 Task: Forward email with the signature Greyson Robinson with the subject Update on a performance improvement plan from softage.8@softage.net to softage.4@softage.net and softage.5@softage.net with BCC to softage.6@softage.net with the message I appreciate your dedication and commitment to this project.
Action: Mouse moved to (1036, 299)
Screenshot: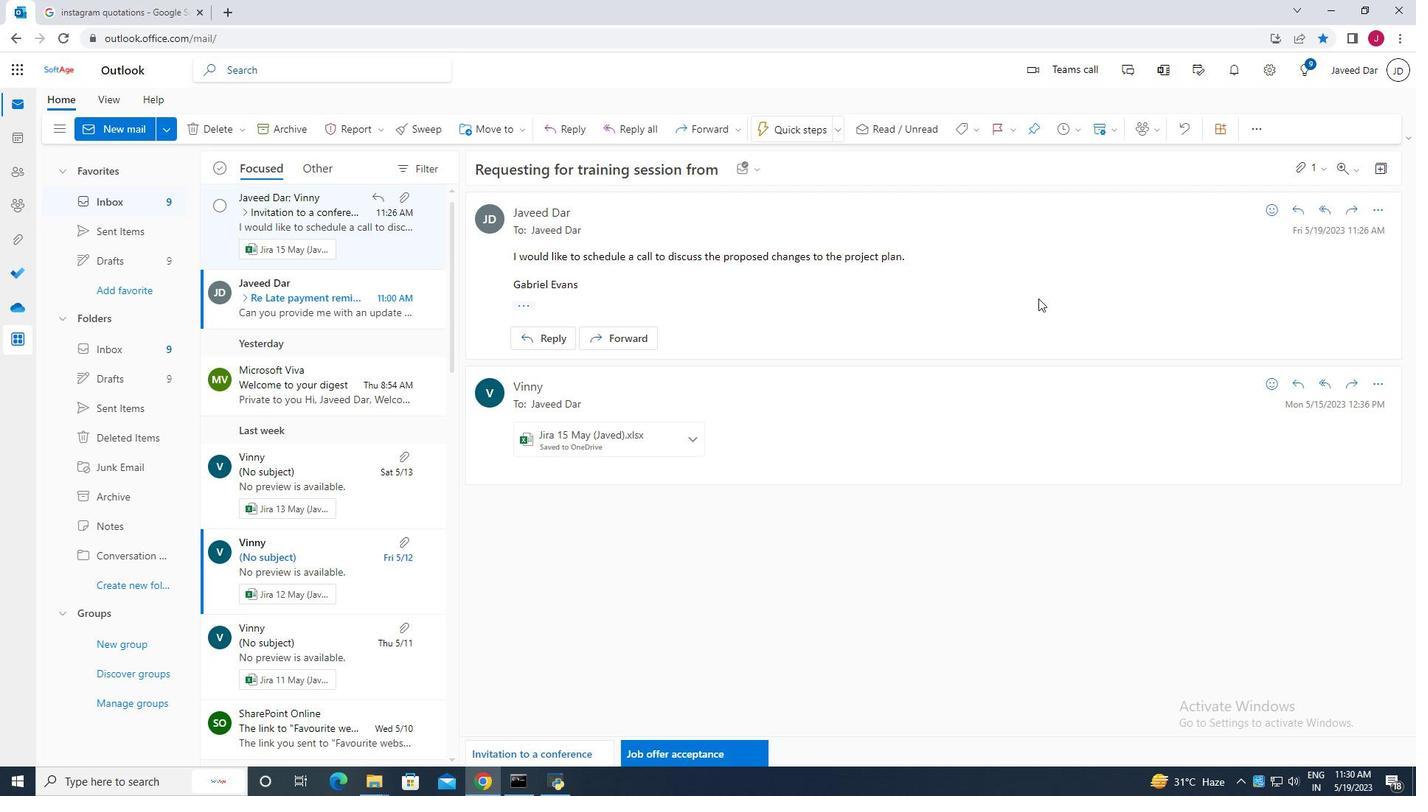 
Action: Mouse scrolled (1036, 300) with delta (0, 0)
Screenshot: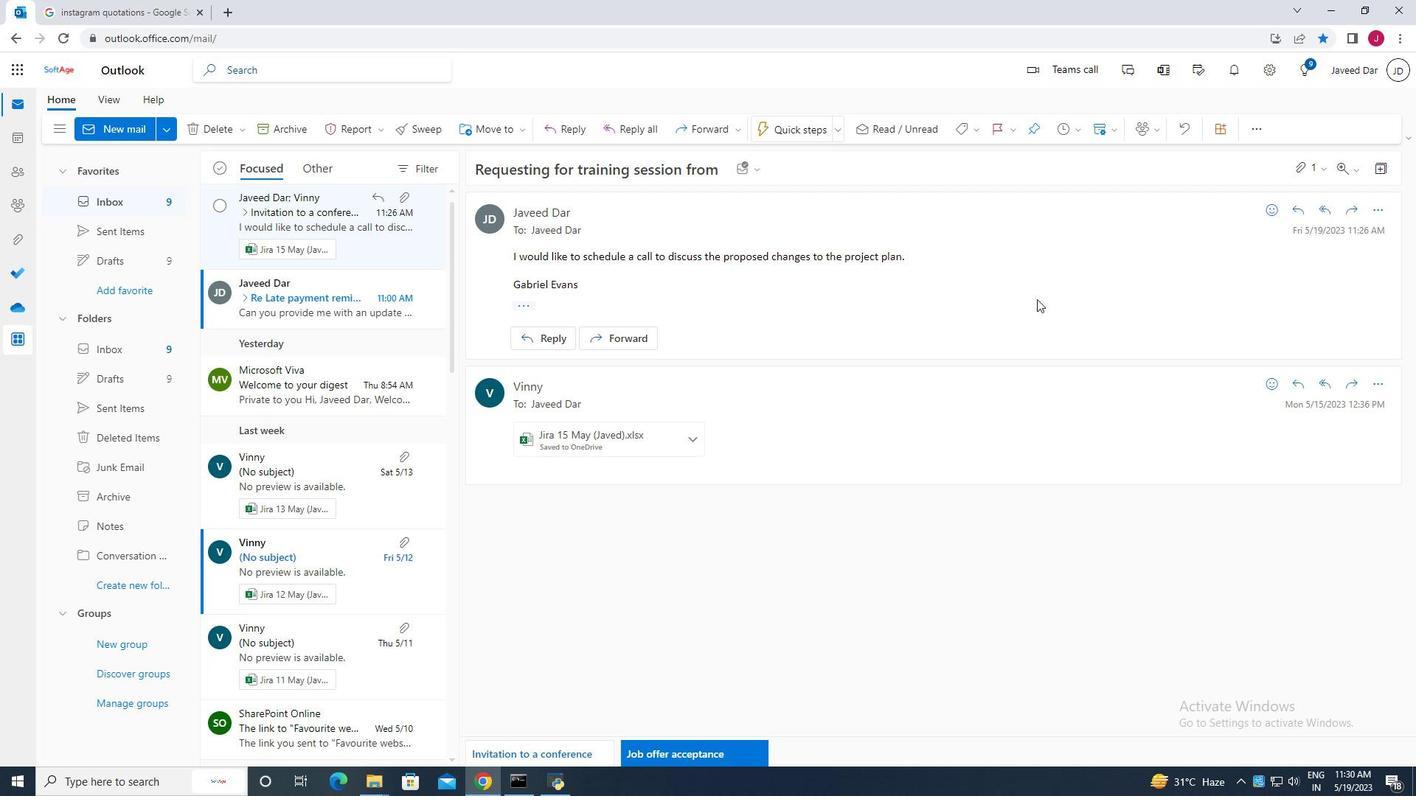 
Action: Mouse scrolled (1036, 300) with delta (0, 0)
Screenshot: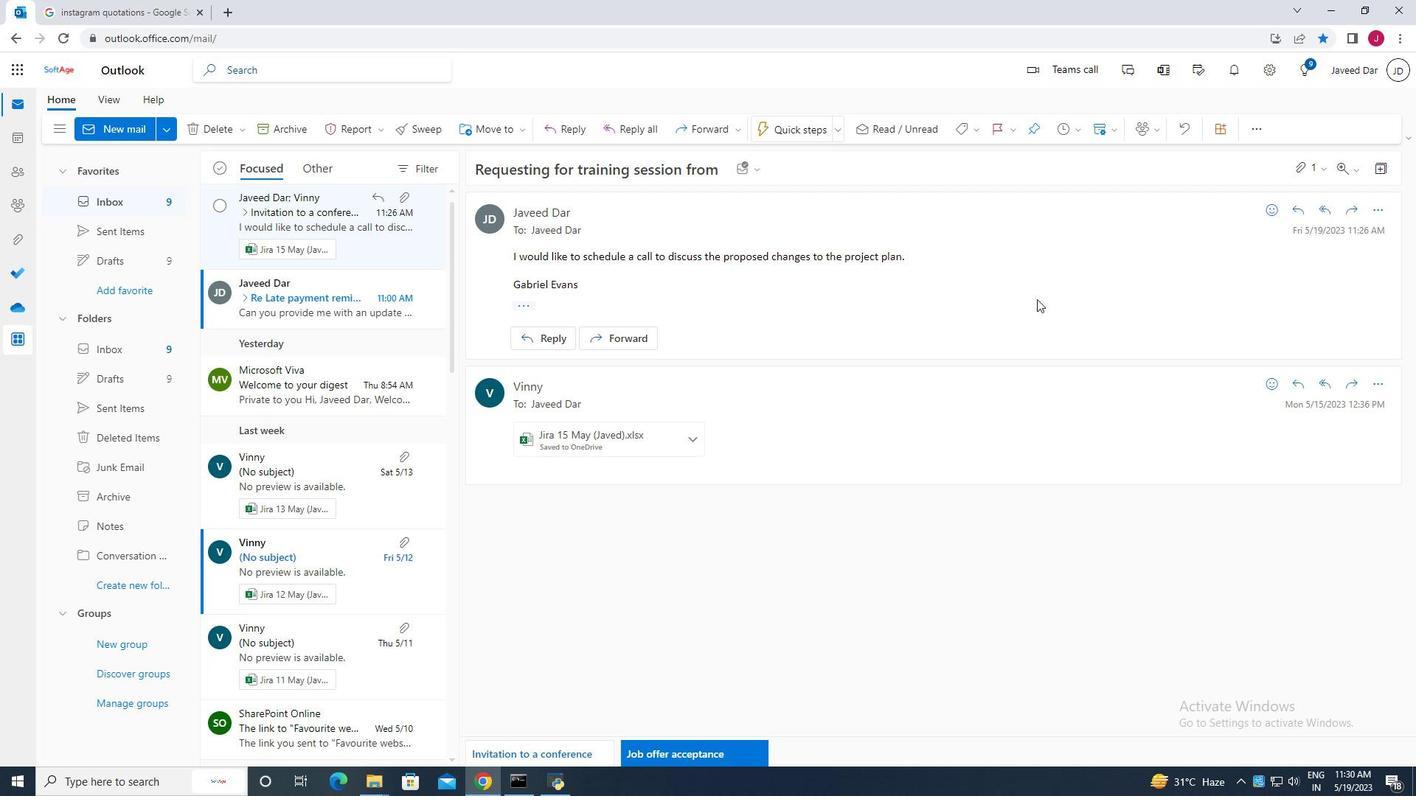 
Action: Mouse moved to (1034, 297)
Screenshot: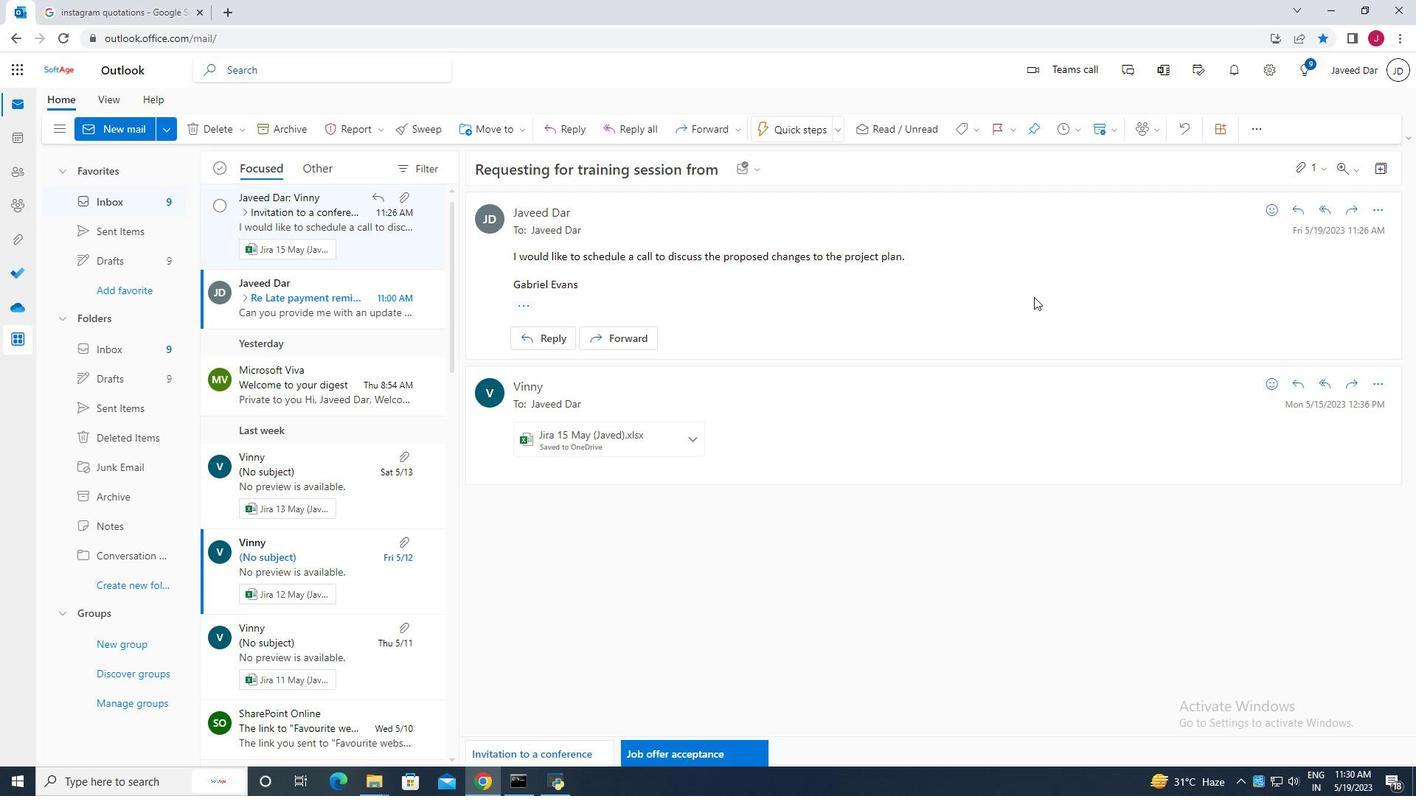 
Action: Mouse scrolled (1034, 297) with delta (0, 0)
Screenshot: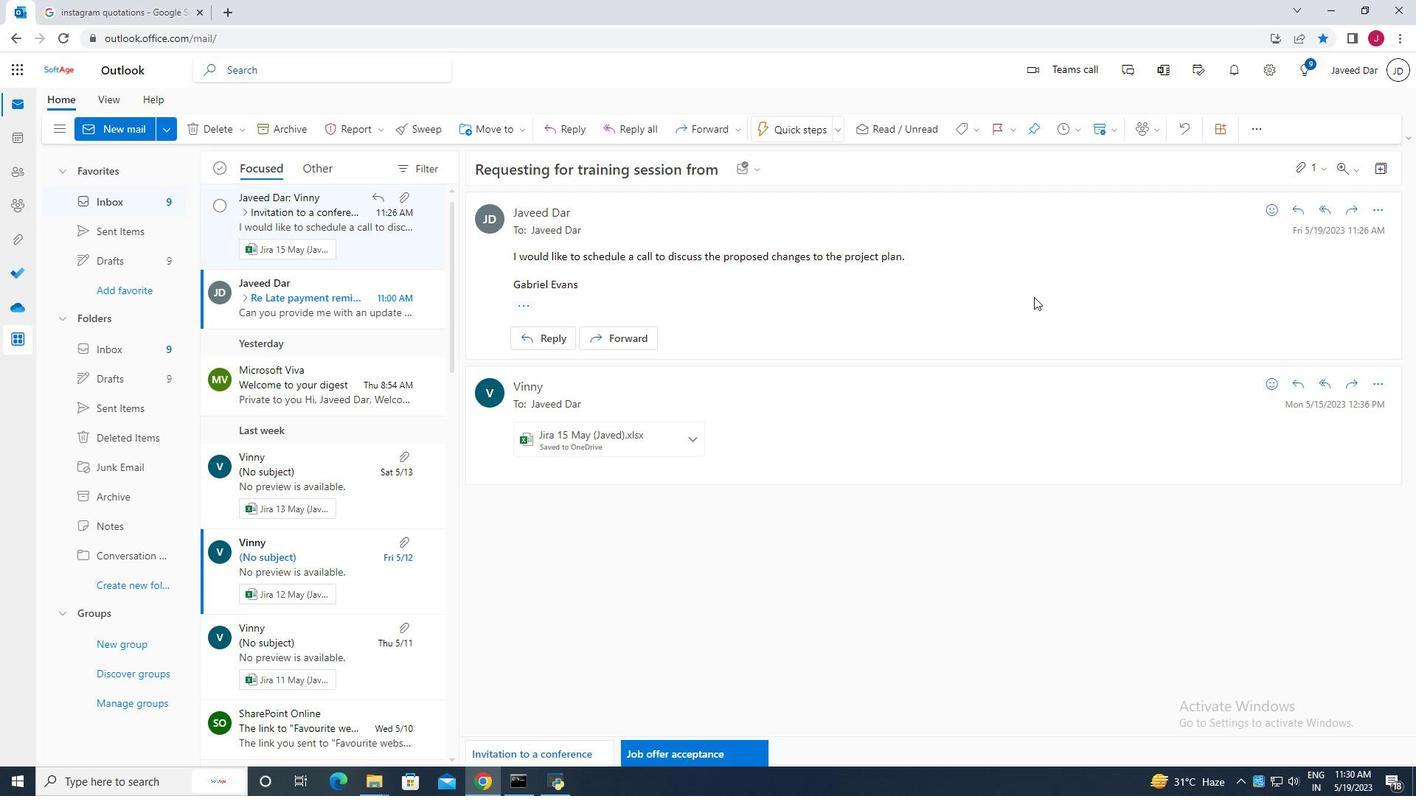 
Action: Mouse scrolled (1034, 297) with delta (0, 0)
Screenshot: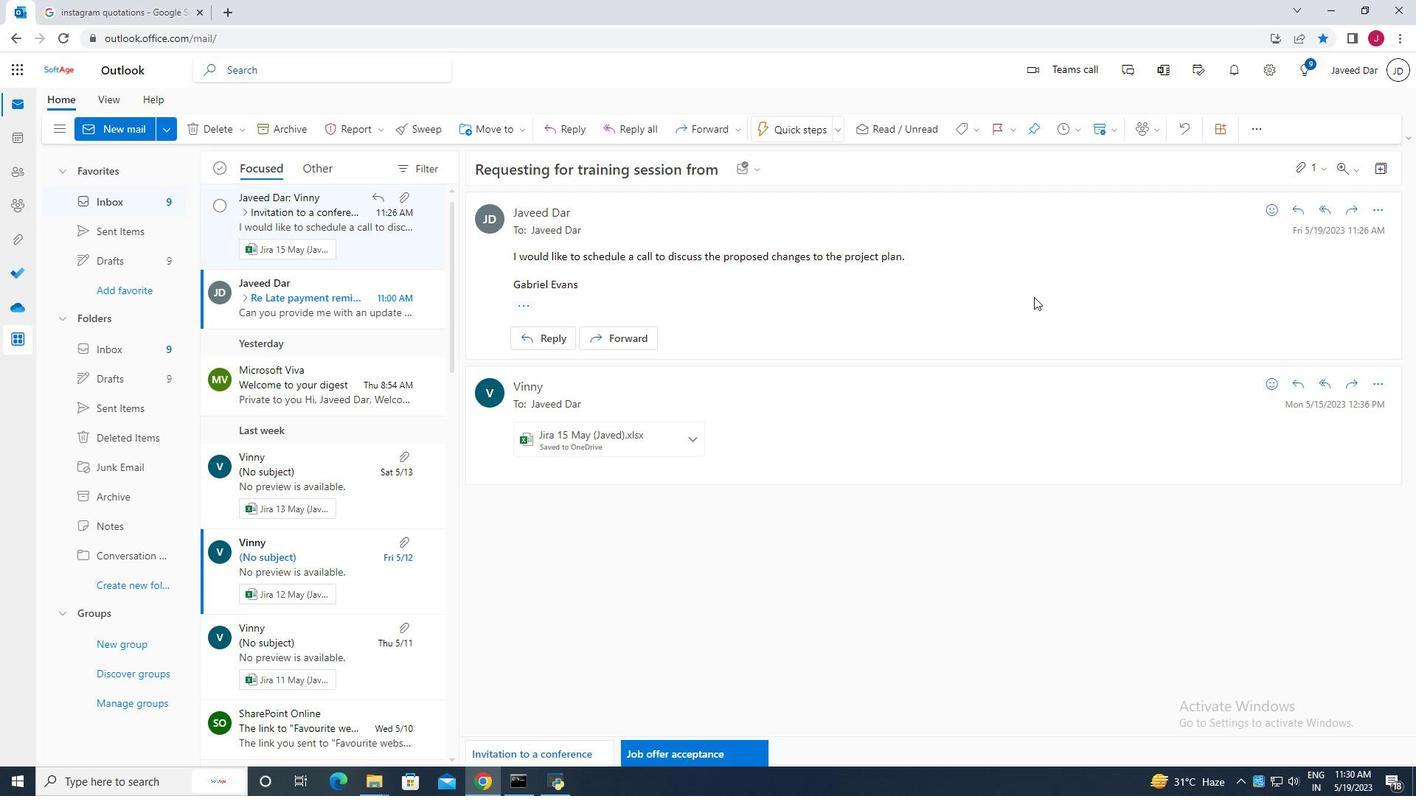 
Action: Mouse scrolled (1034, 297) with delta (0, 0)
Screenshot: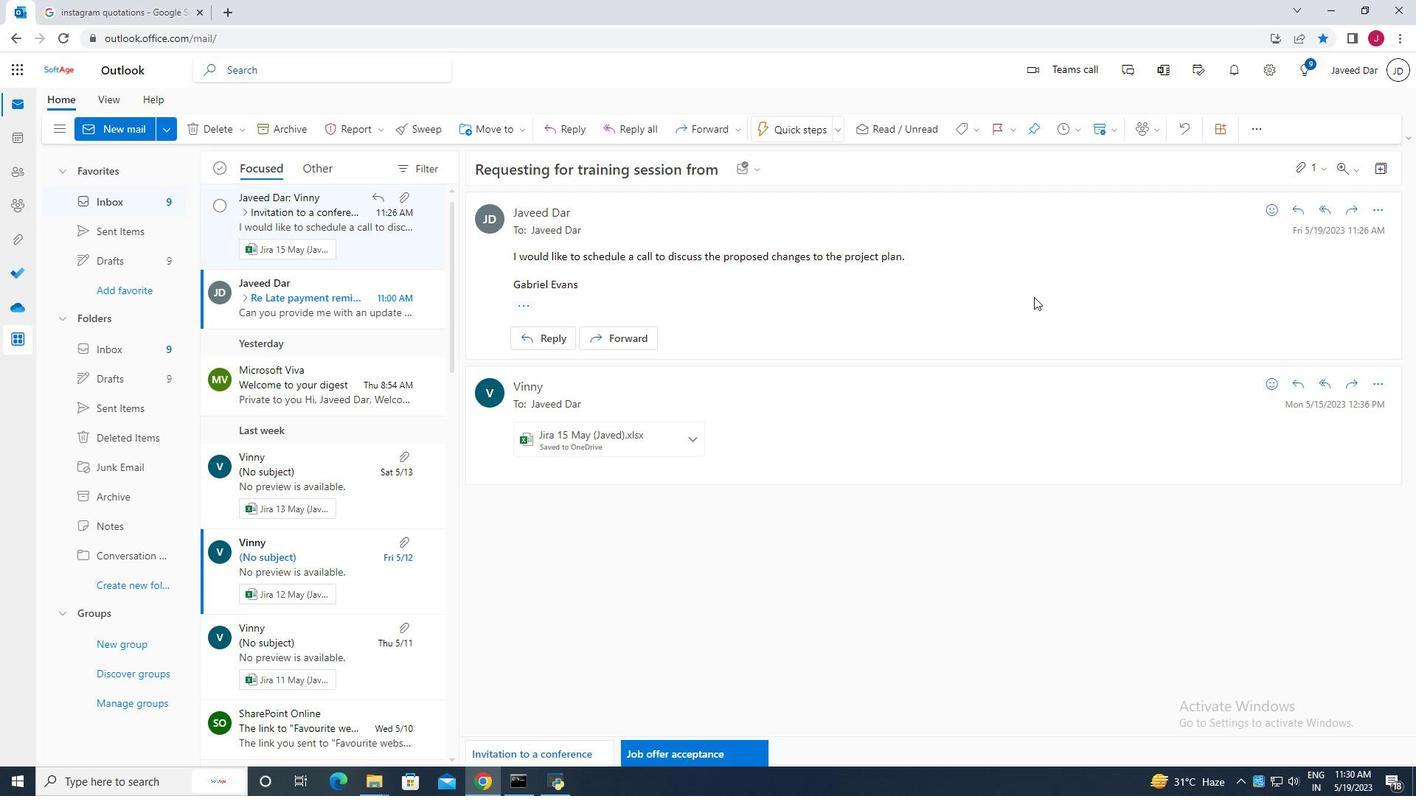 
Action: Mouse moved to (1351, 210)
Screenshot: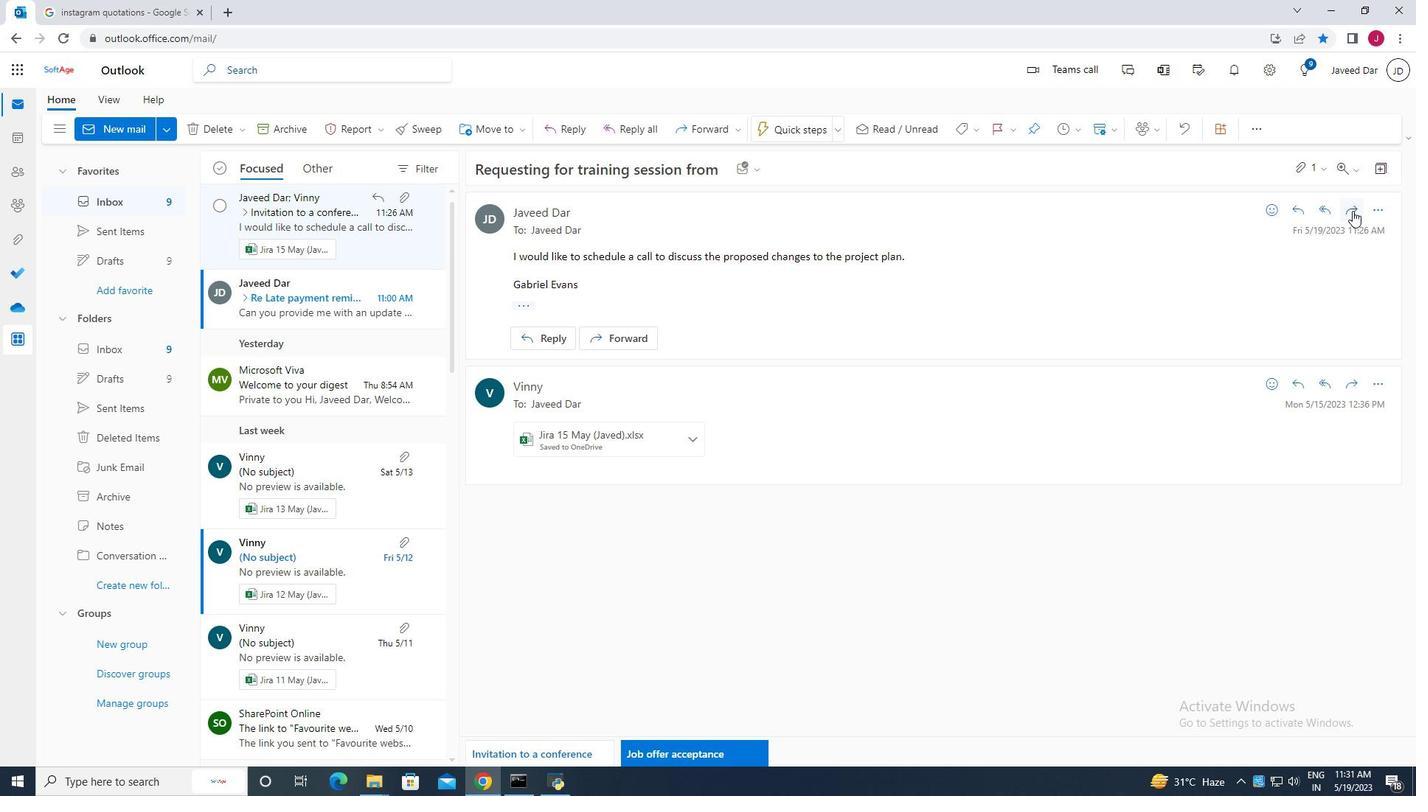 
Action: Mouse pressed left at (1351, 210)
Screenshot: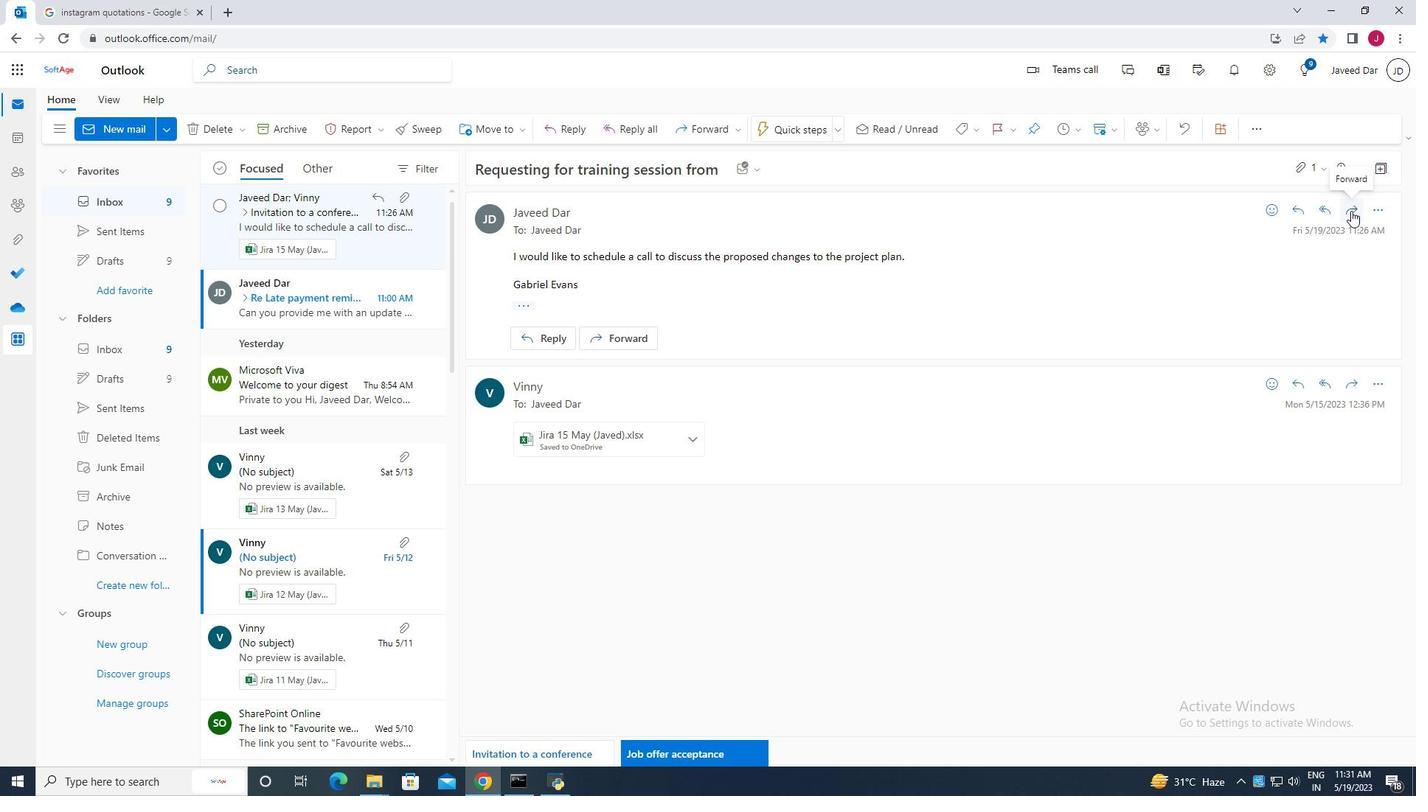 
Action: Mouse moved to (1236, 210)
Screenshot: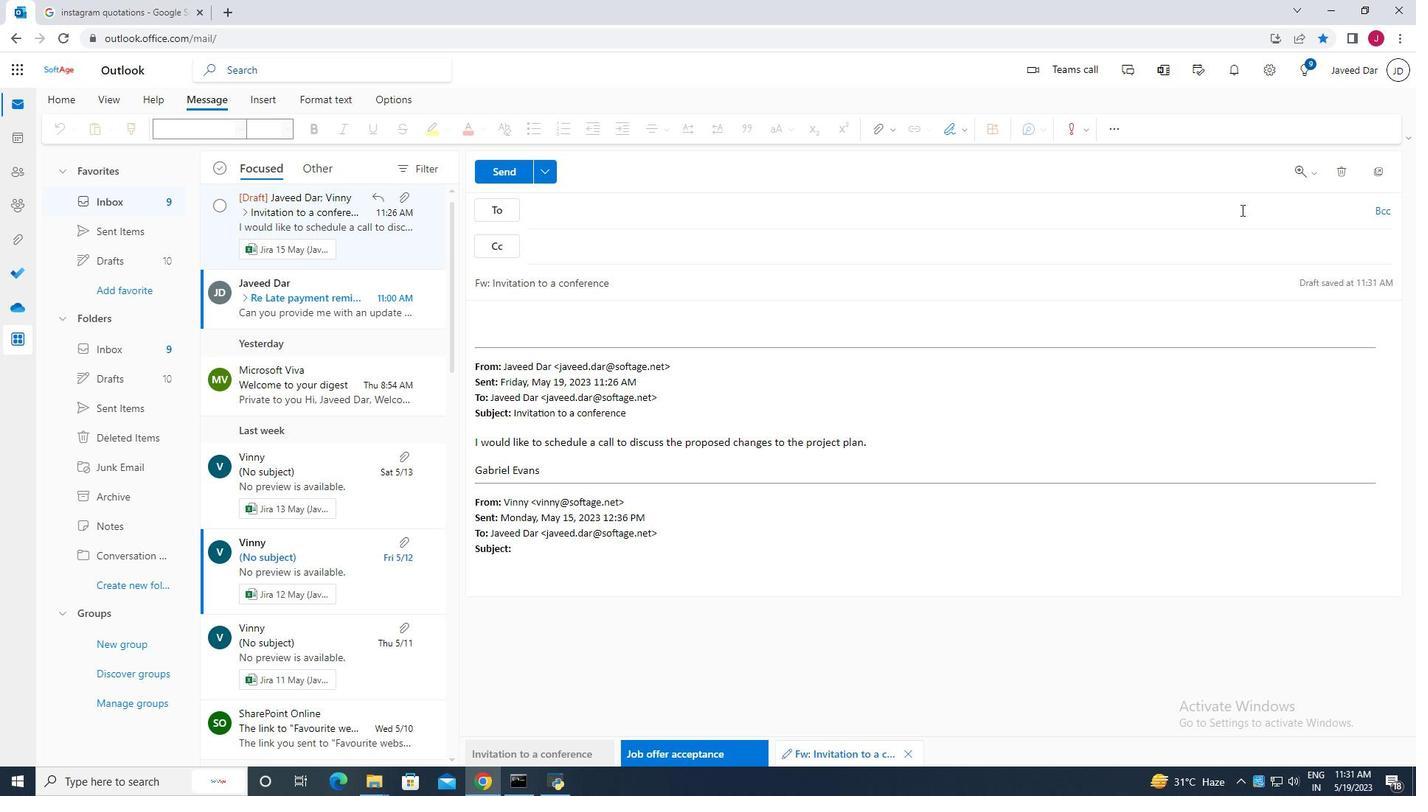 
Action: Mouse pressed left at (1236, 210)
Screenshot: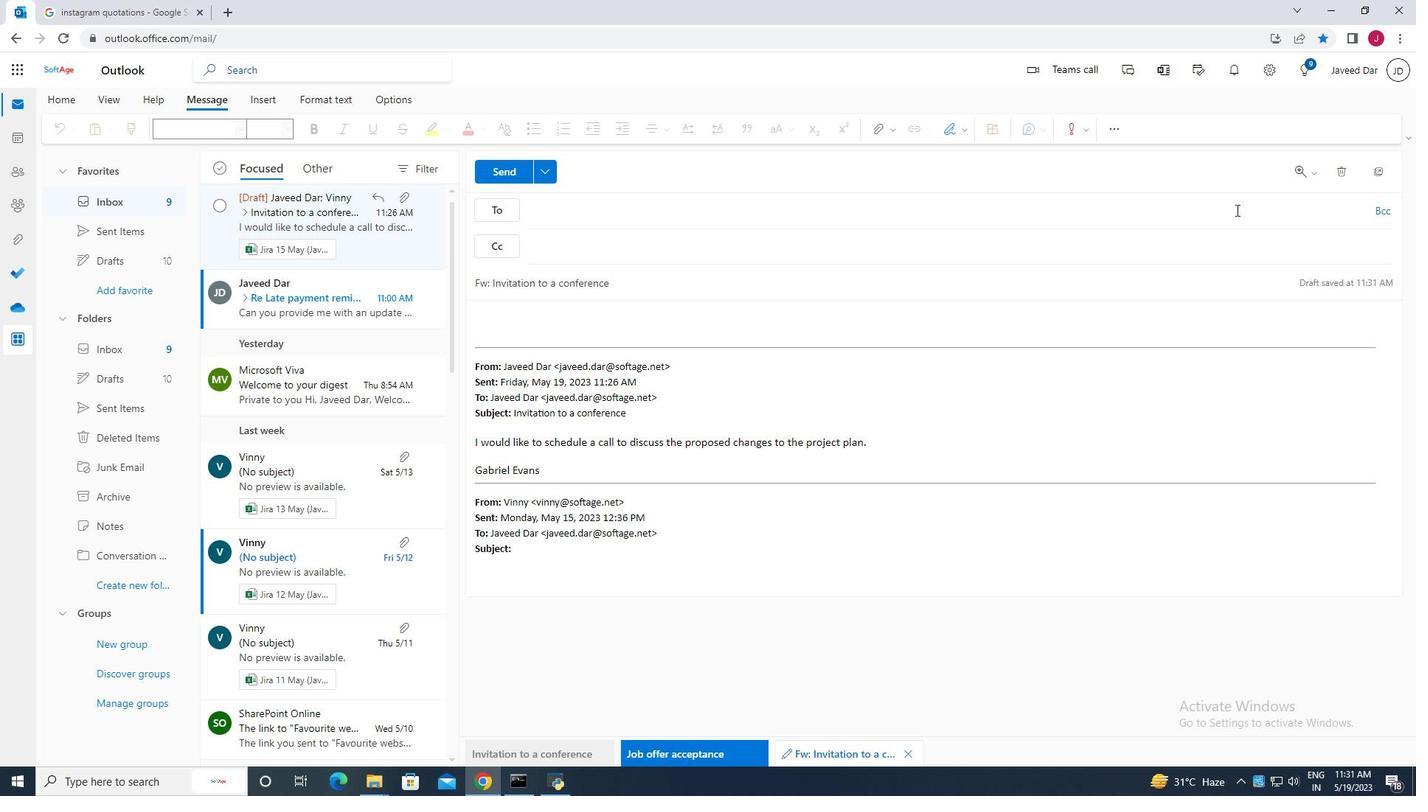 
Action: Mouse pressed left at (1236, 210)
Screenshot: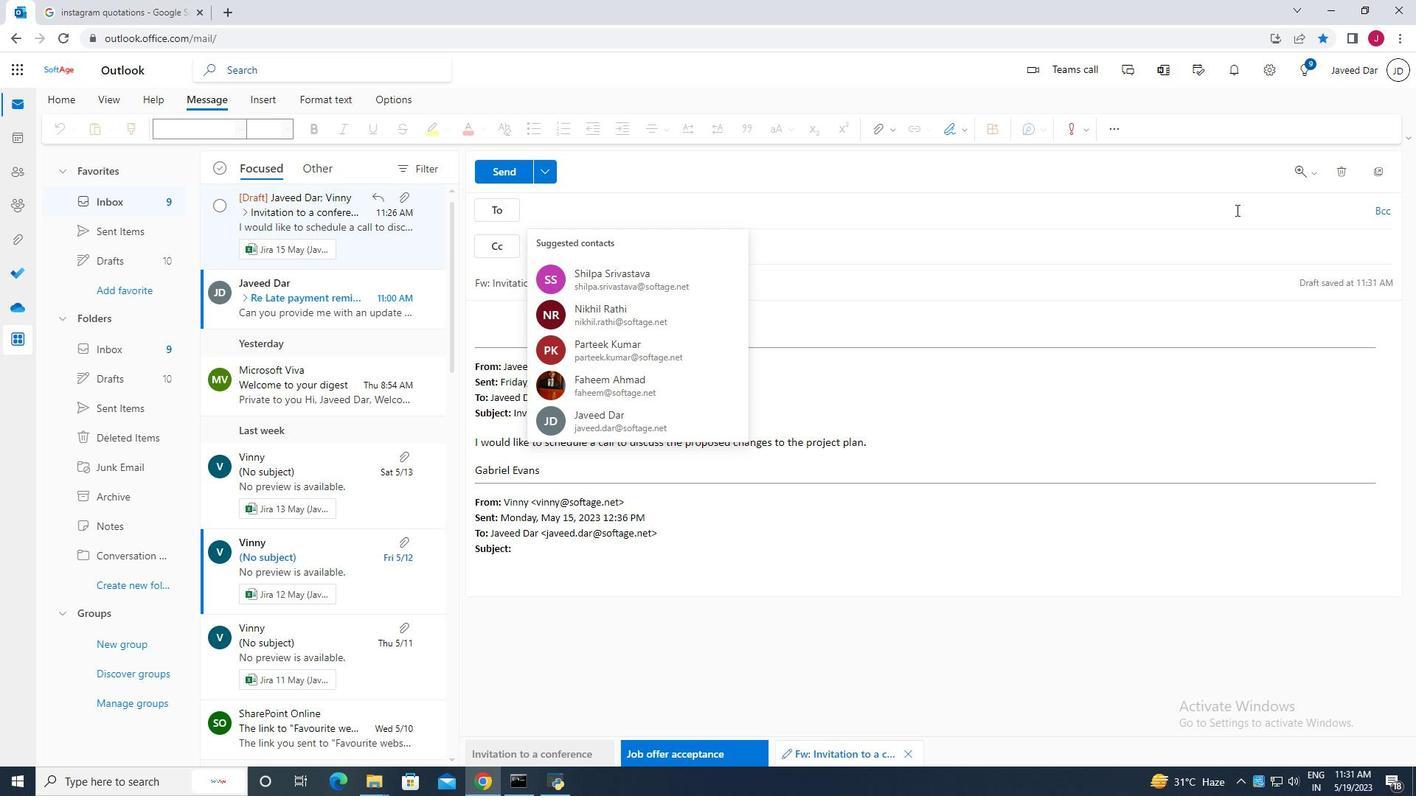 
Action: Mouse moved to (1130, 209)
Screenshot: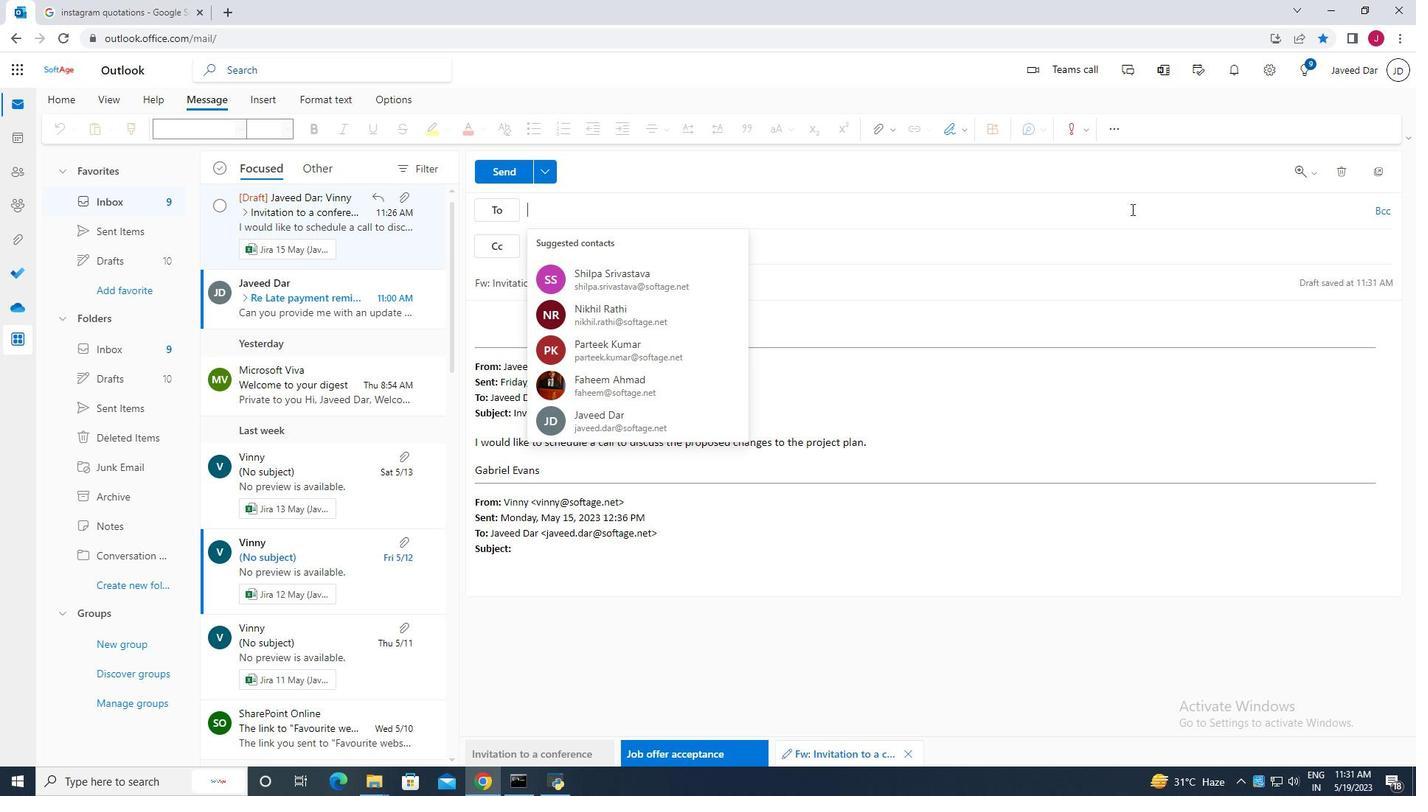 
Action: Mouse pressed left at (1130, 209)
Screenshot: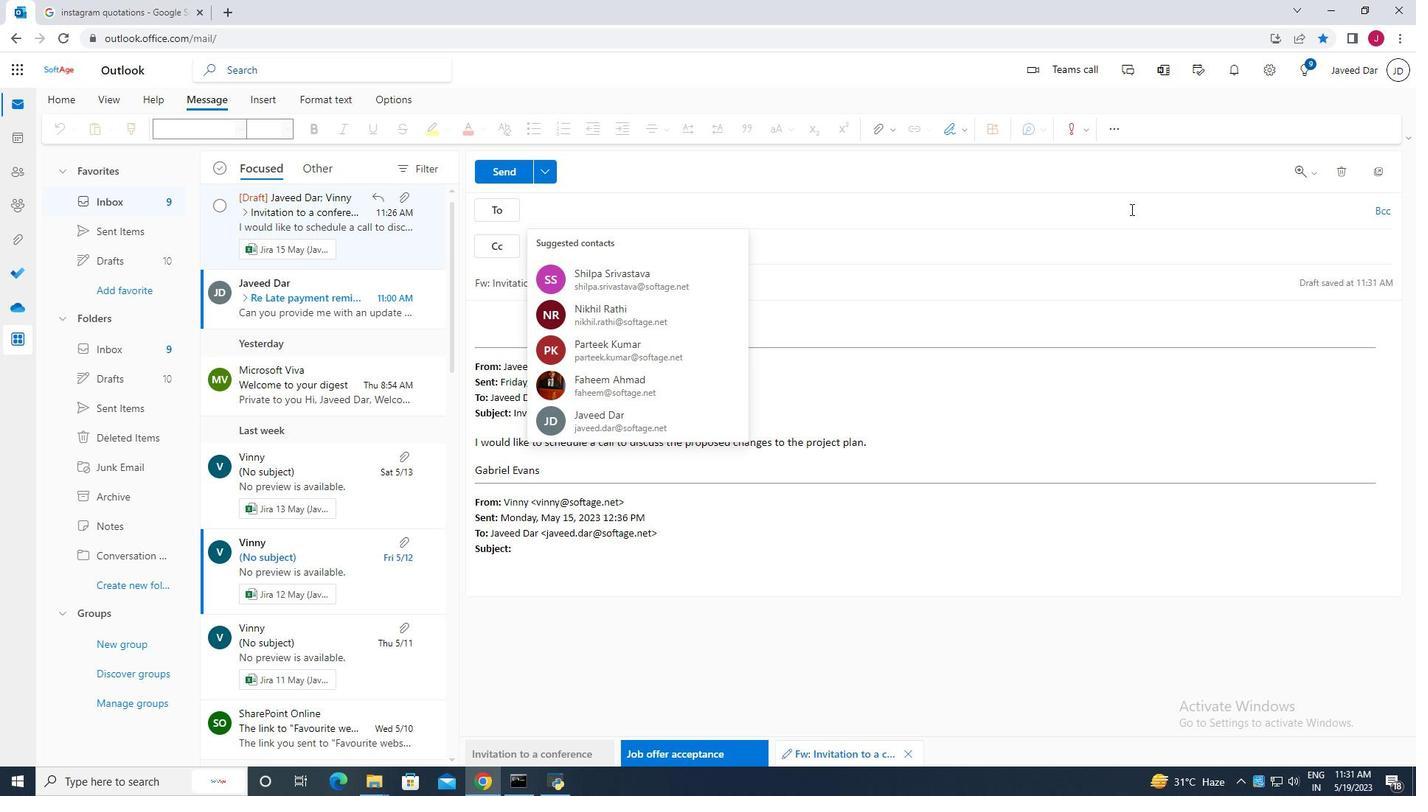 
Action: Mouse moved to (1083, 323)
Screenshot: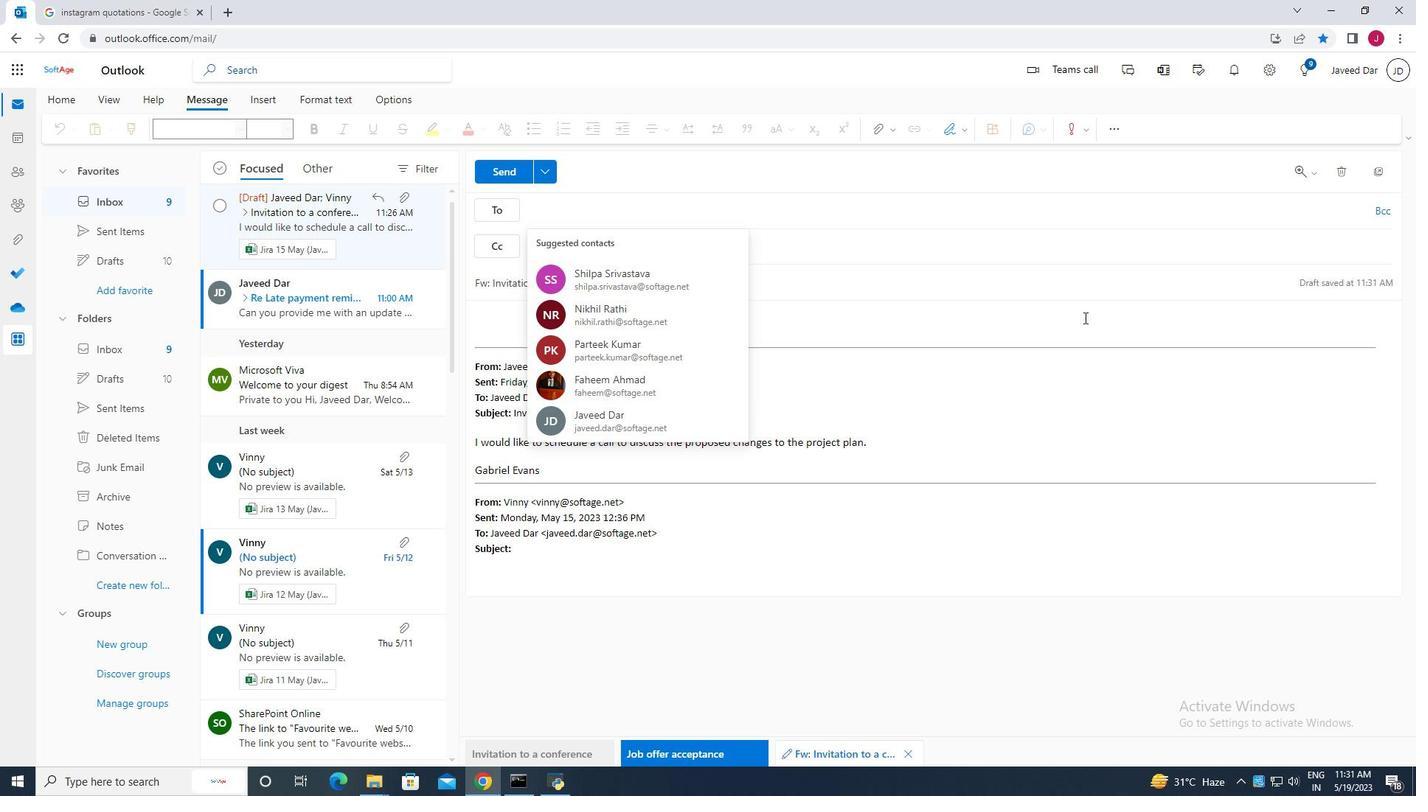 
Action: Mouse pressed left at (1083, 323)
Screenshot: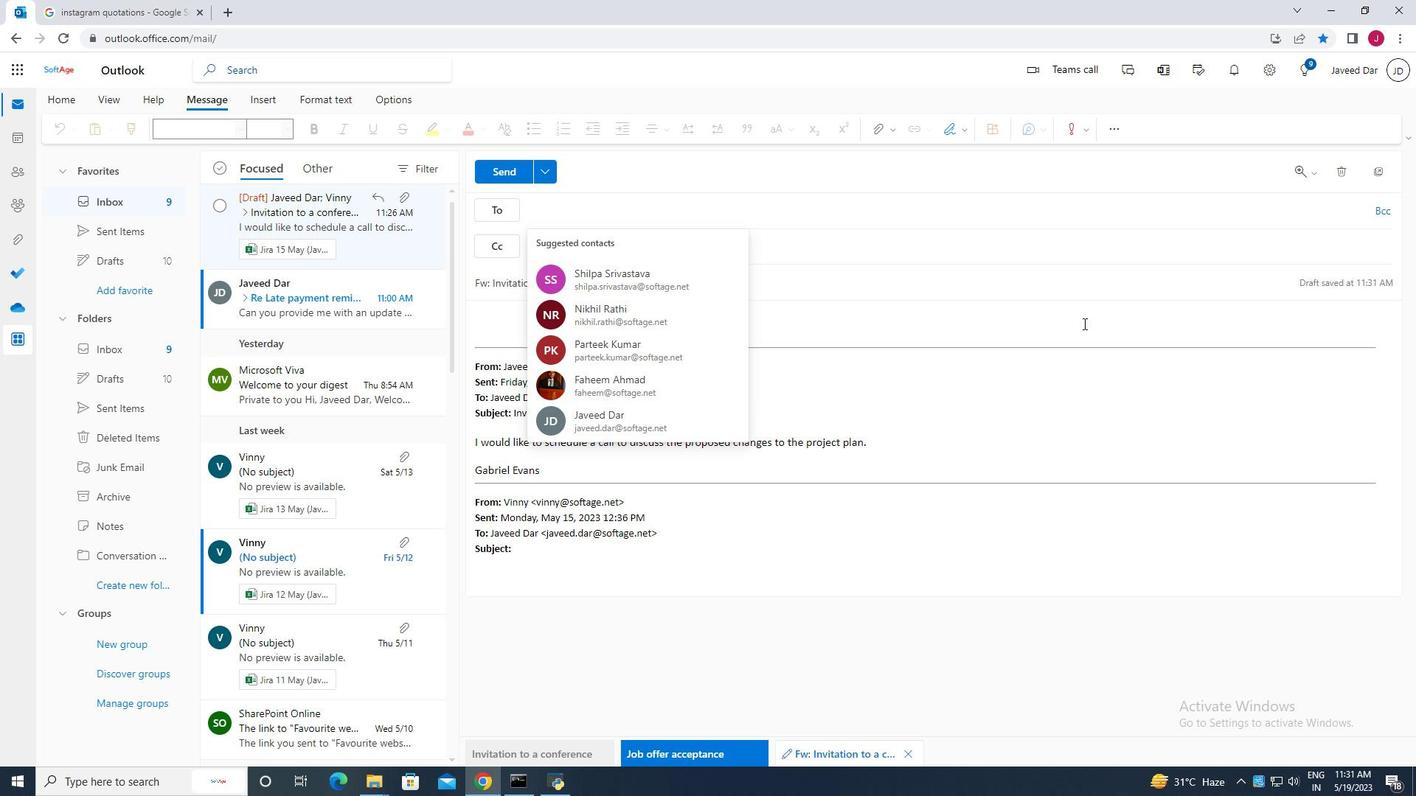 
Action: Mouse moved to (1379, 170)
Screenshot: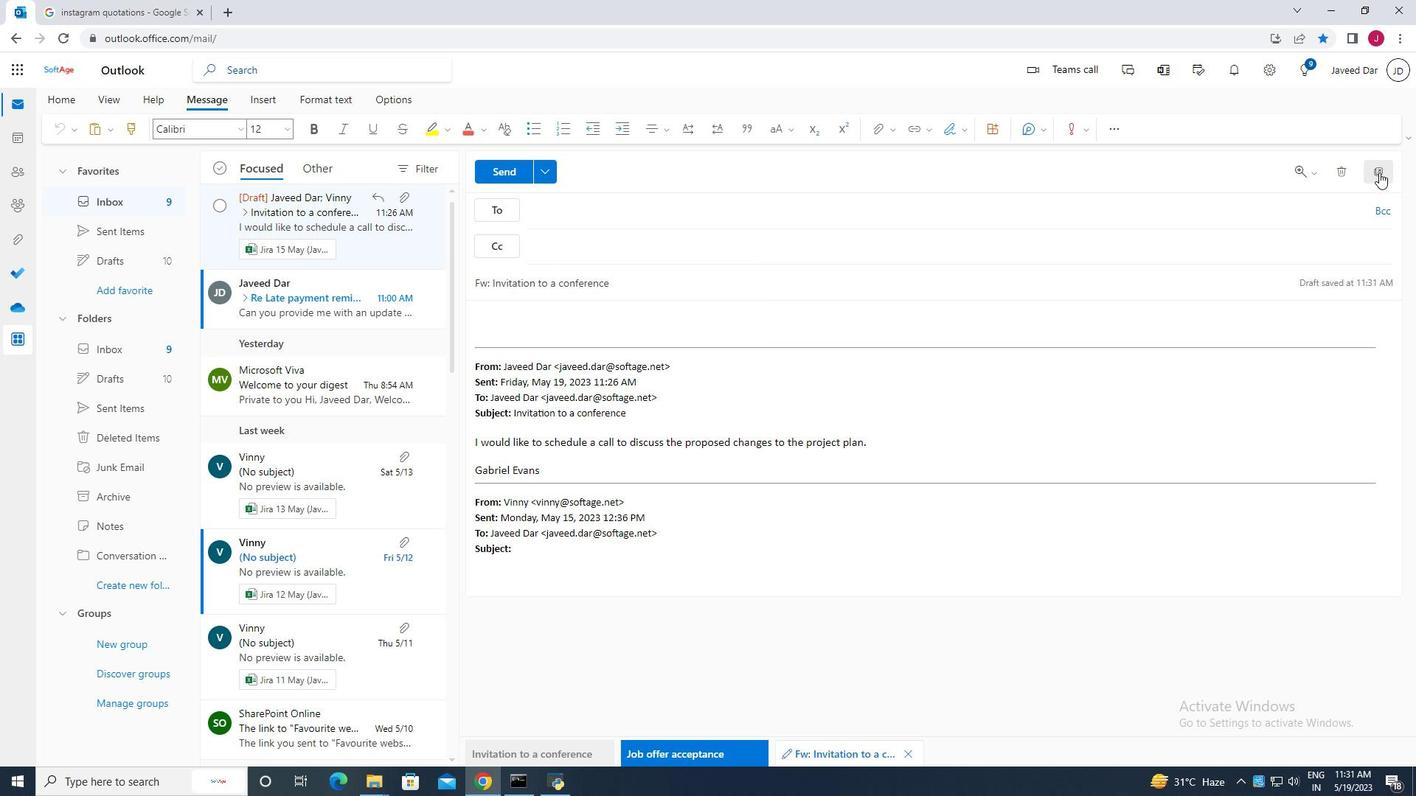 
Action: Mouse pressed left at (1379, 170)
Screenshot: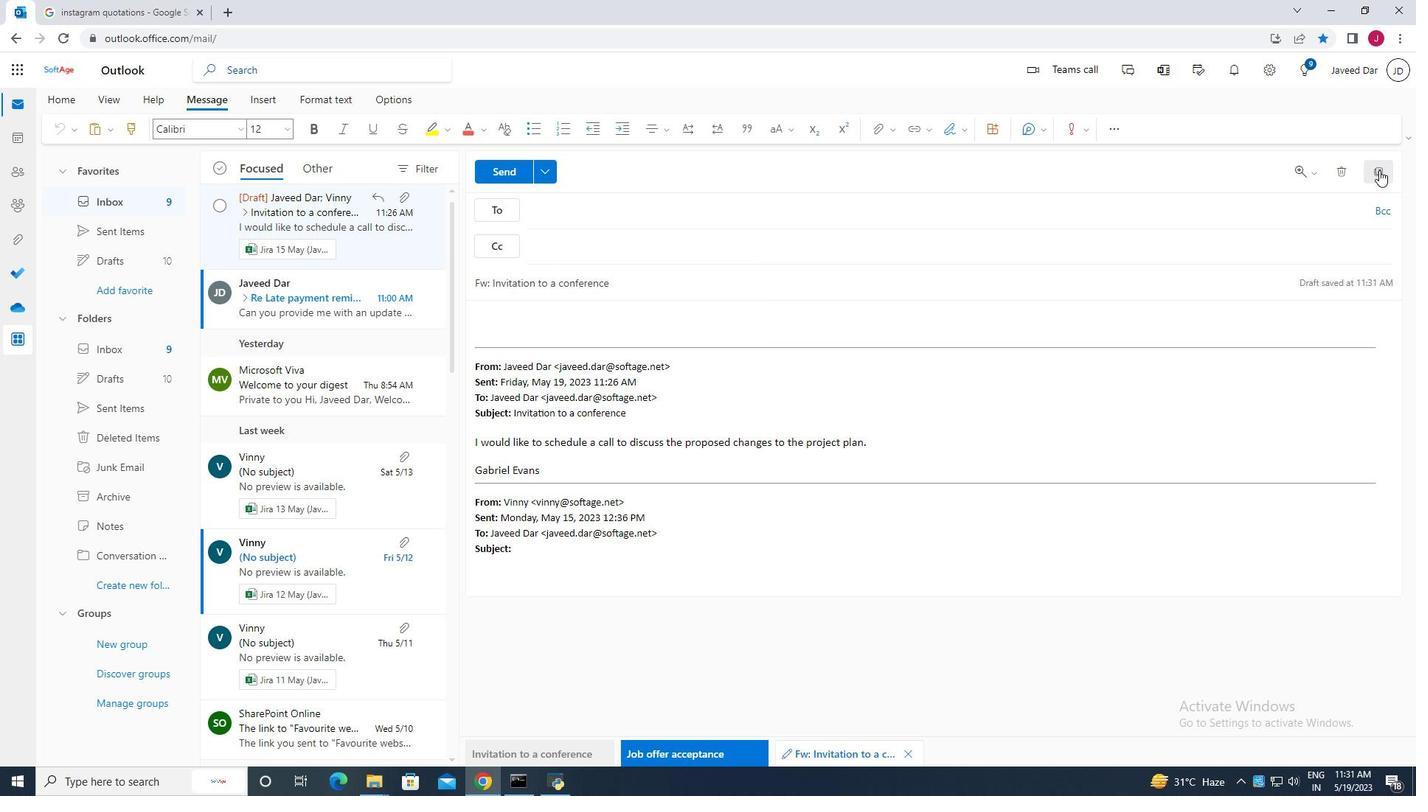 
Action: Mouse moved to (983, 141)
Screenshot: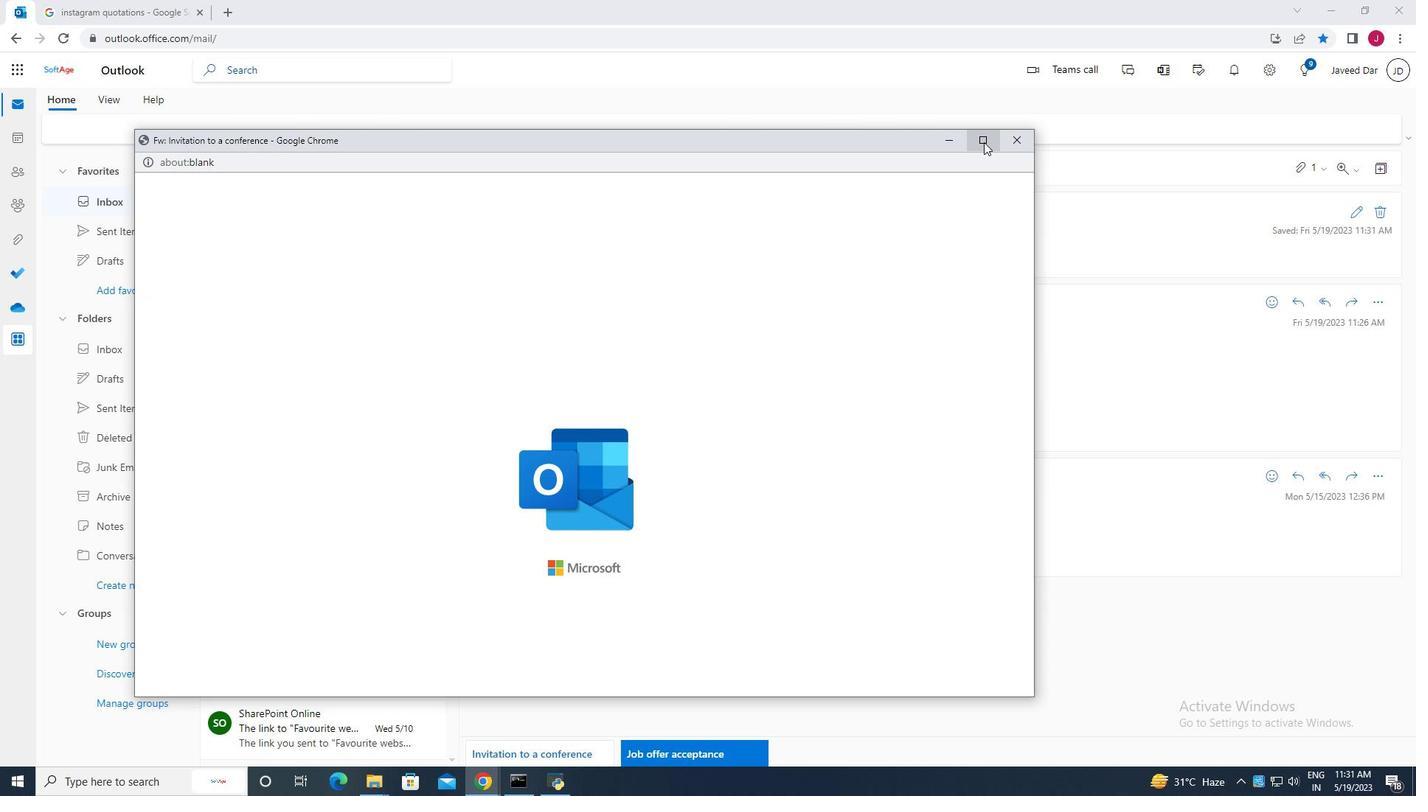 
Action: Mouse pressed left at (983, 141)
Screenshot: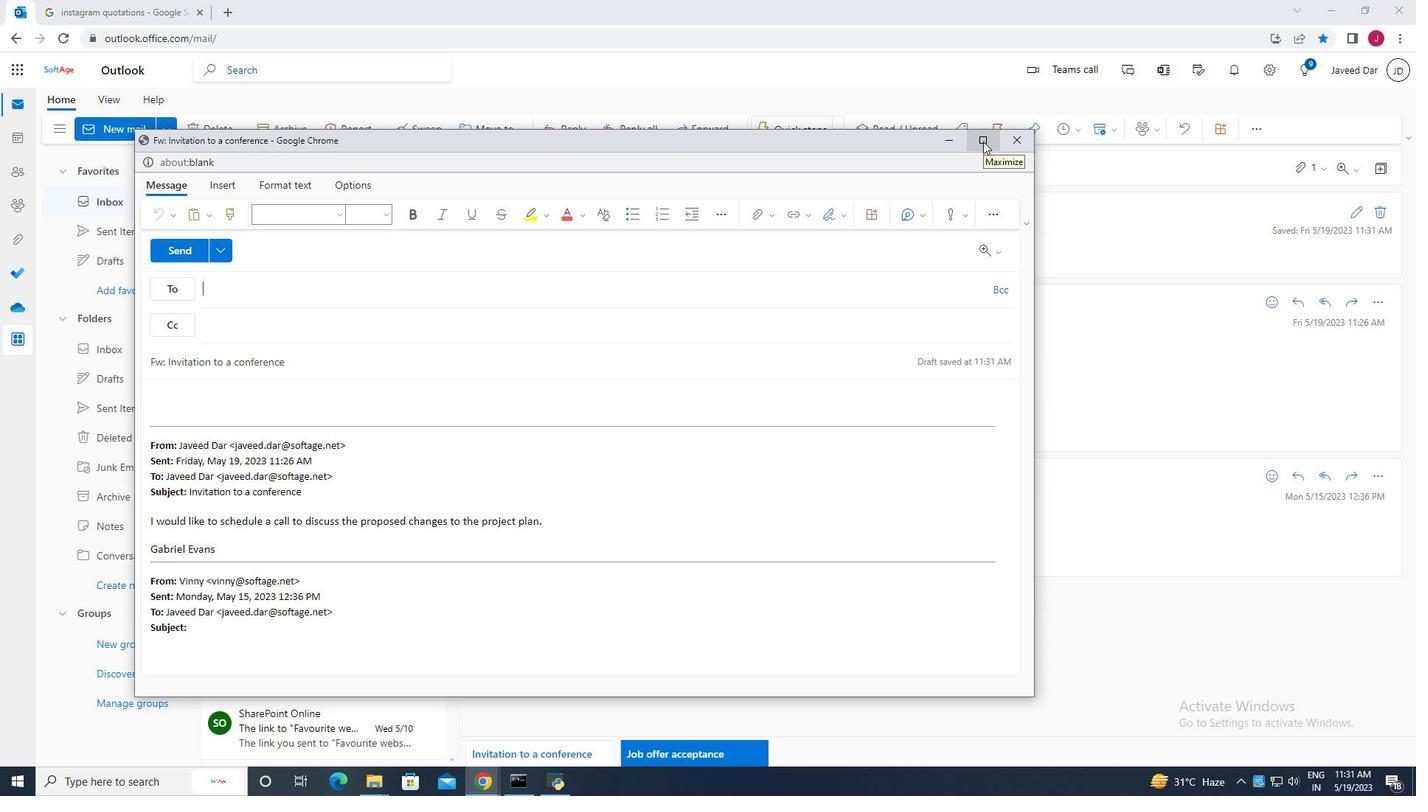 
Action: Mouse moved to (123, 155)
Screenshot: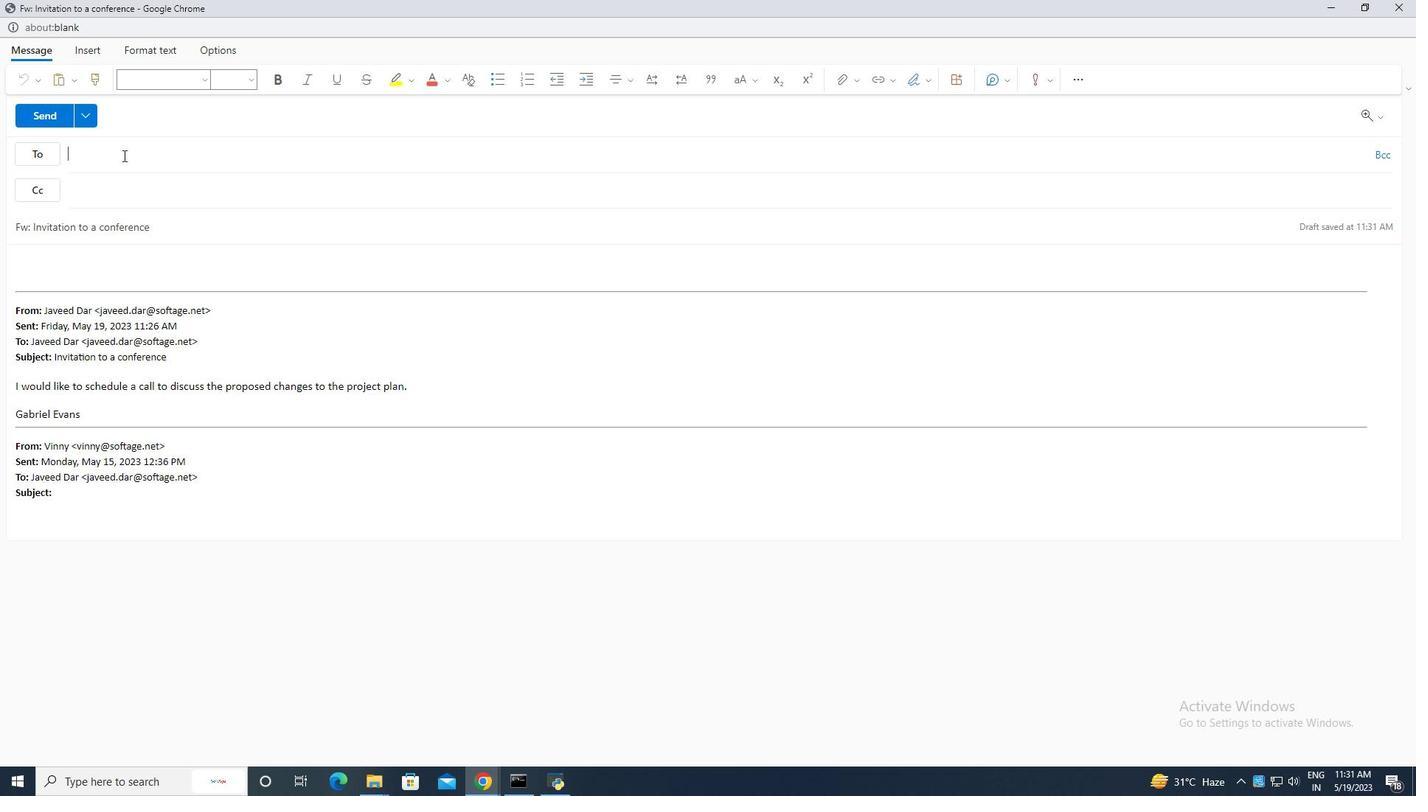 
Action: Mouse pressed left at (123, 155)
Screenshot: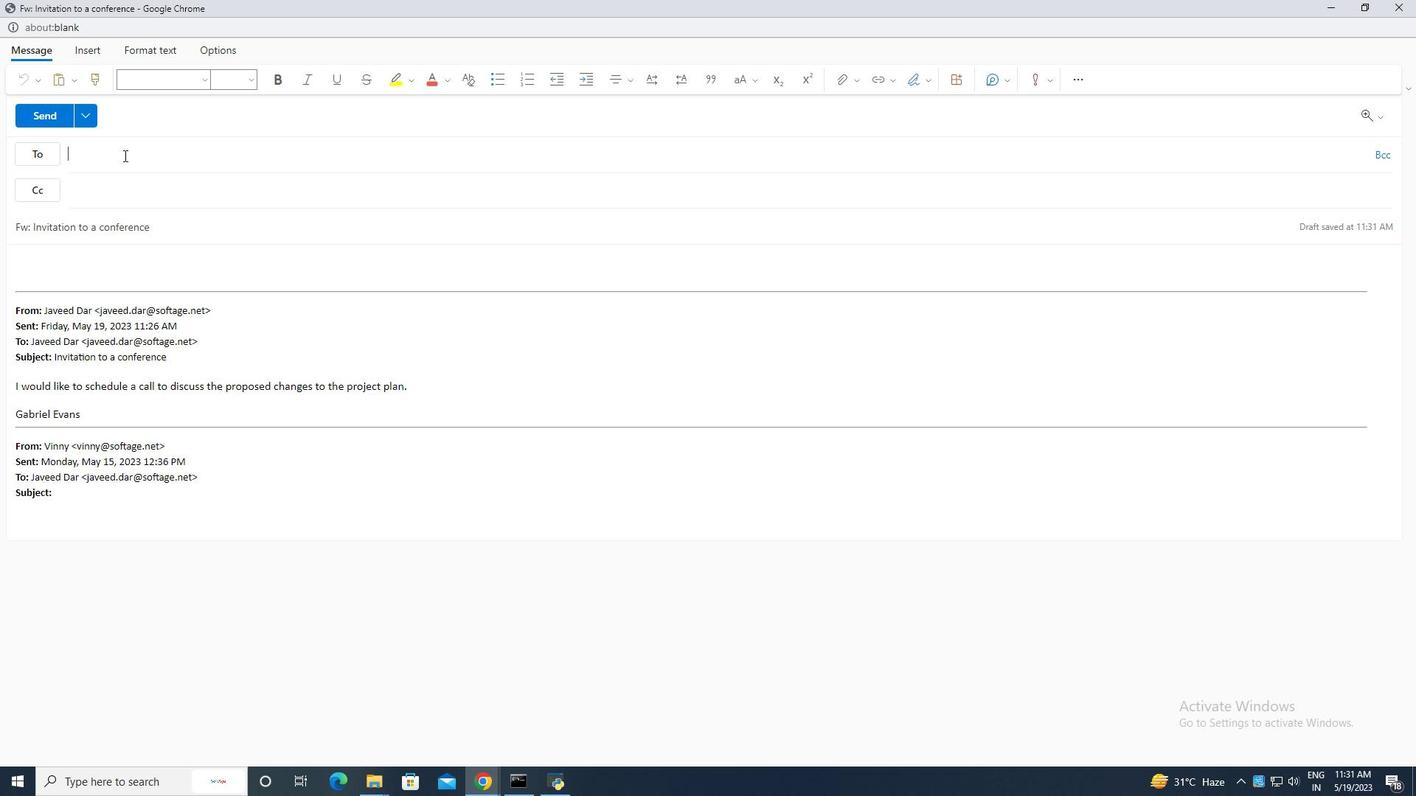 
Action: Key pressed <Key.caps_lock>S<Key.caps_lock>oftage.4
Screenshot: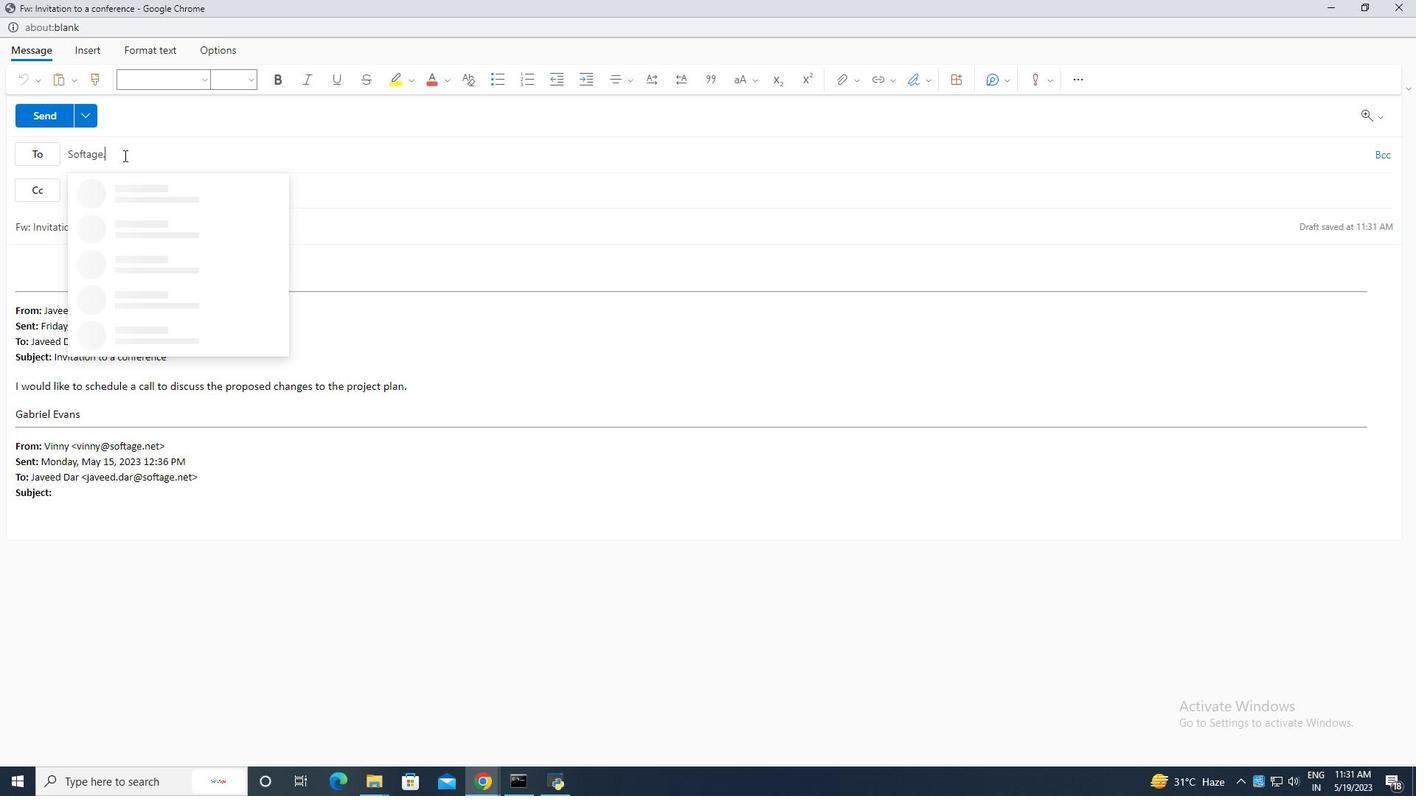 
Action: Mouse moved to (169, 224)
Screenshot: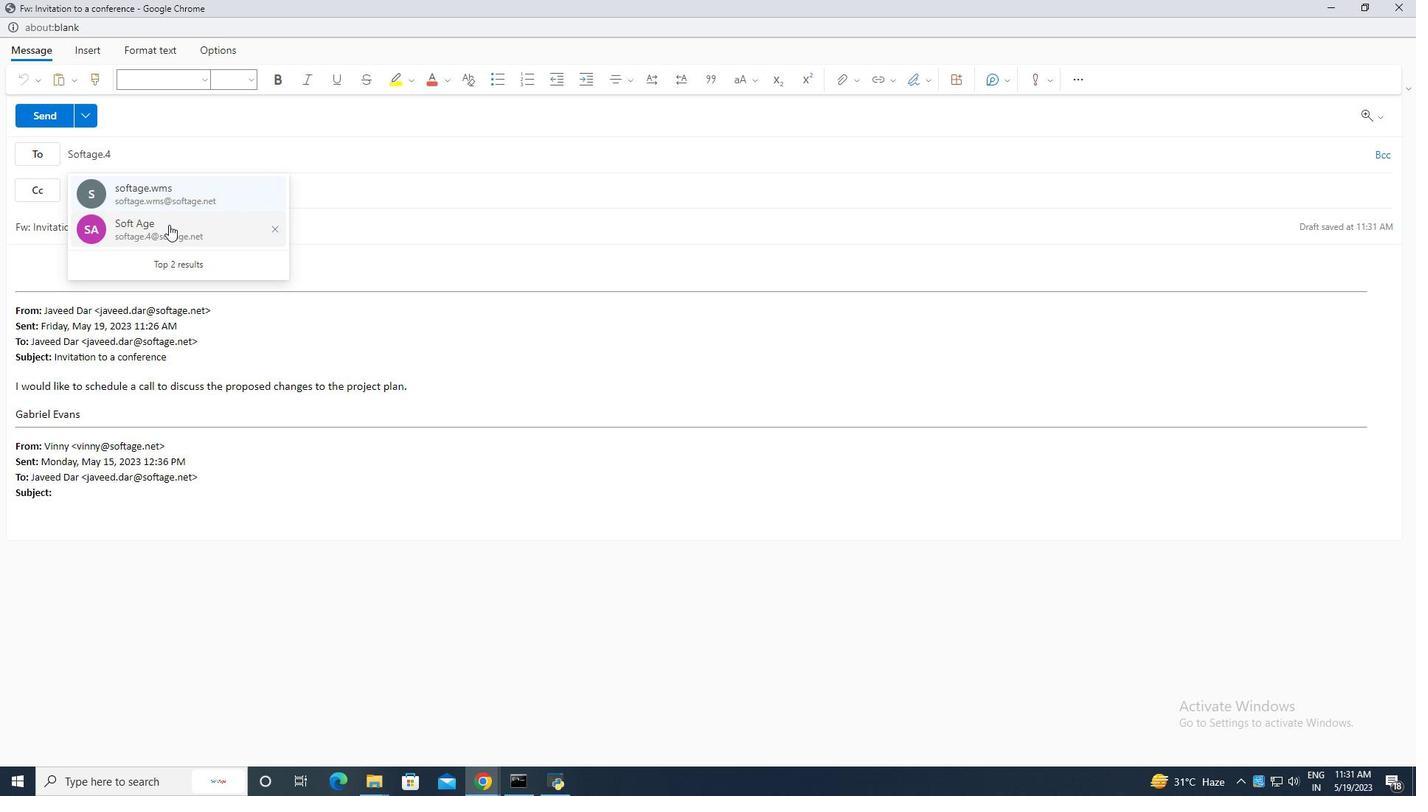 
Action: Mouse pressed left at (169, 224)
Screenshot: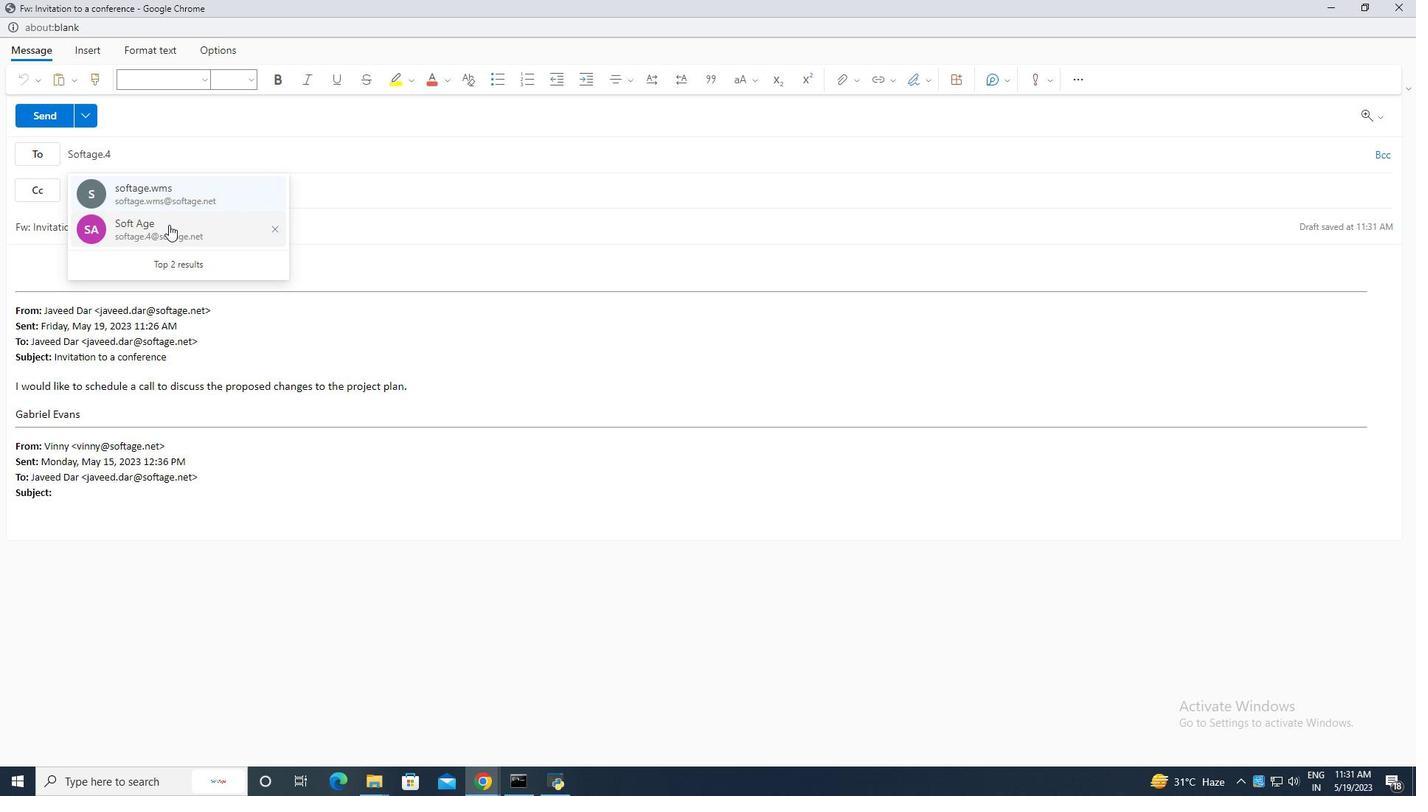 
Action: Mouse moved to (187, 158)
Screenshot: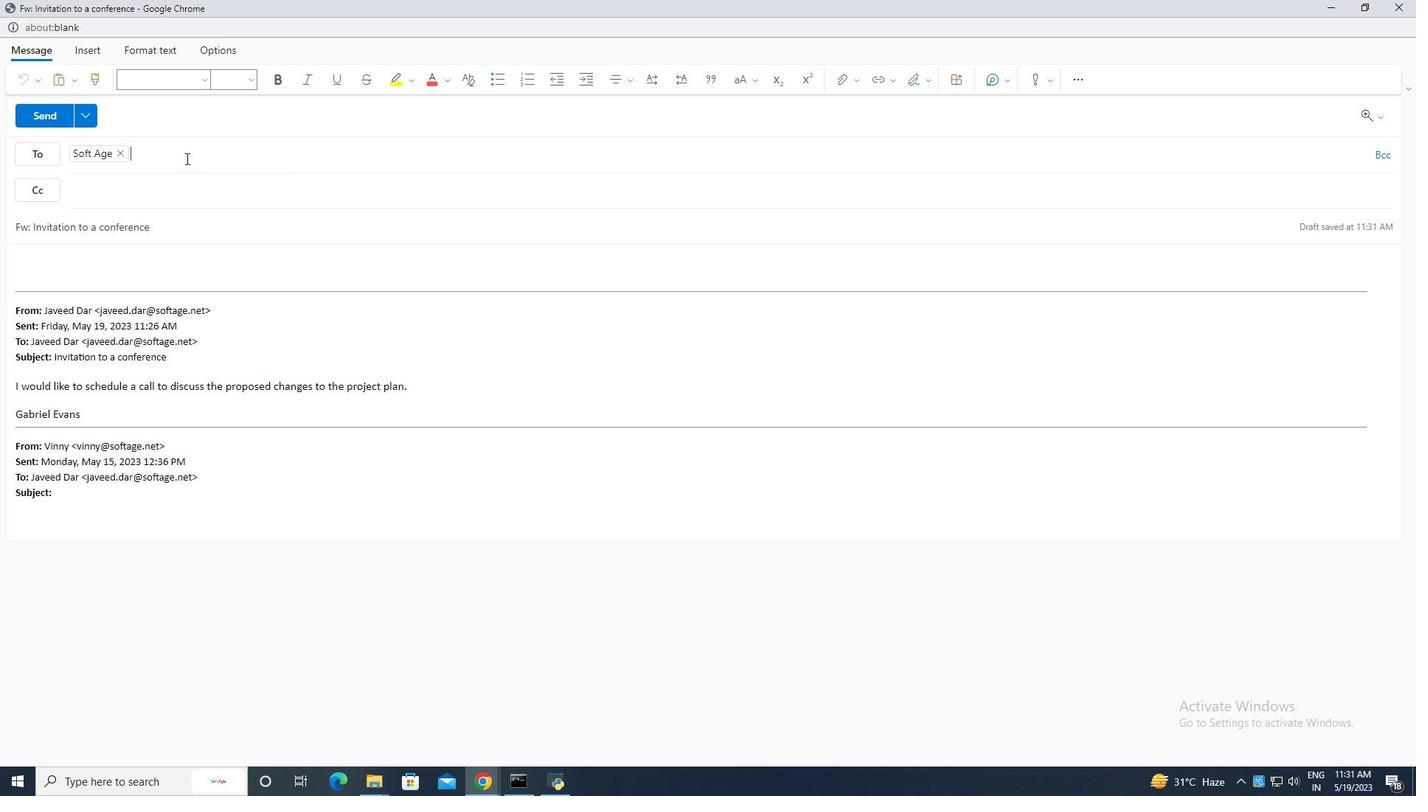 
Action: Key pressed sofatge.5
Screenshot: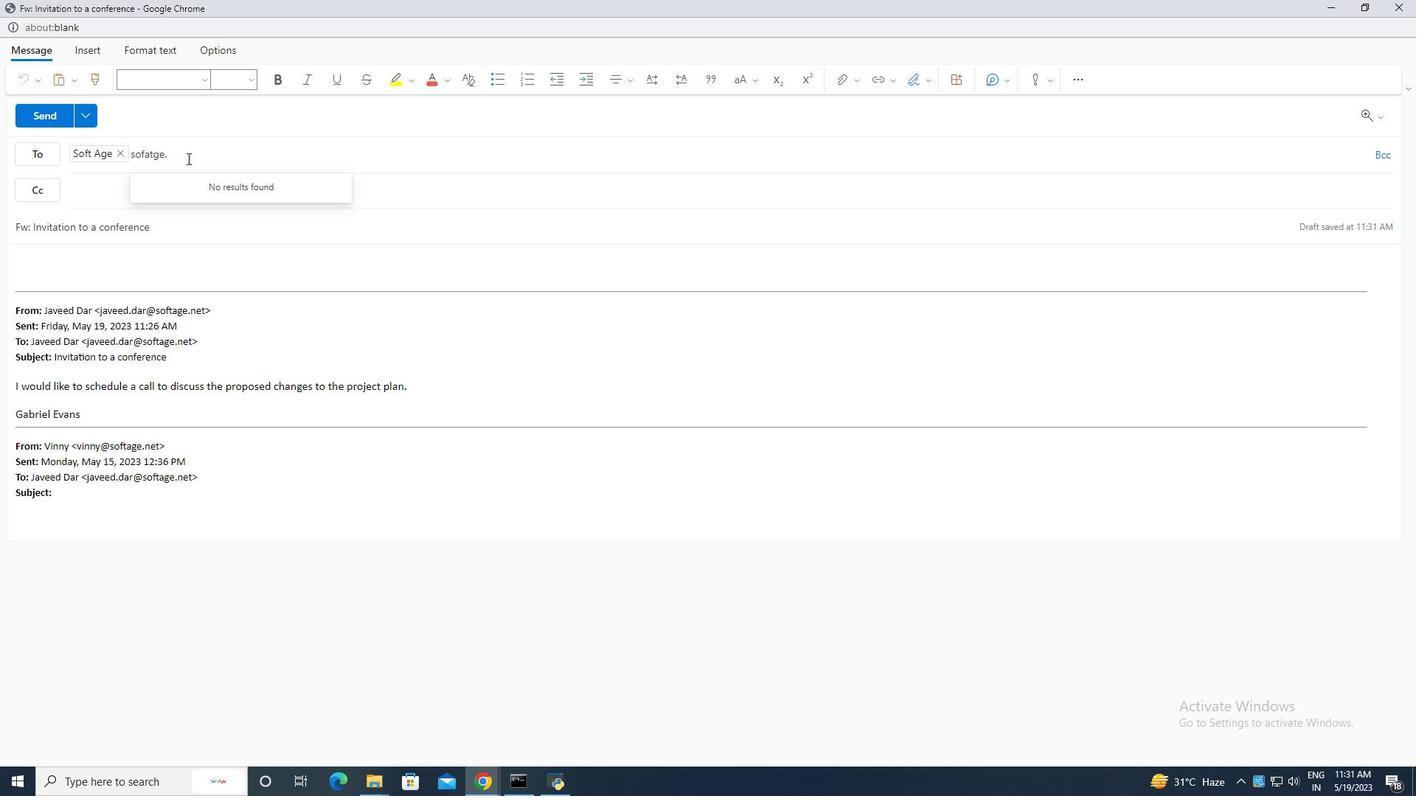 
Action: Mouse moved to (209, 150)
Screenshot: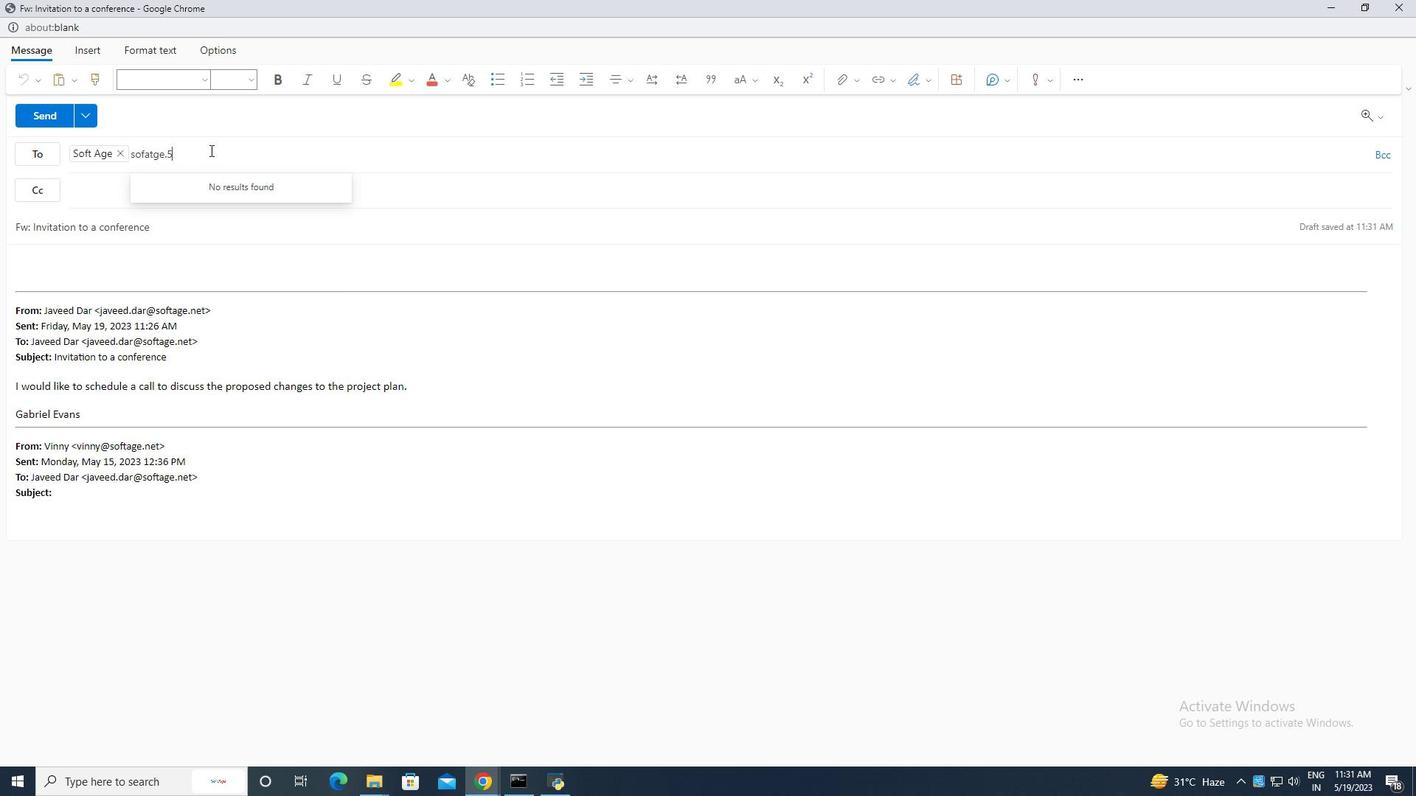 
Action: Mouse pressed left at (209, 150)
Screenshot: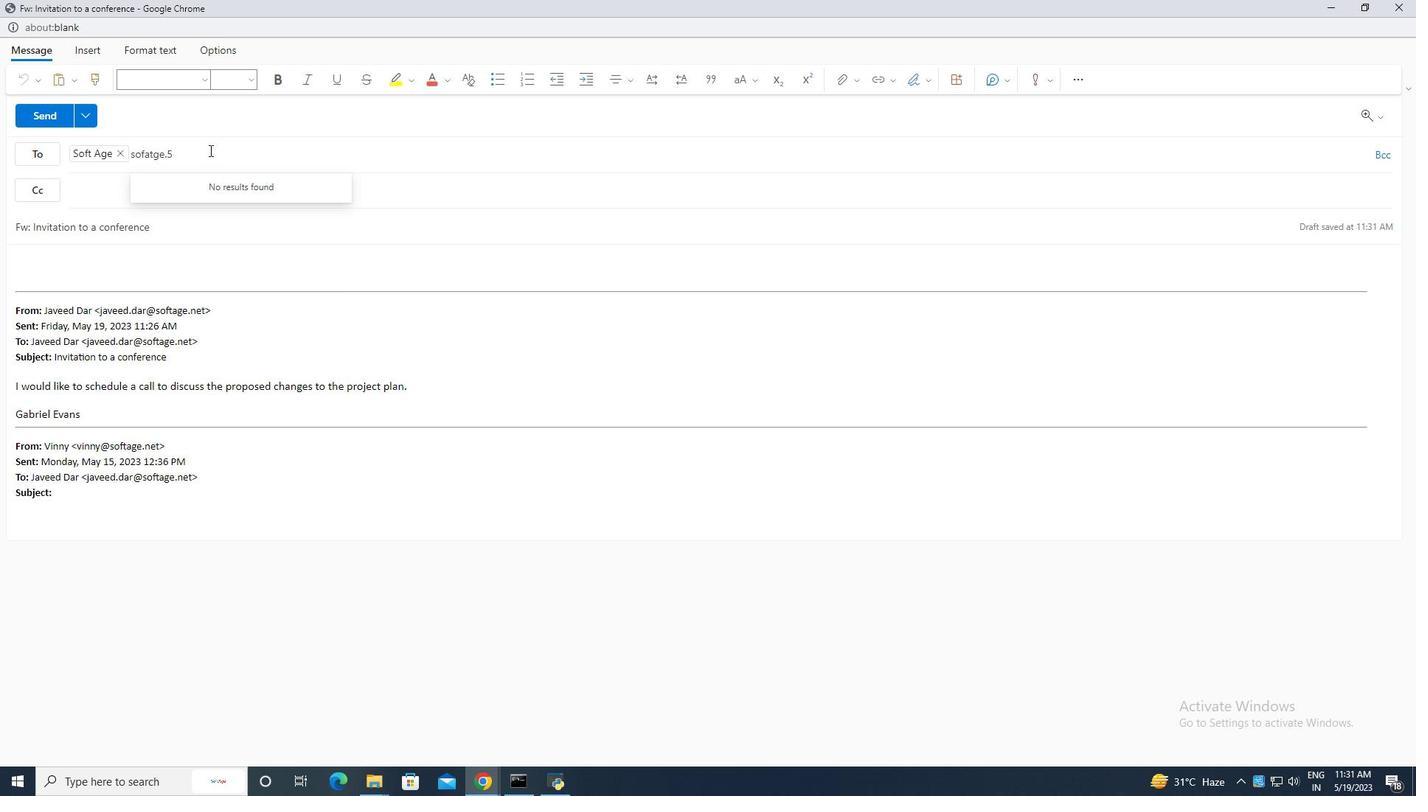 
Action: Mouse moved to (148, 150)
Screenshot: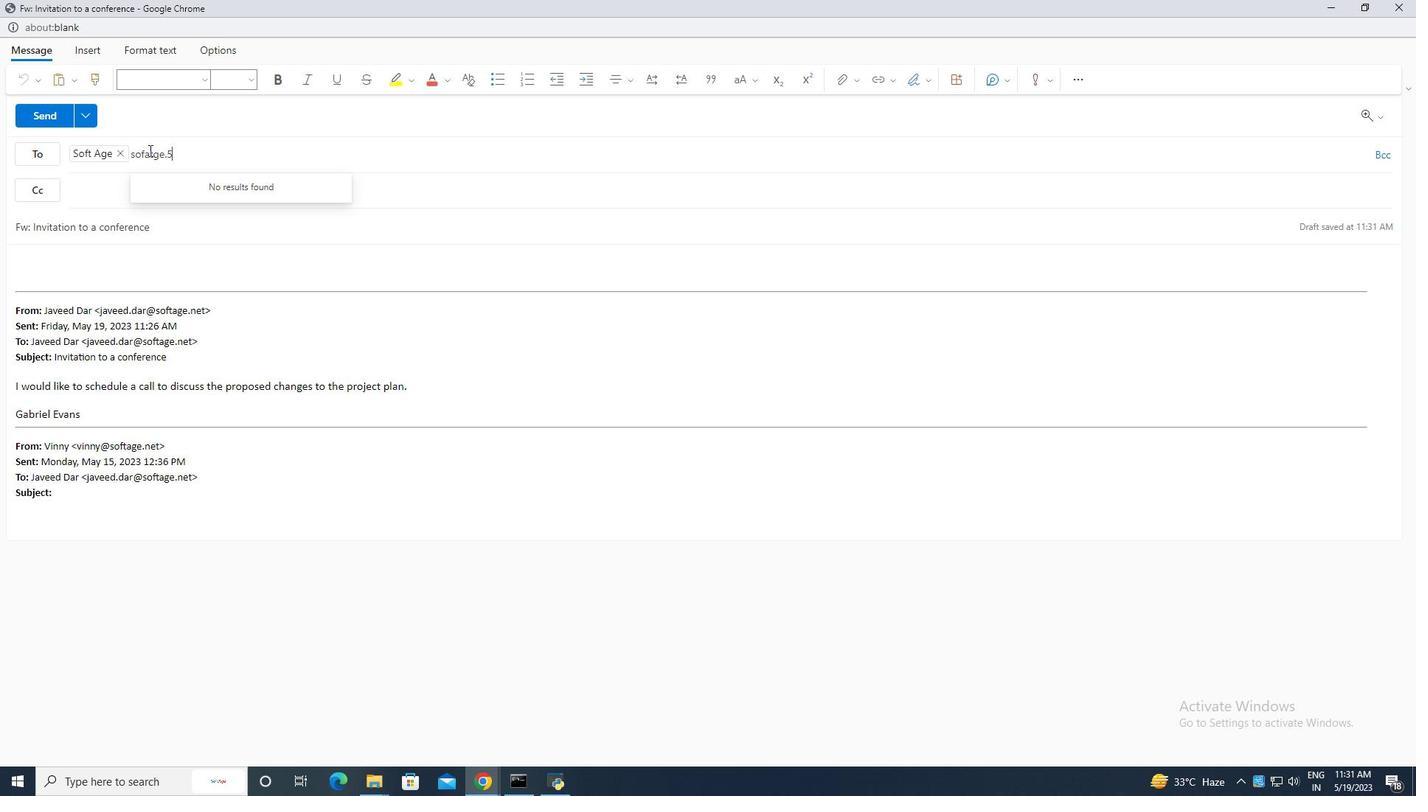 
Action: Mouse pressed left at (148, 150)
Screenshot: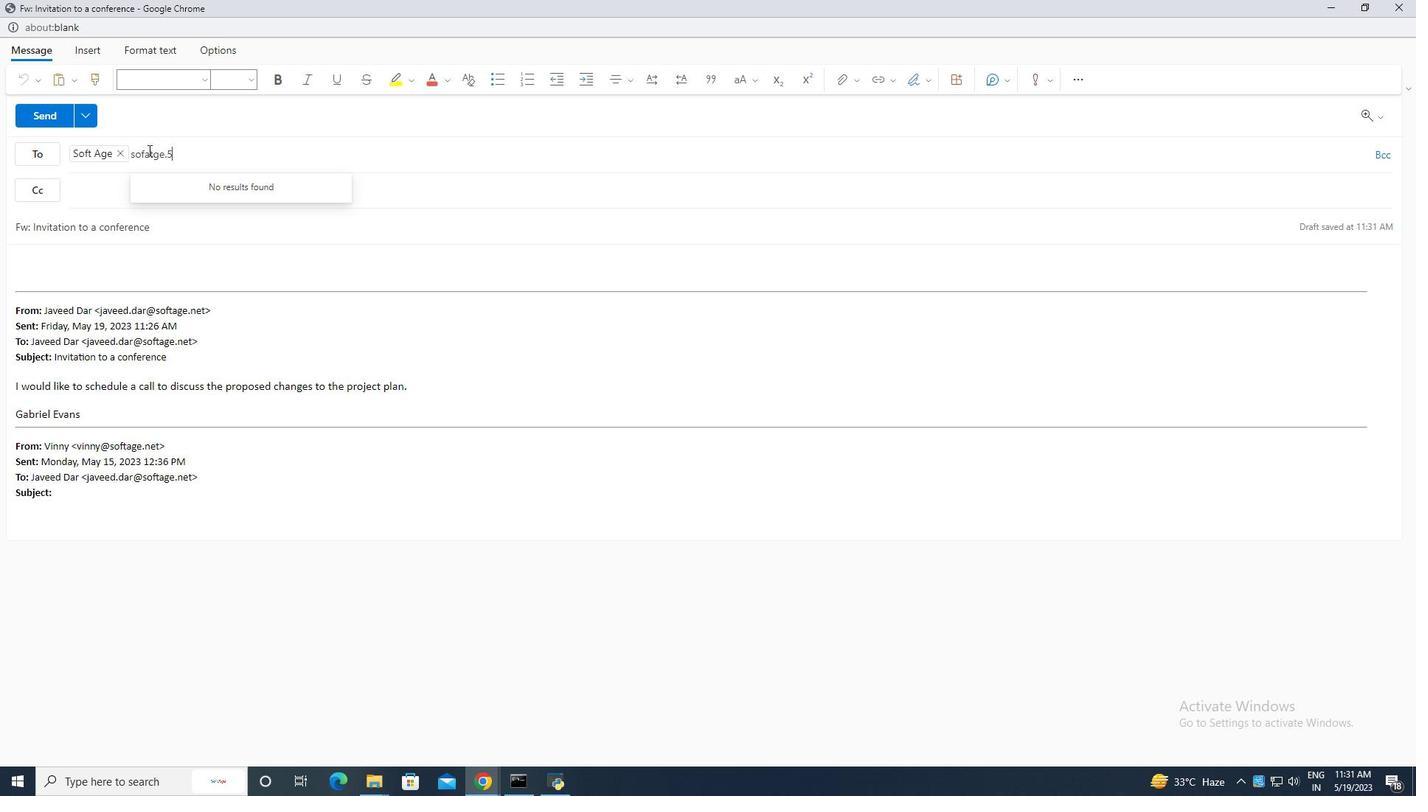 
Action: Mouse moved to (161, 162)
Screenshot: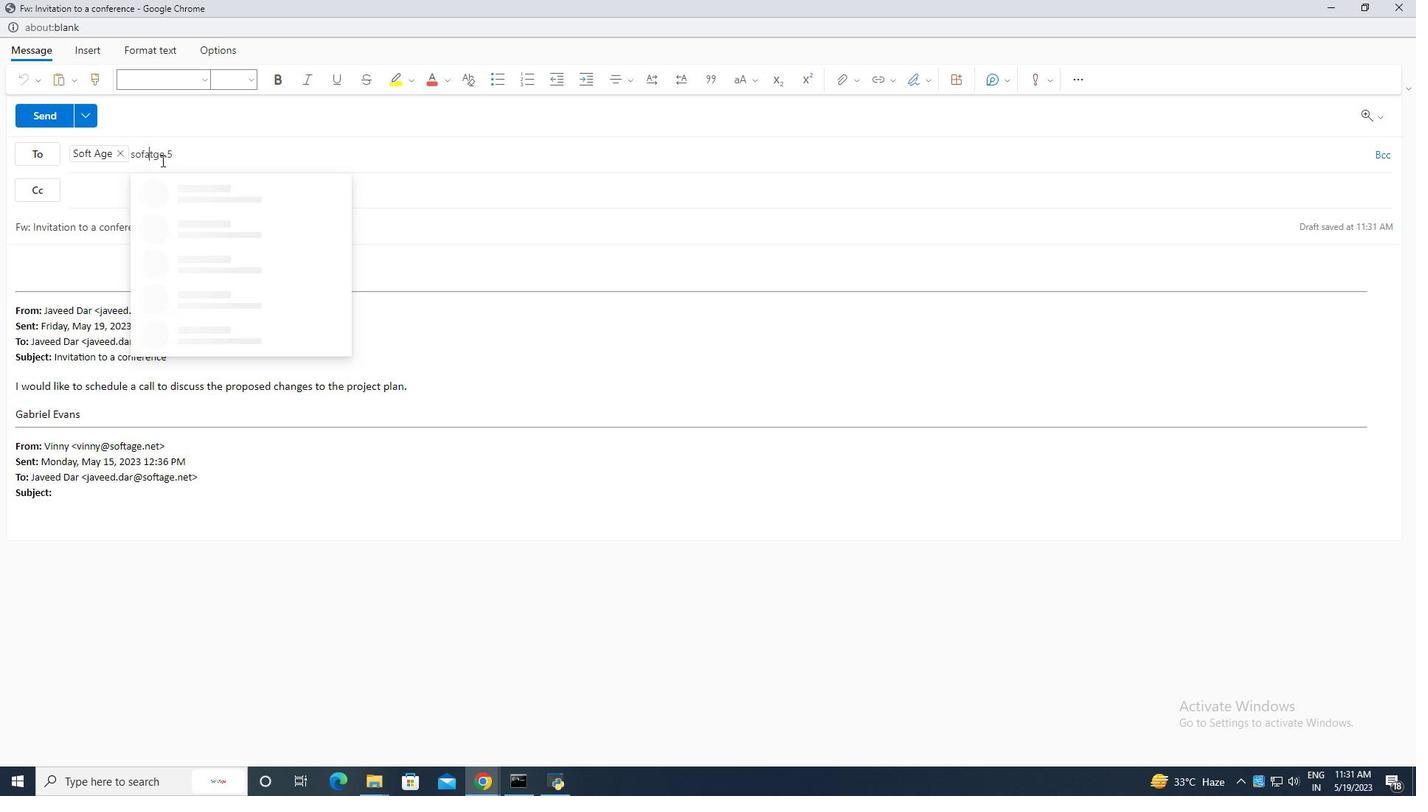 
Action: Key pressed <Key.backspace>
Screenshot: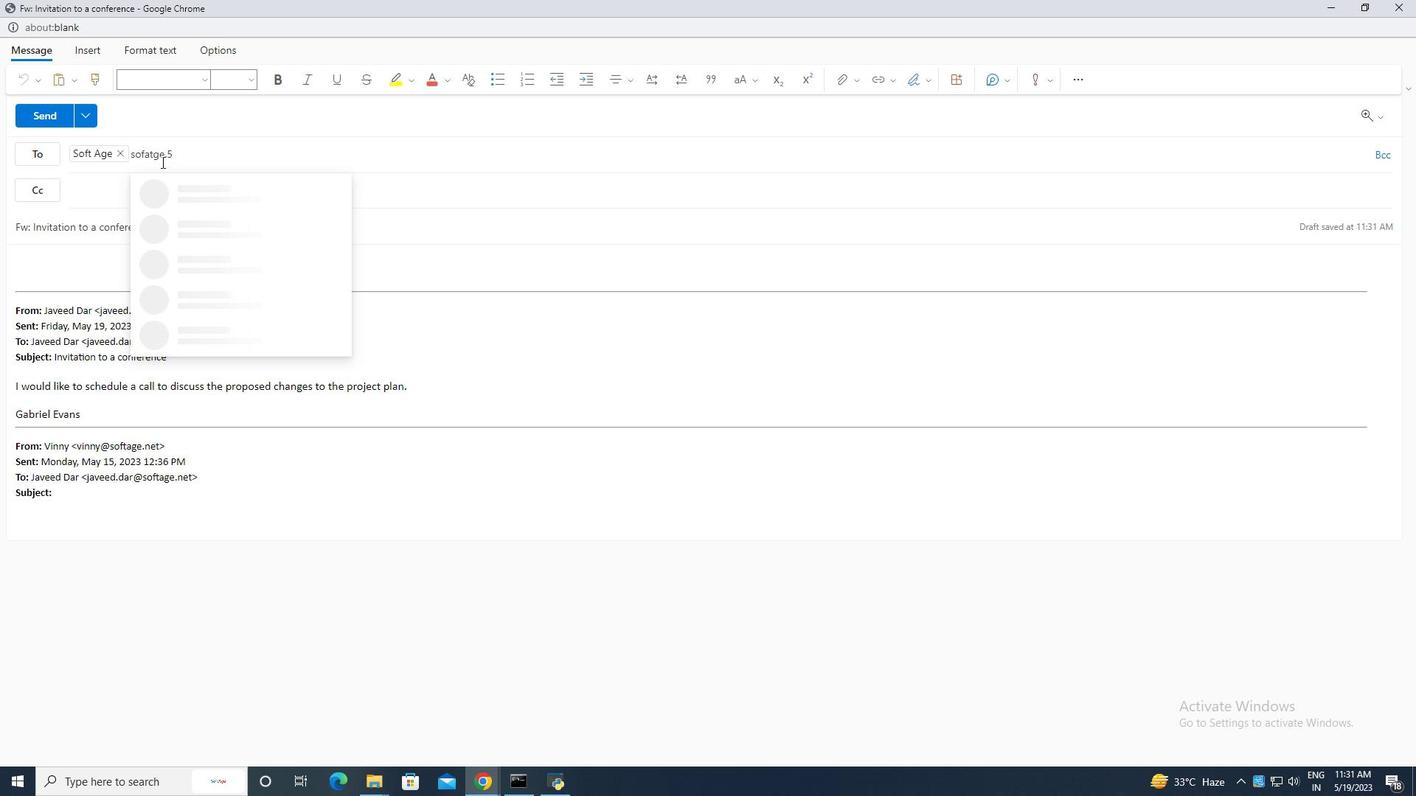 
Action: Mouse moved to (203, 157)
Screenshot: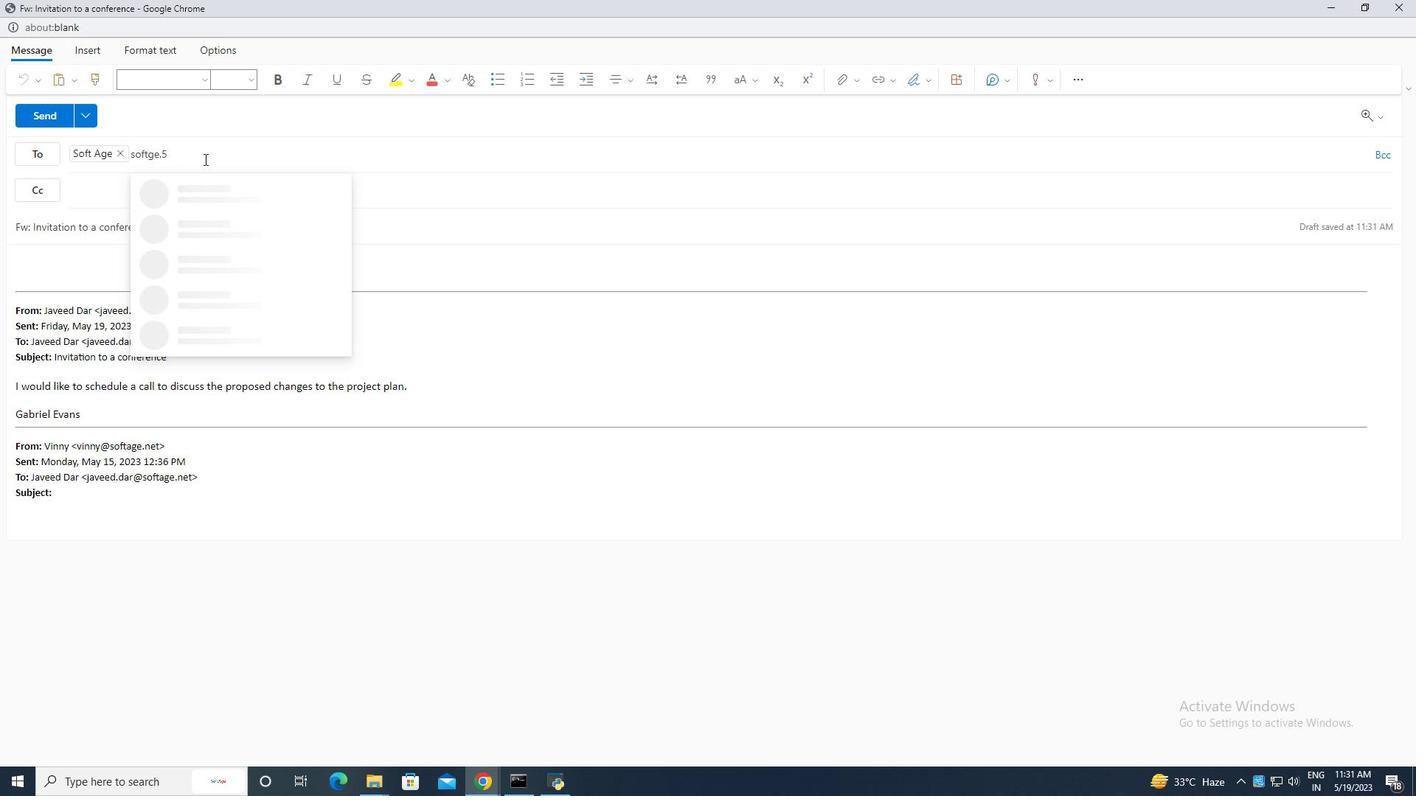 
Action: Mouse pressed left at (203, 157)
Screenshot: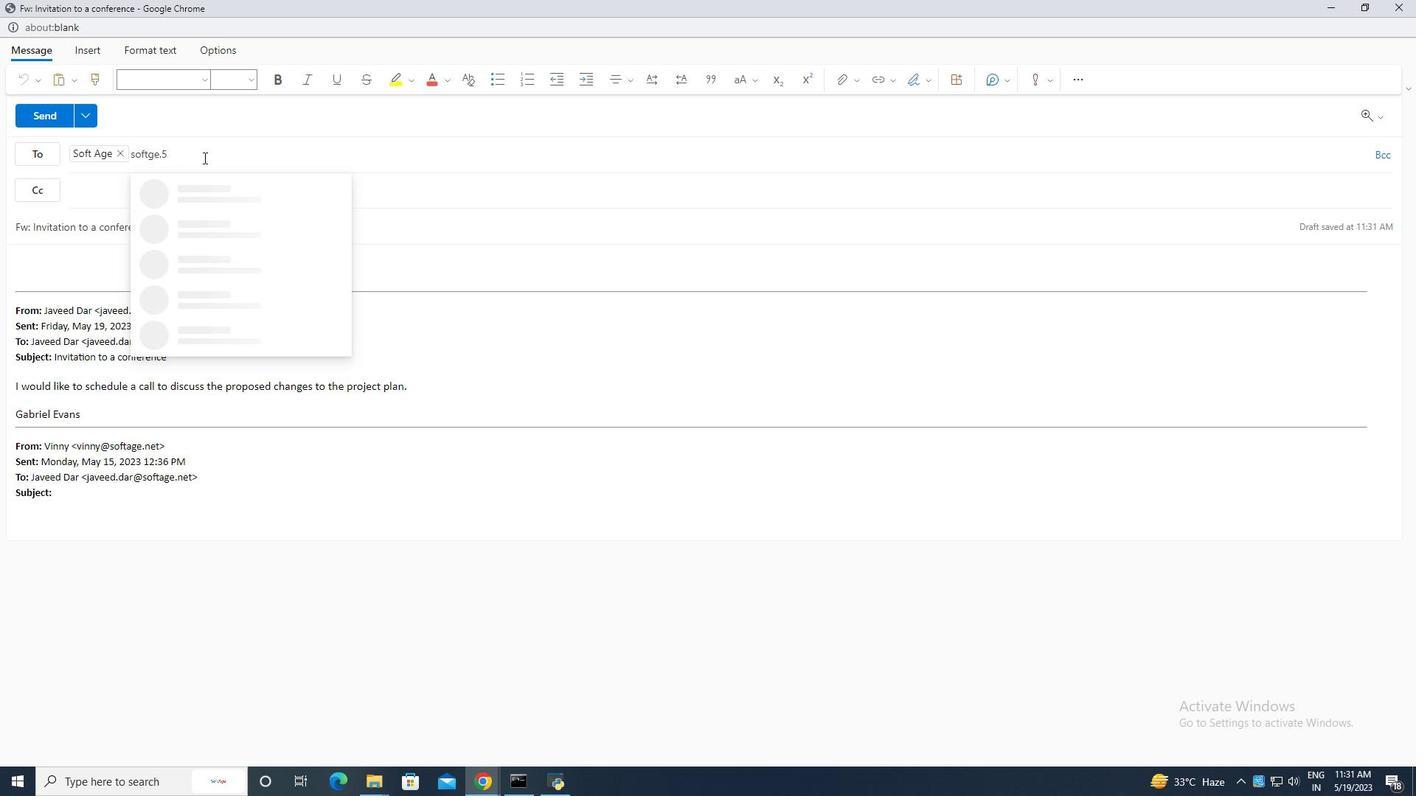 
Action: Mouse moved to (146, 153)
Screenshot: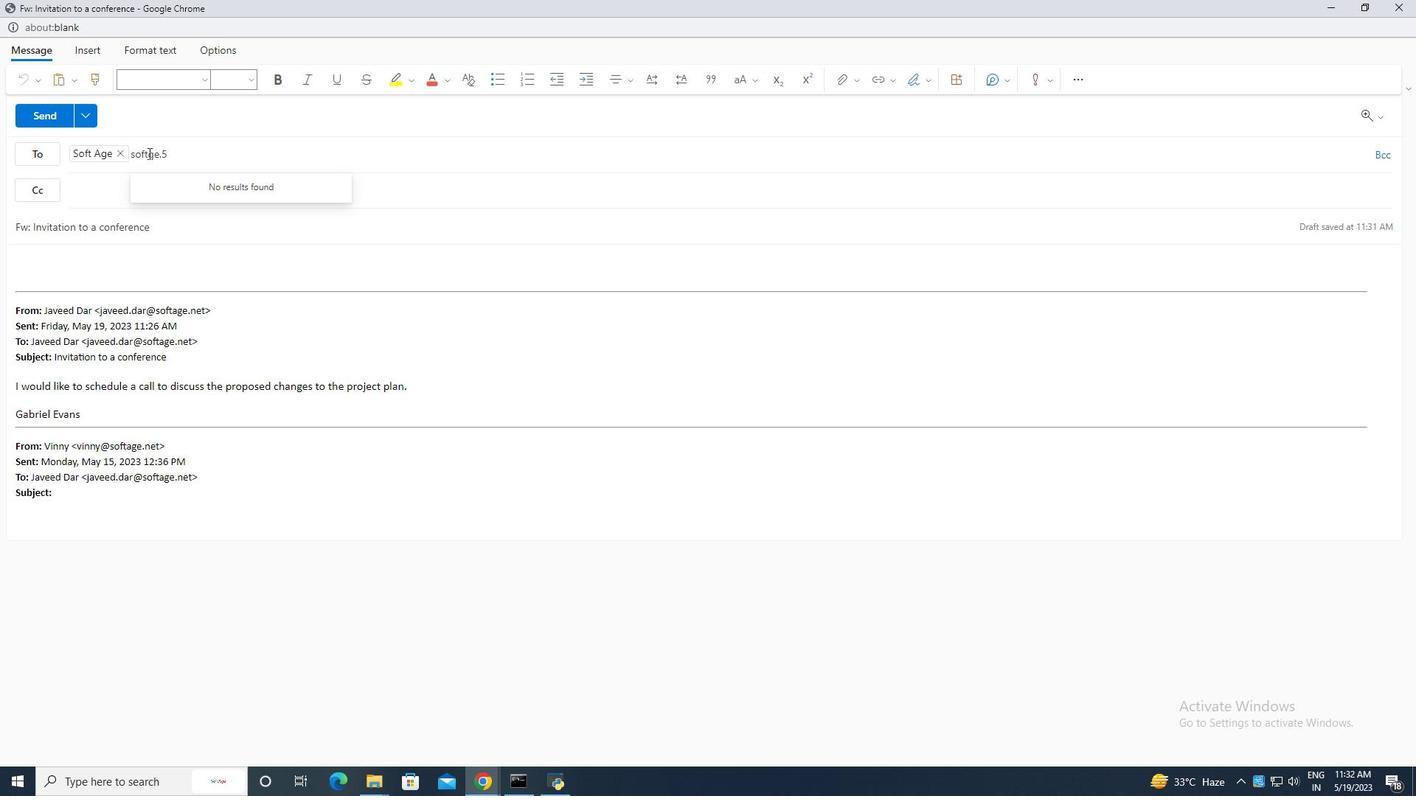 
Action: Mouse pressed left at (146, 153)
Screenshot: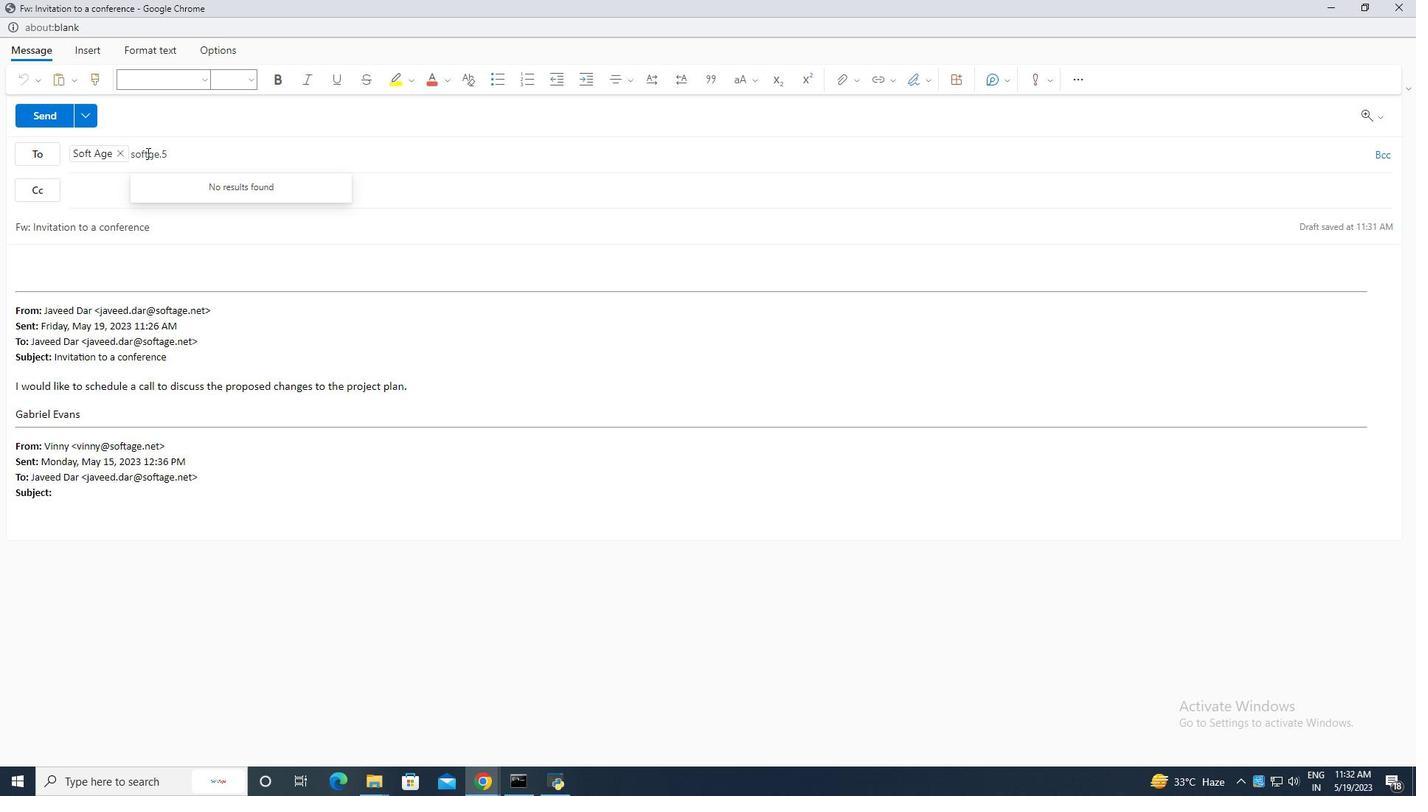 
Action: Key pressed a
Screenshot: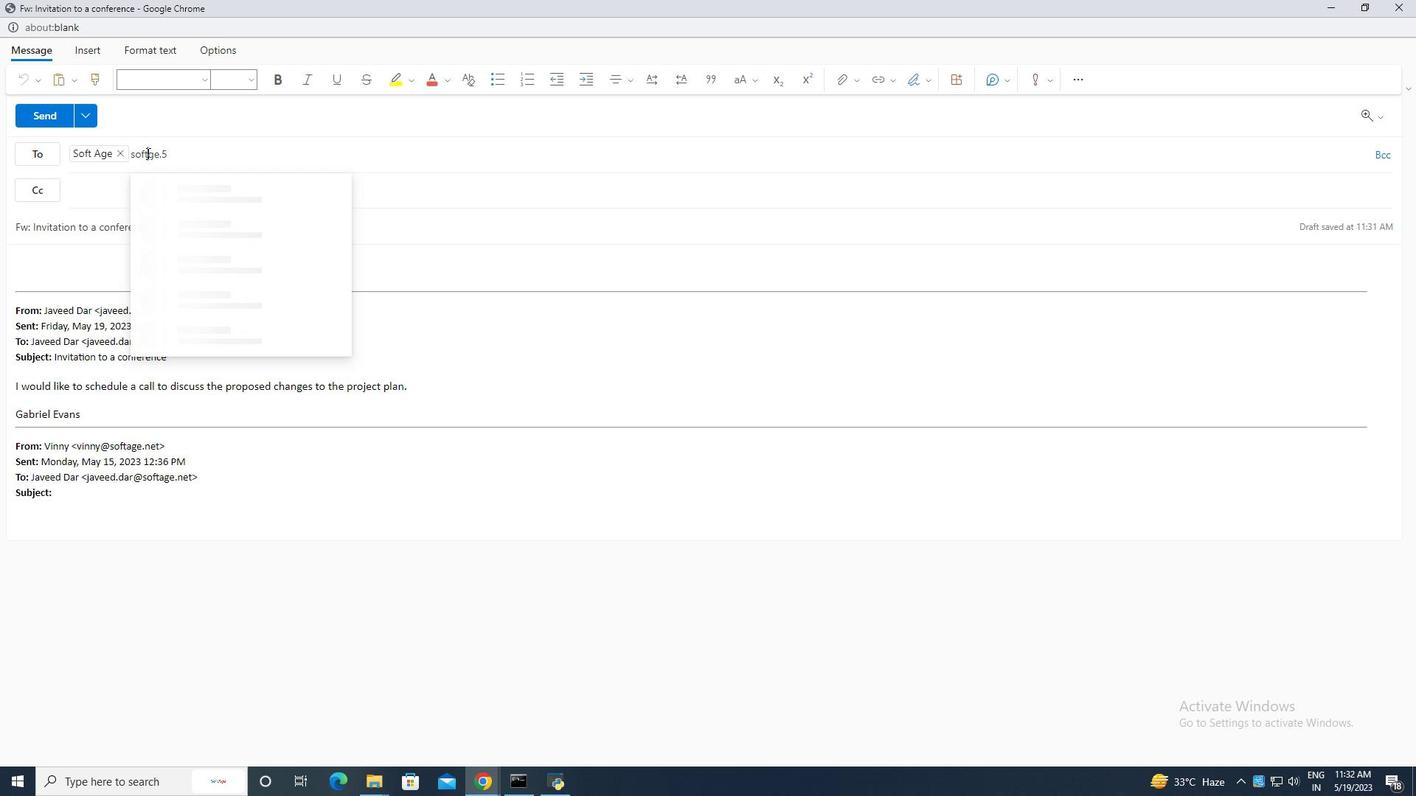 
Action: Mouse moved to (219, 221)
Screenshot: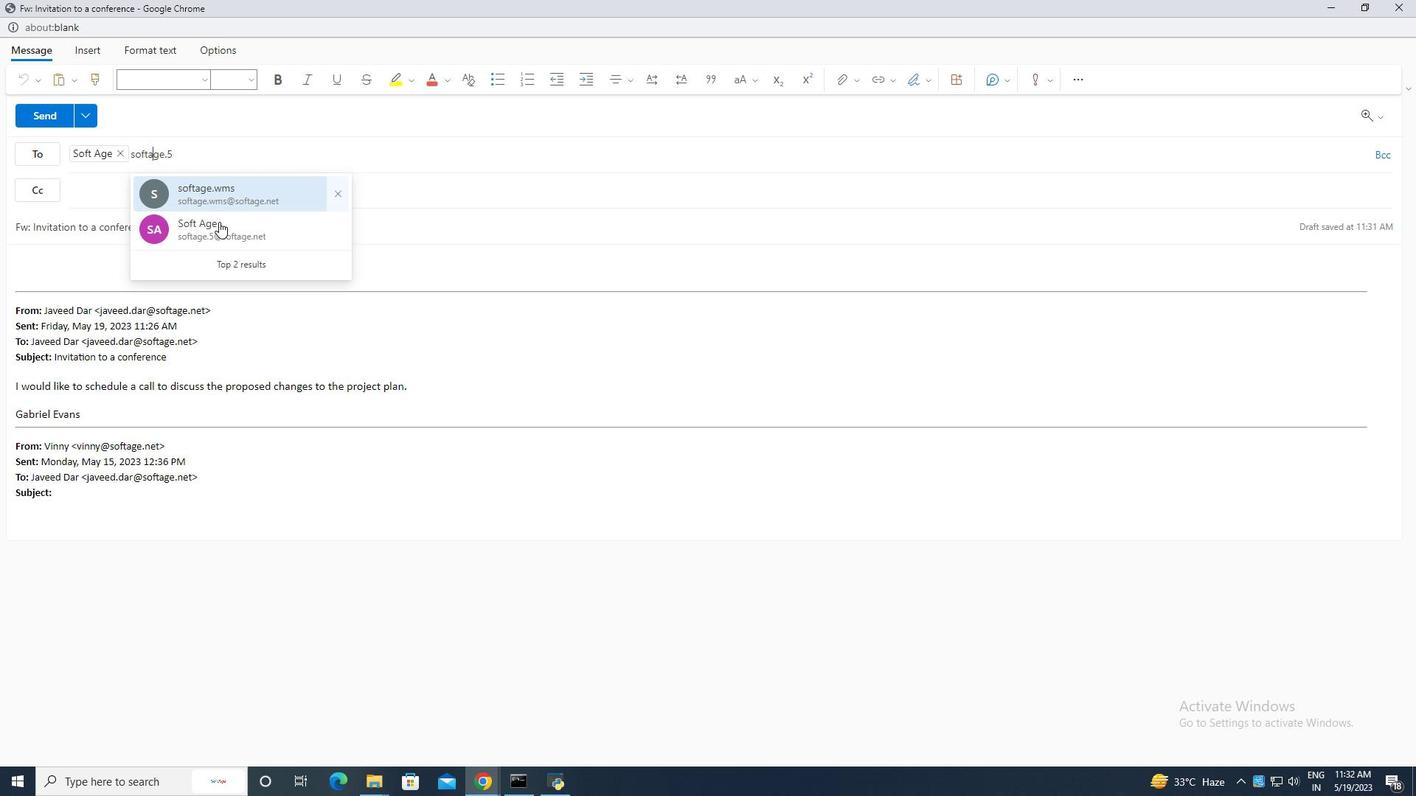 
Action: Mouse pressed left at (219, 221)
Screenshot: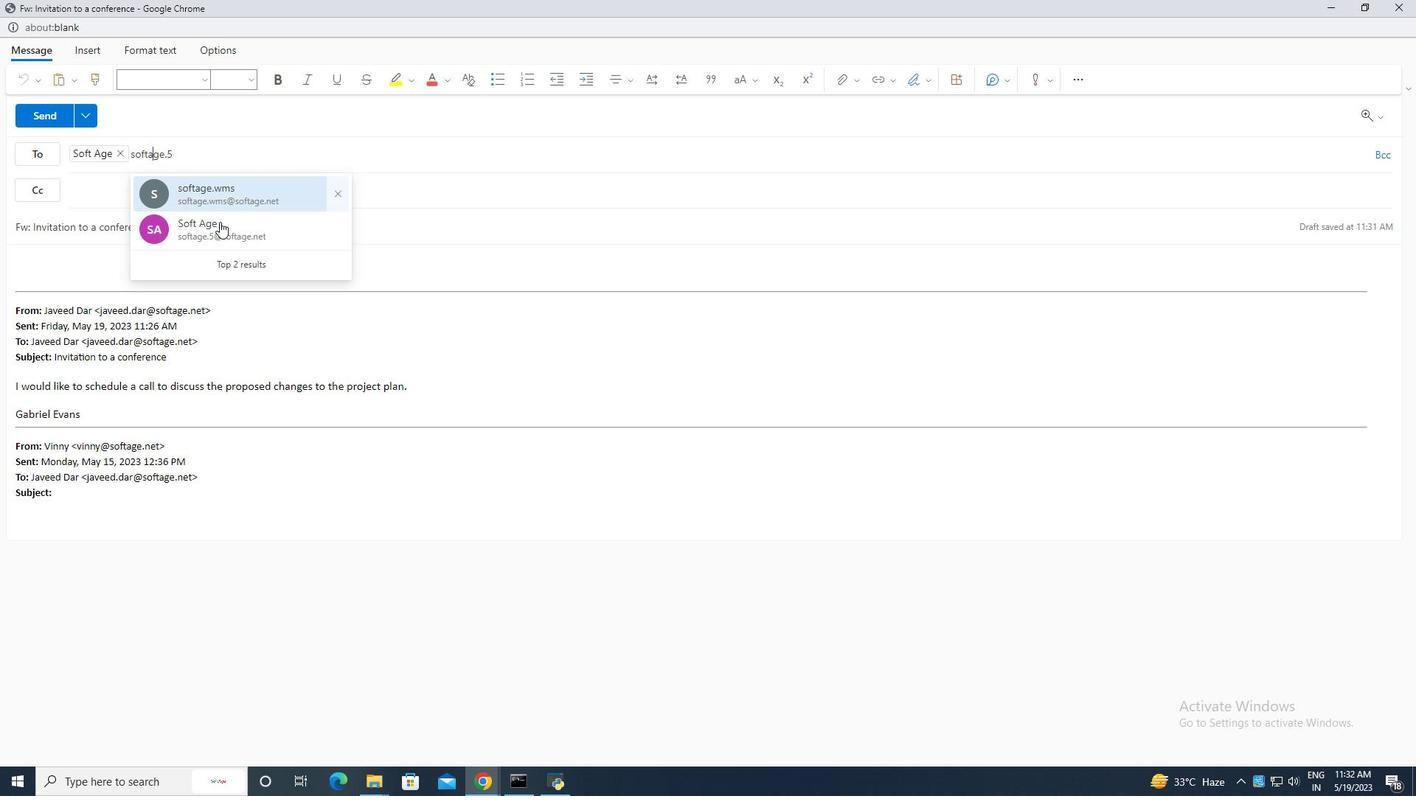 
Action: Mouse moved to (1386, 157)
Screenshot: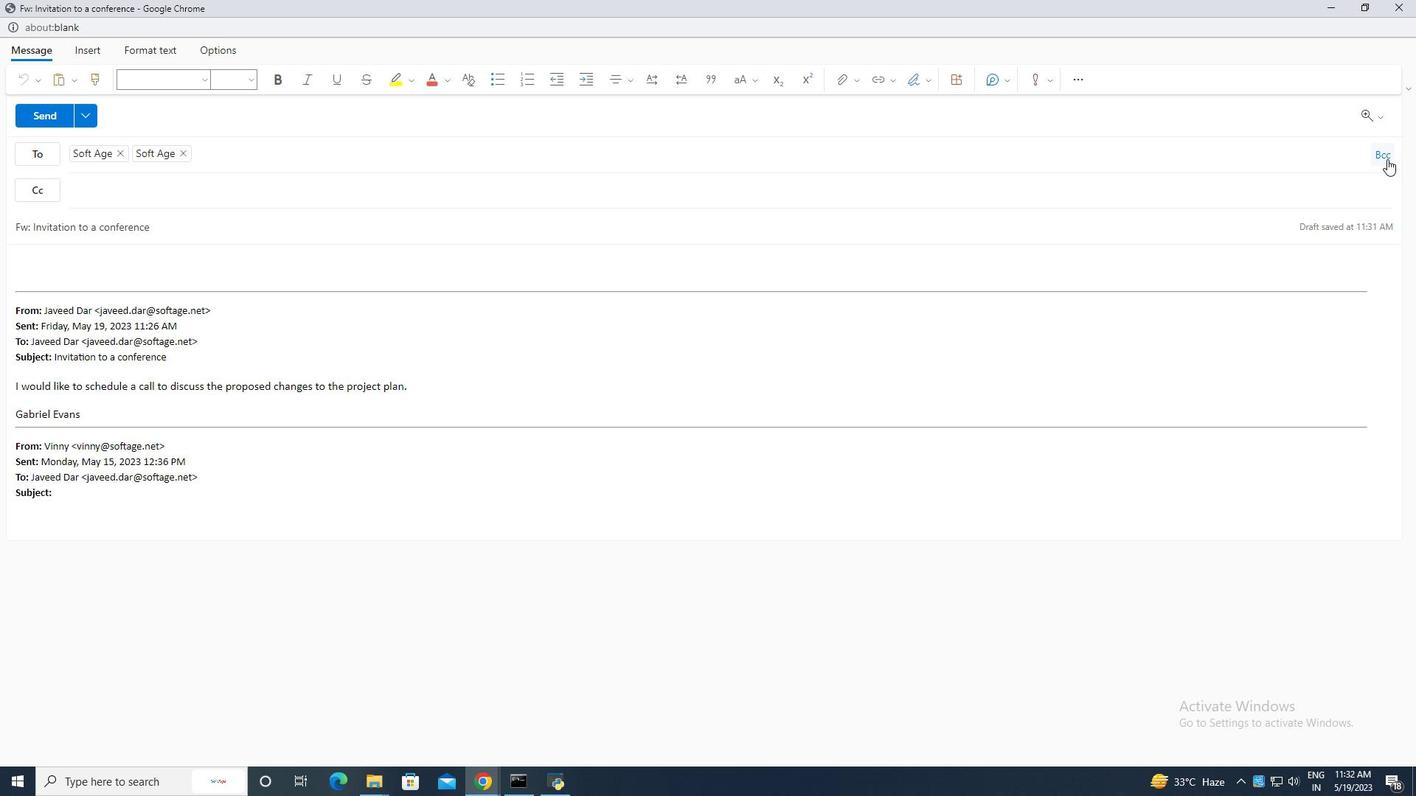
Action: Mouse pressed left at (1386, 157)
Screenshot: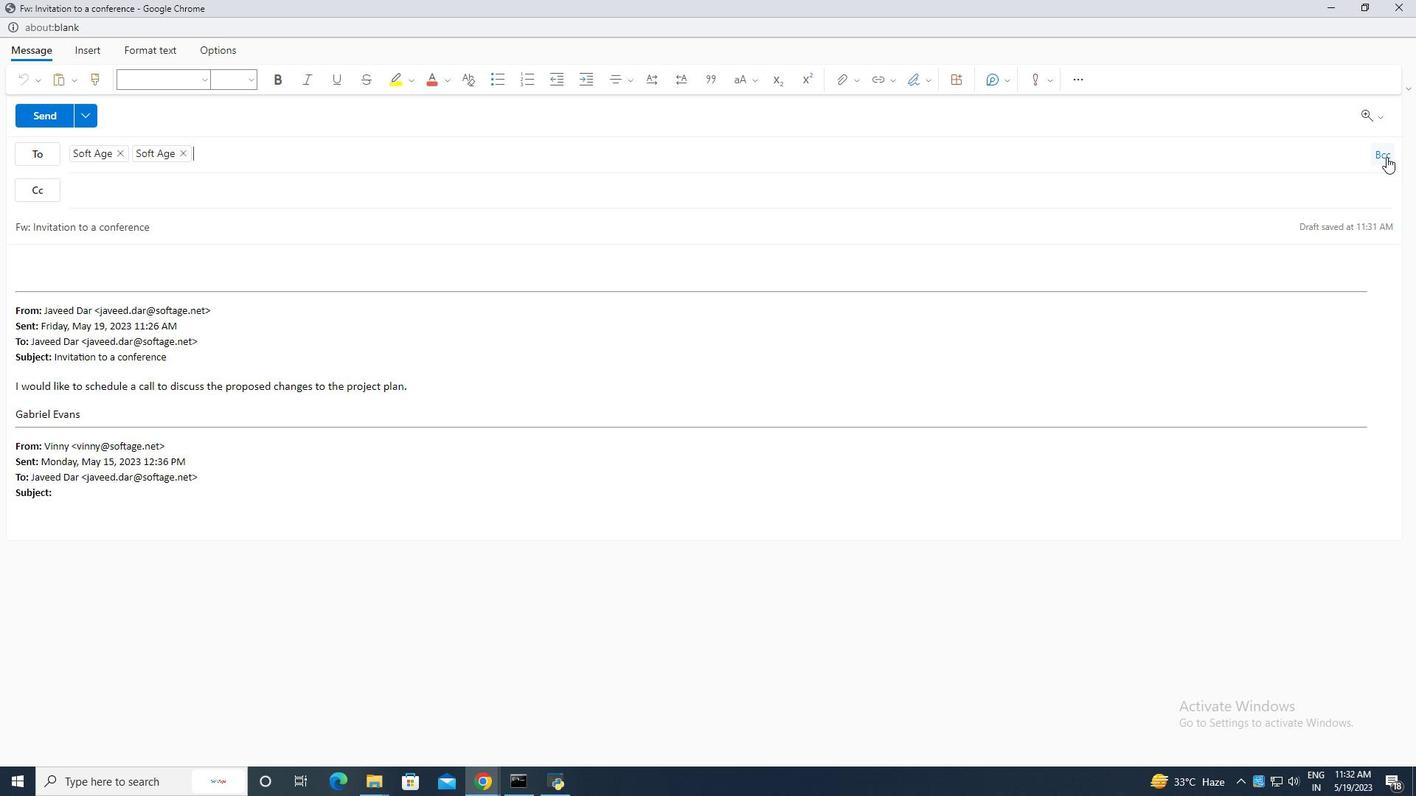 
Action: Mouse moved to (176, 230)
Screenshot: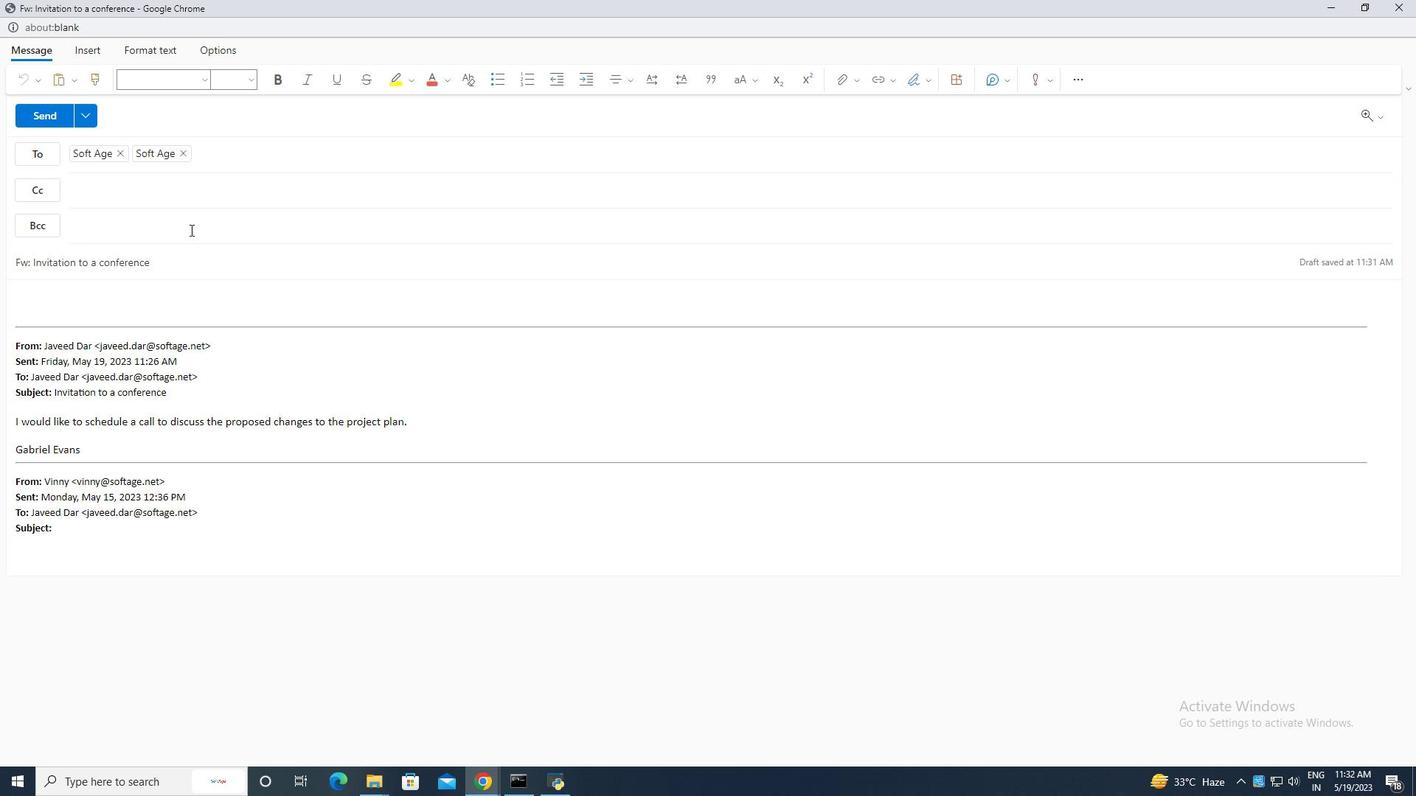 
Action: Key pressed sofatge.6
Screenshot: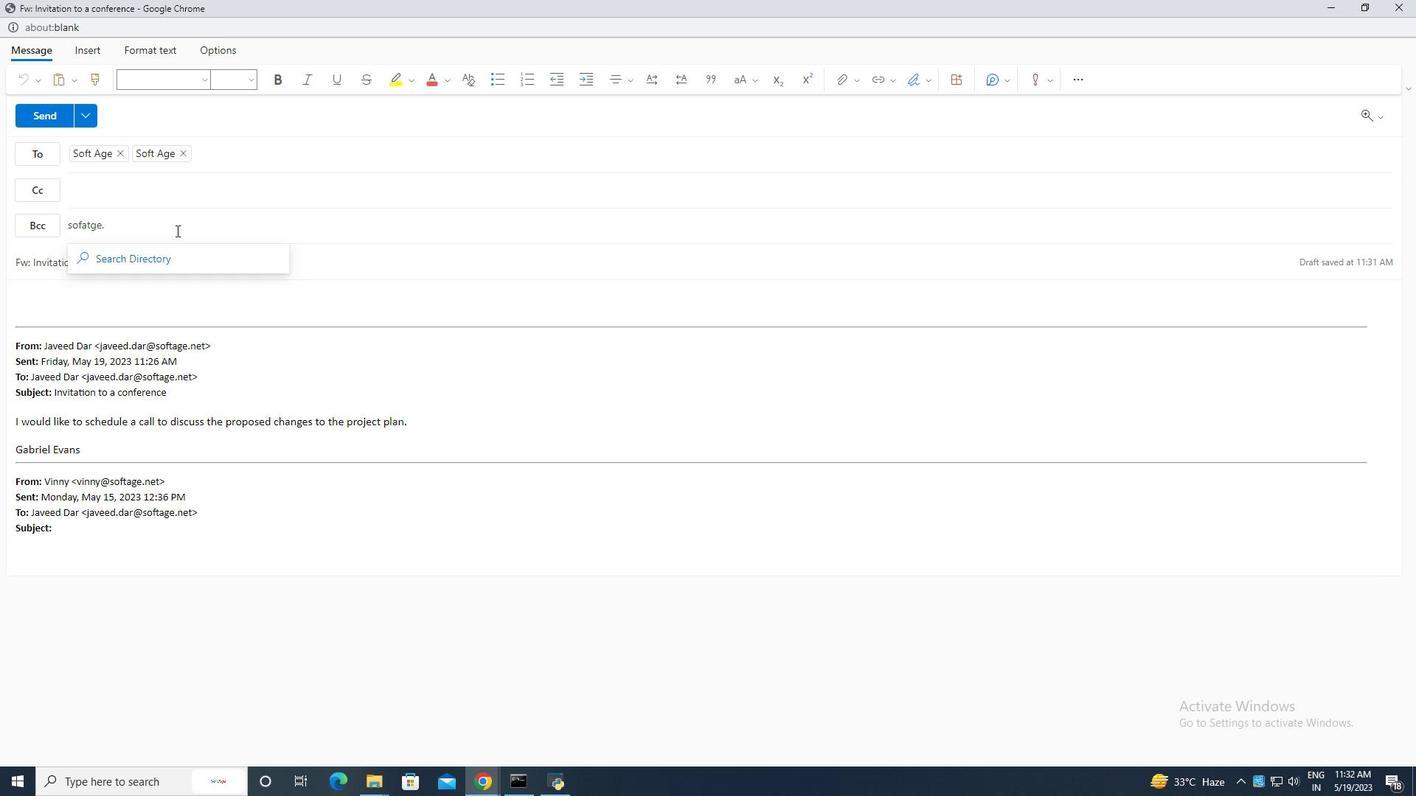 
Action: Mouse moved to (85, 225)
Screenshot: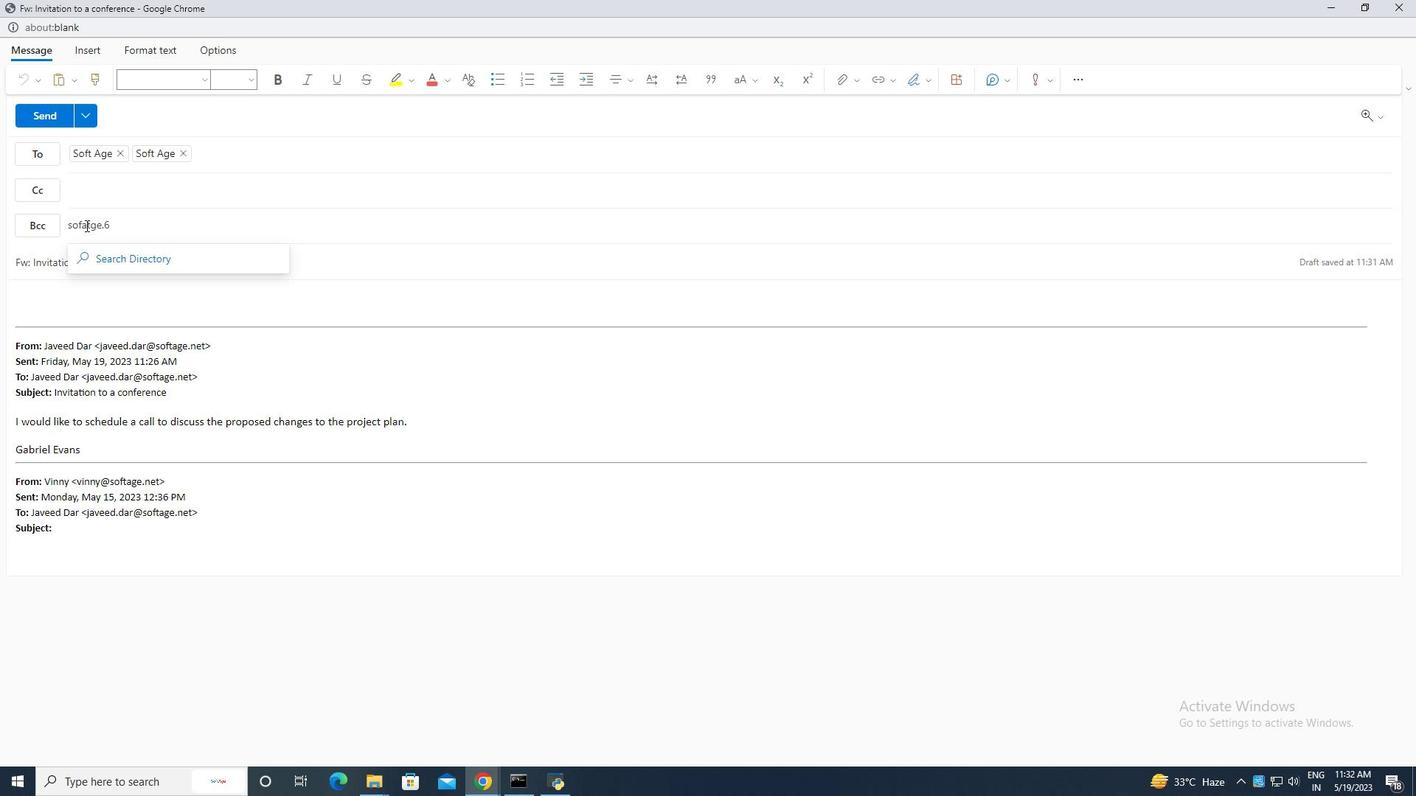 
Action: Mouse pressed left at (85, 225)
Screenshot: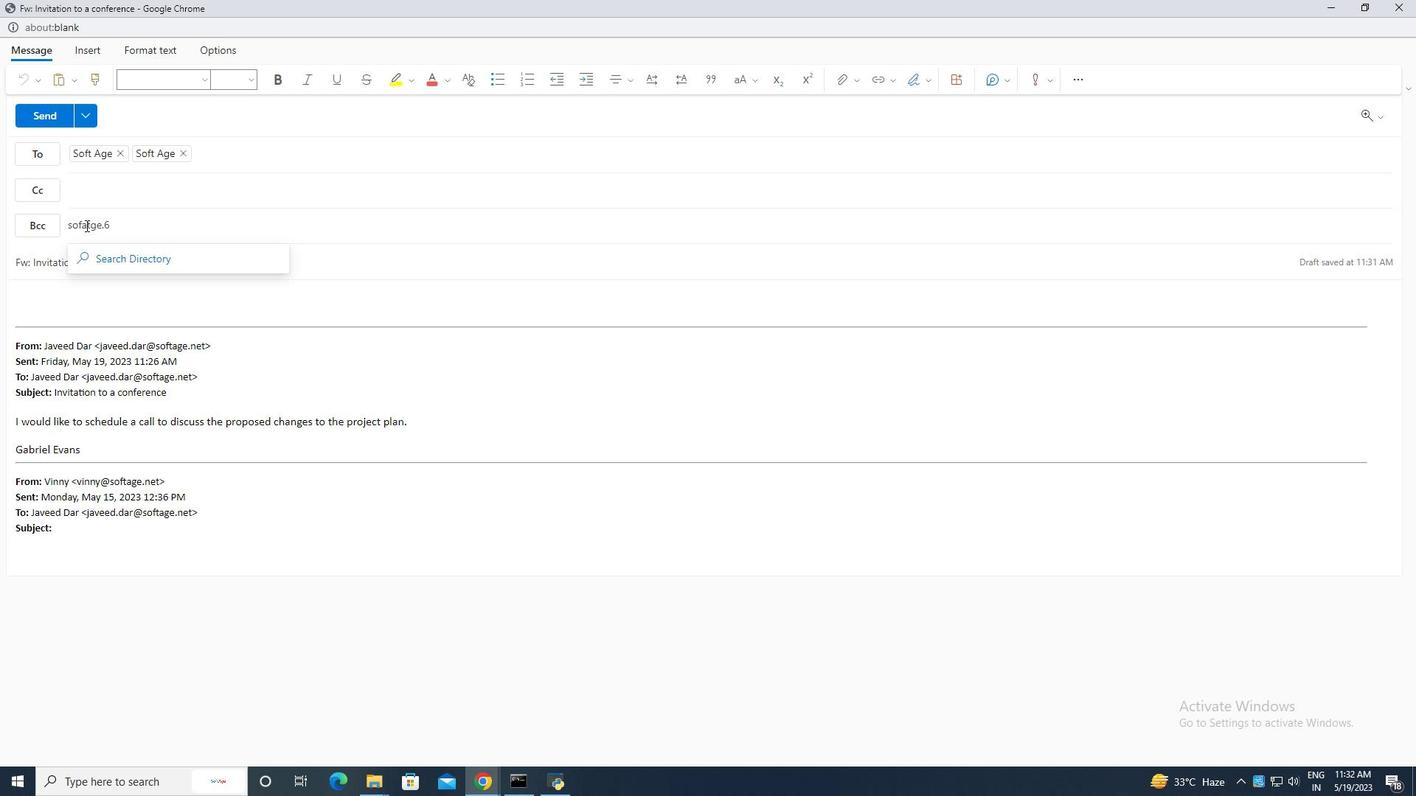 
Action: Mouse moved to (86, 225)
Screenshot: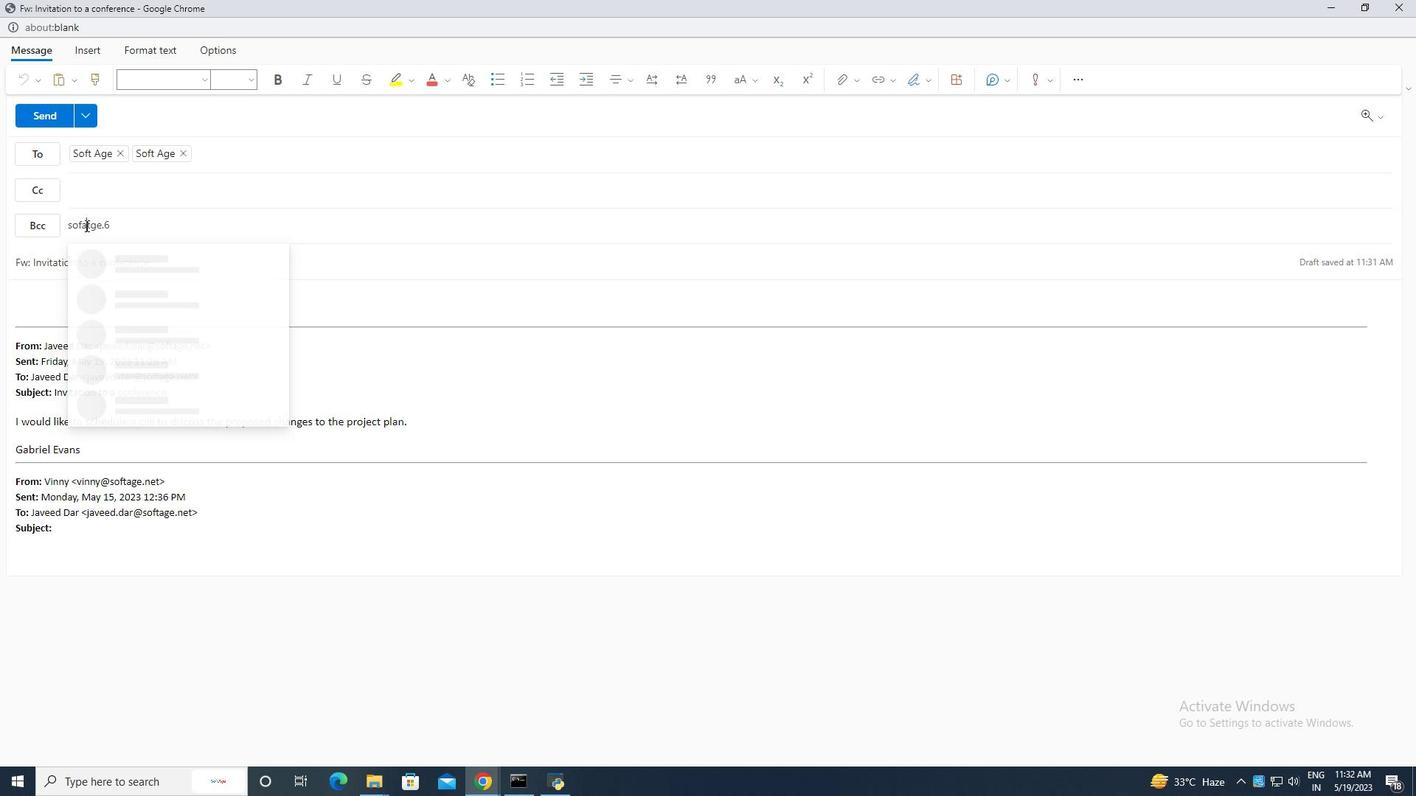 
Action: Key pressed <Key.backspace>
Screenshot: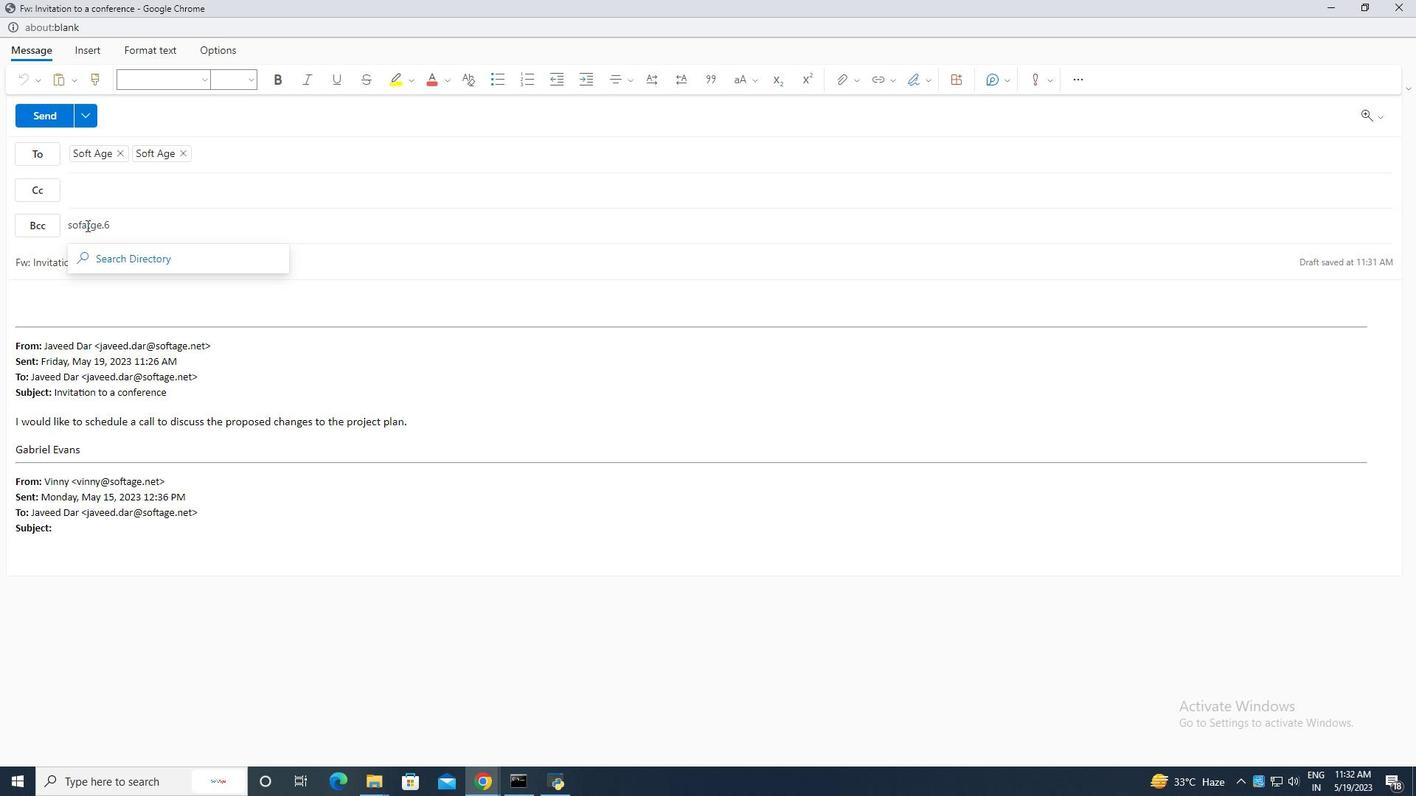 
Action: Mouse moved to (86, 222)
Screenshot: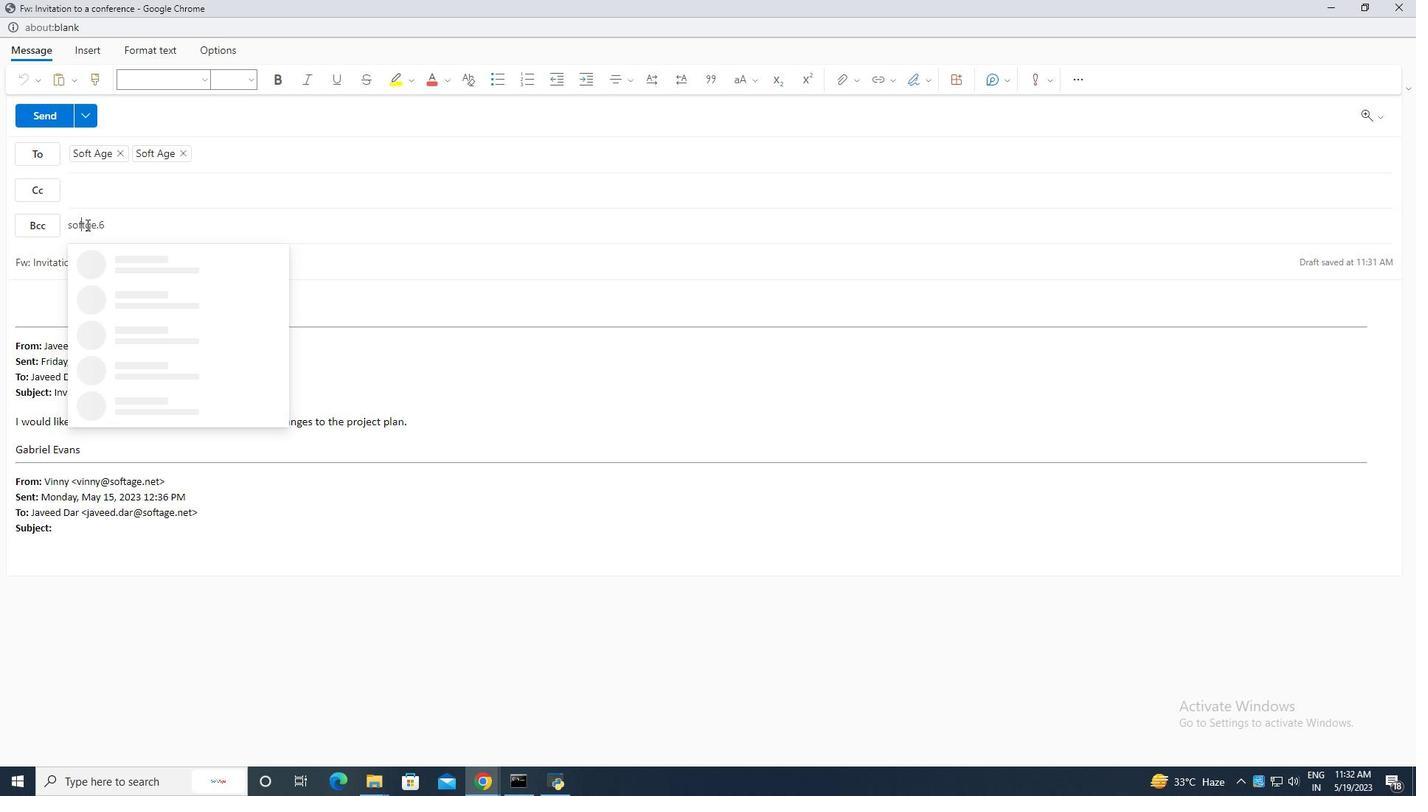 
Action: Key pressed <Key.right>
Screenshot: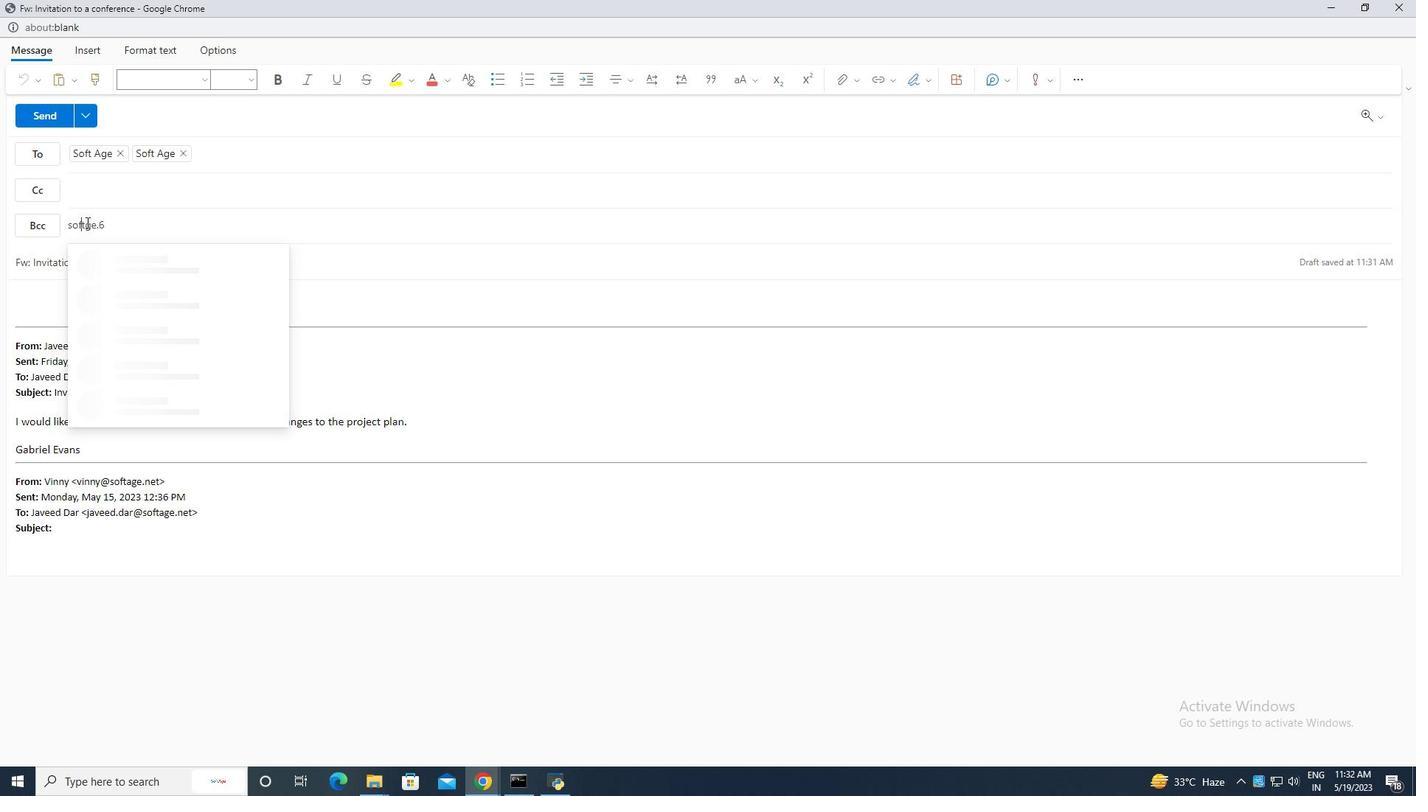 
Action: Mouse moved to (88, 224)
Screenshot: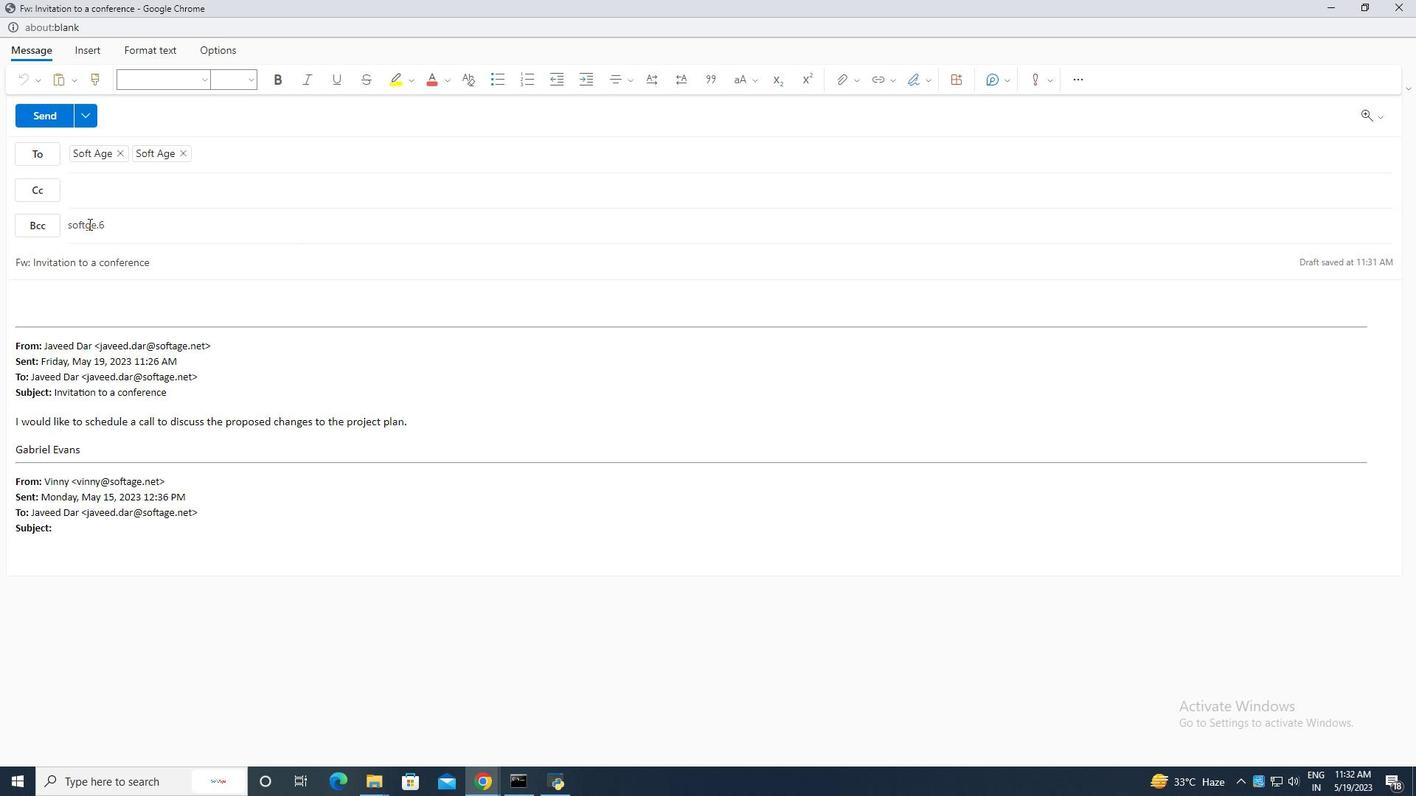 
Action: Key pressed a
Screenshot: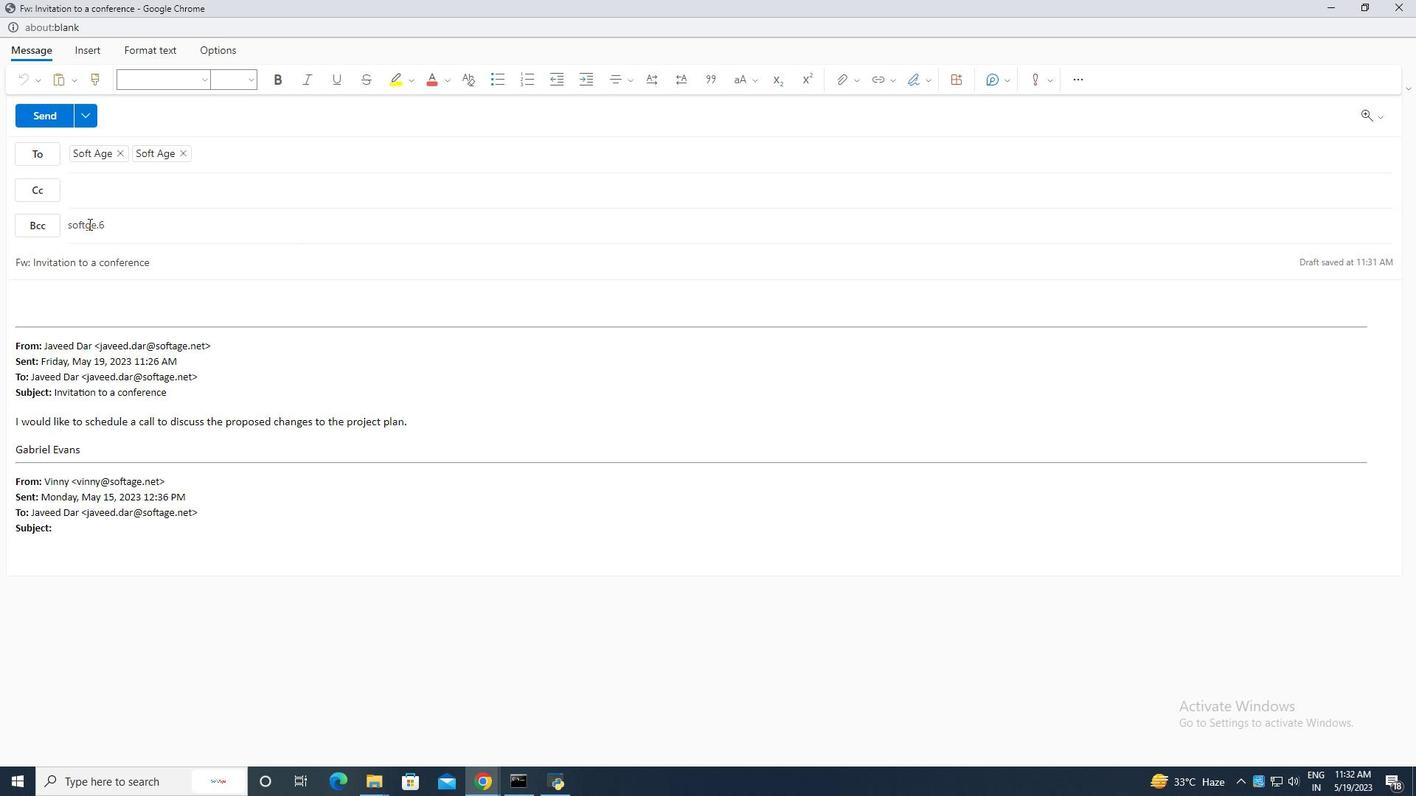 
Action: Mouse moved to (173, 300)
Screenshot: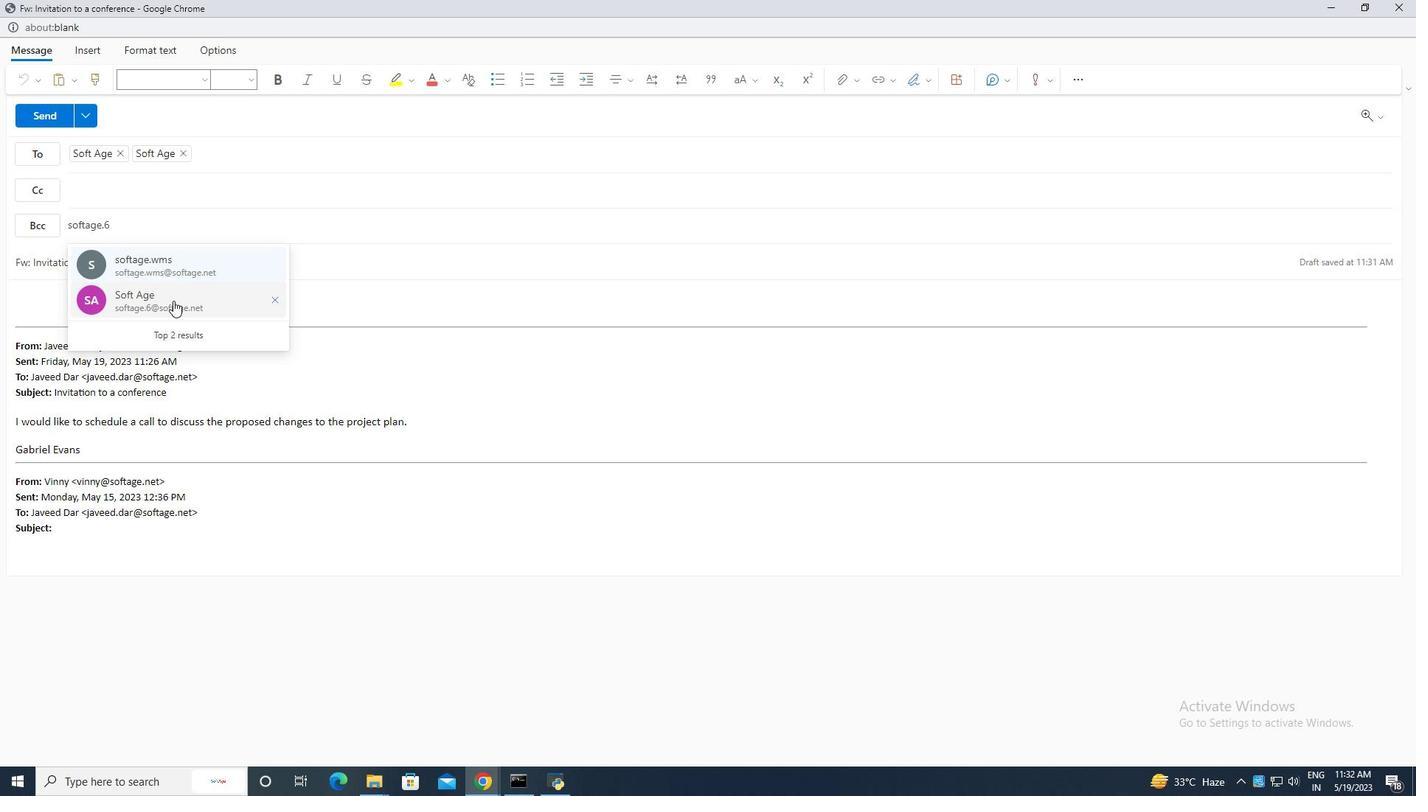 
Action: Mouse pressed left at (173, 300)
Screenshot: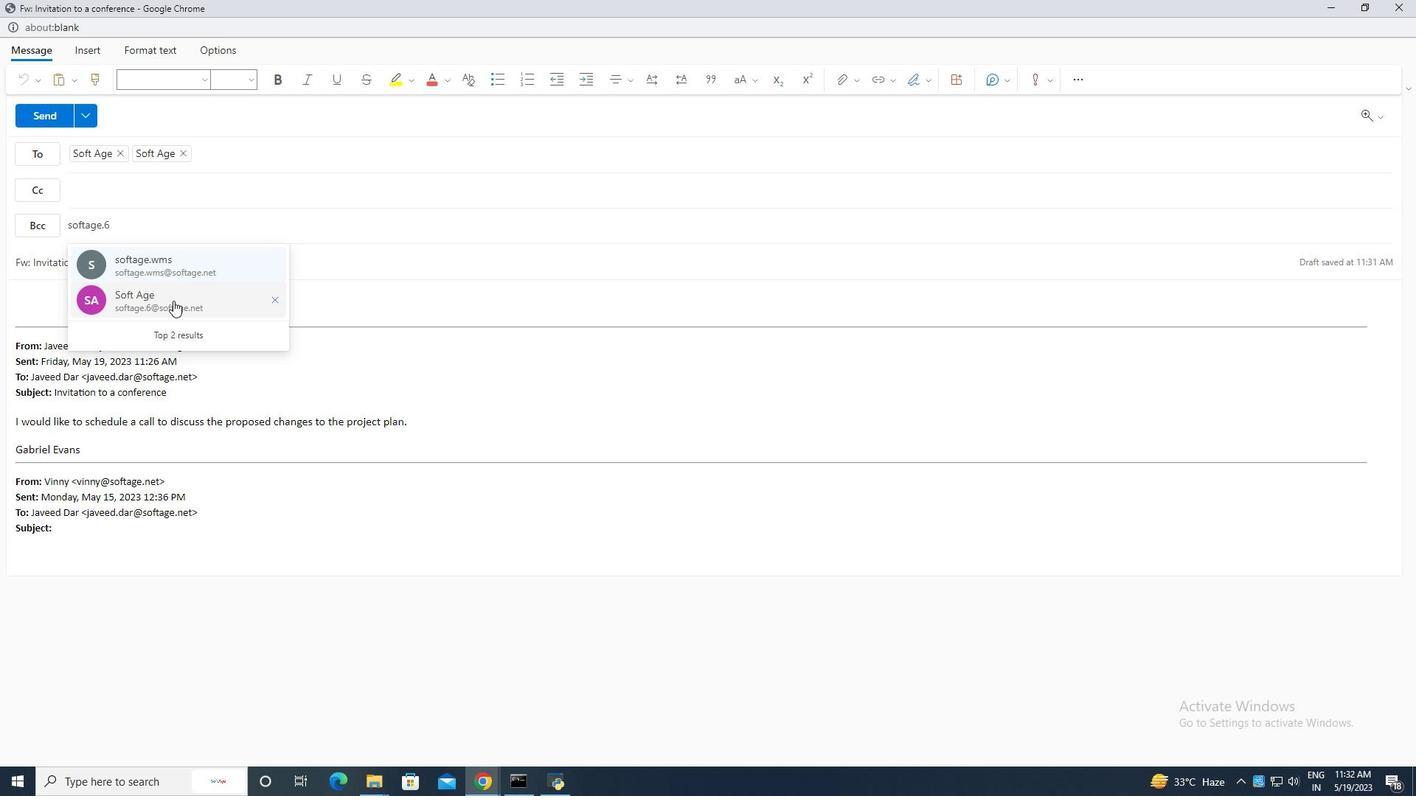 
Action: Mouse moved to (205, 261)
Screenshot: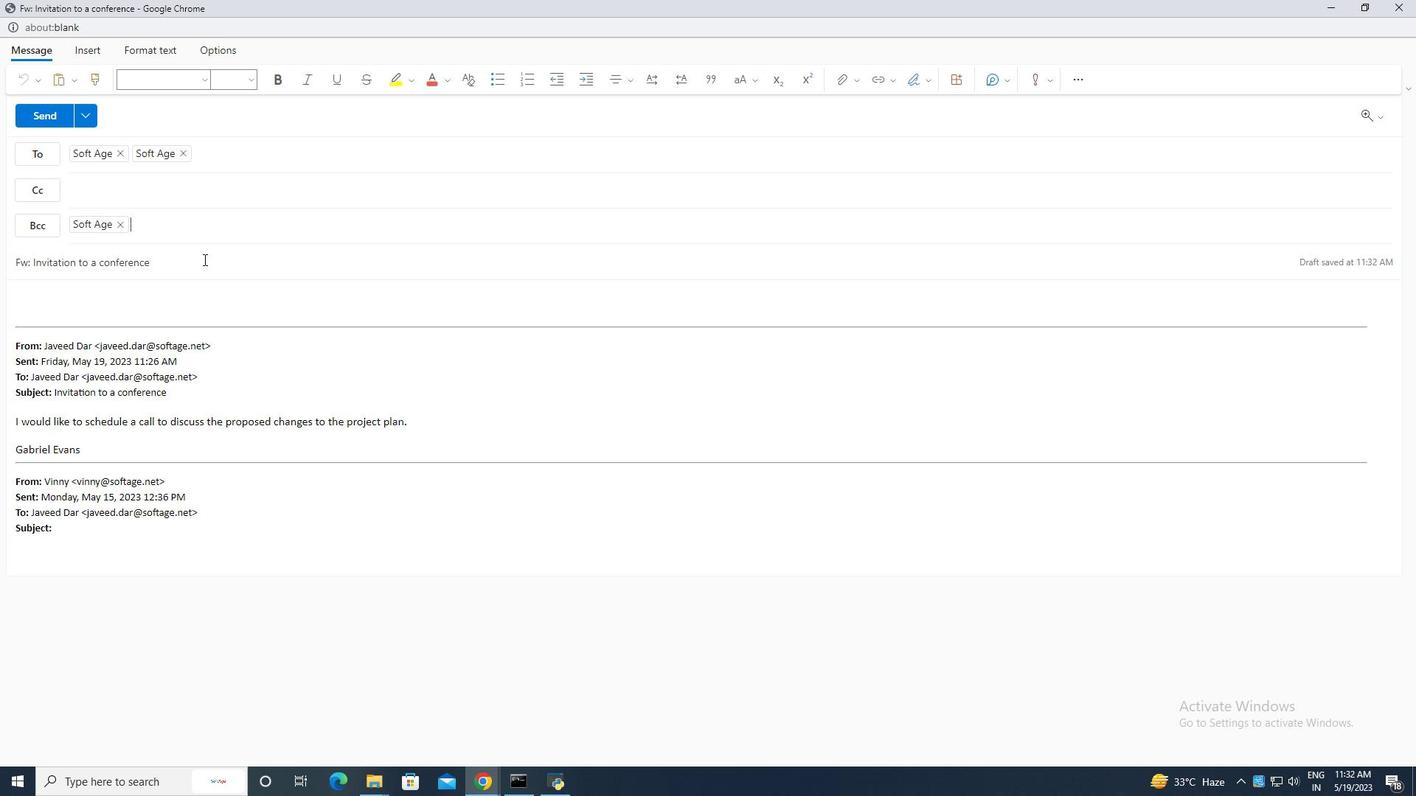 
Action: Mouse pressed left at (205, 261)
Screenshot: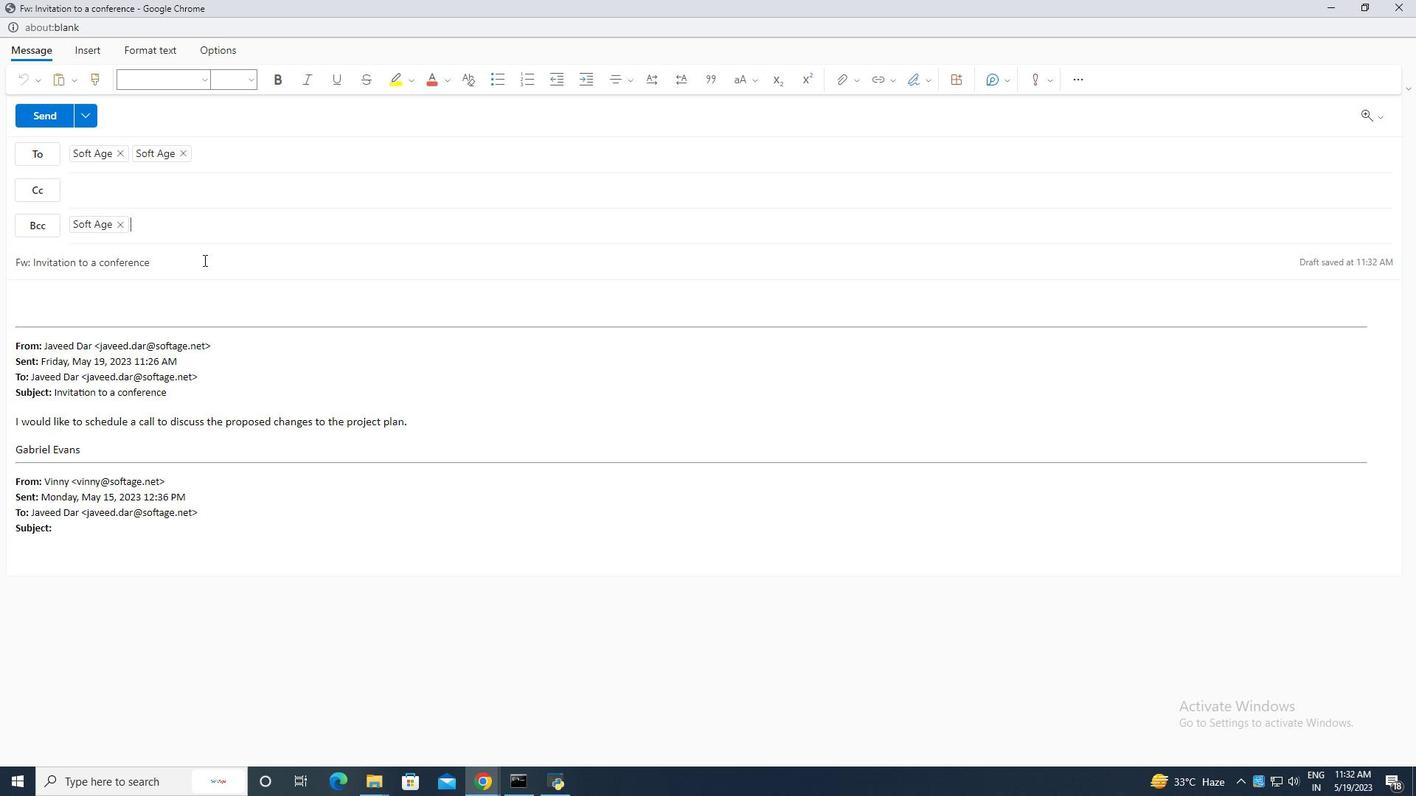 
Action: Mouse moved to (205, 261)
Screenshot: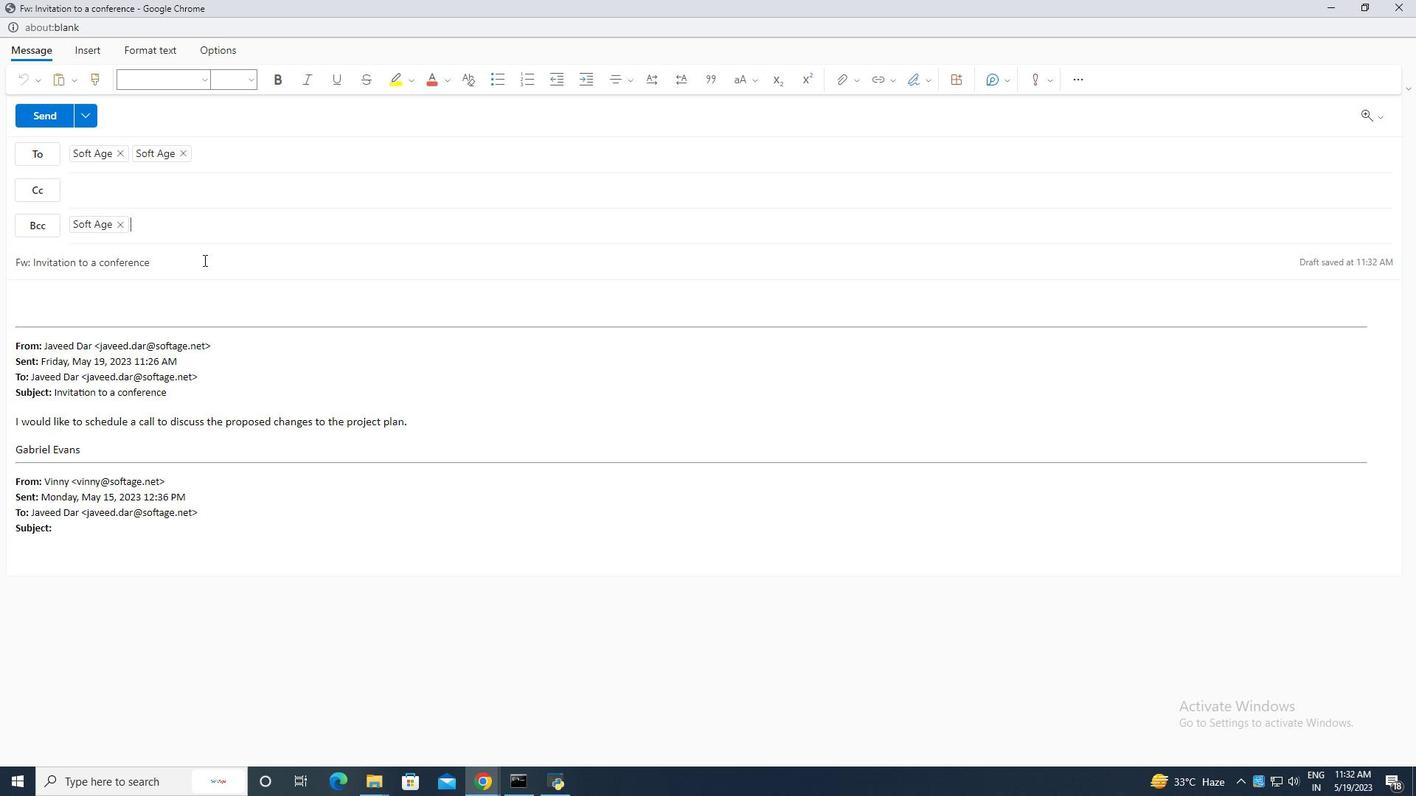 
Action: Key pressed <Key.backspace><Key.backspace><Key.backspace><Key.backspace><Key.backspace><Key.backspace><Key.backspace><Key.backspace><Key.backspace><Key.backspace><Key.backspace><Key.backspace><Key.backspace><Key.backspace><Key.backspace><Key.backspace><Key.backspace><Key.backspace><Key.backspace><Key.backspace><Key.backspace><Key.backspace><Key.backspace><Key.backspace><Key.backspace><Key.backspace><Key.backspace><Key.backspace><Key.backspace><Key.backspace><Key.backspace><Key.backspace><Key.caps_lock>U<Key.caps_lock>pdate<Key.space>on<Key.space>the<Key.space>performance<Key.space>improvement<Key.space>plan<Key.space>
Screenshot: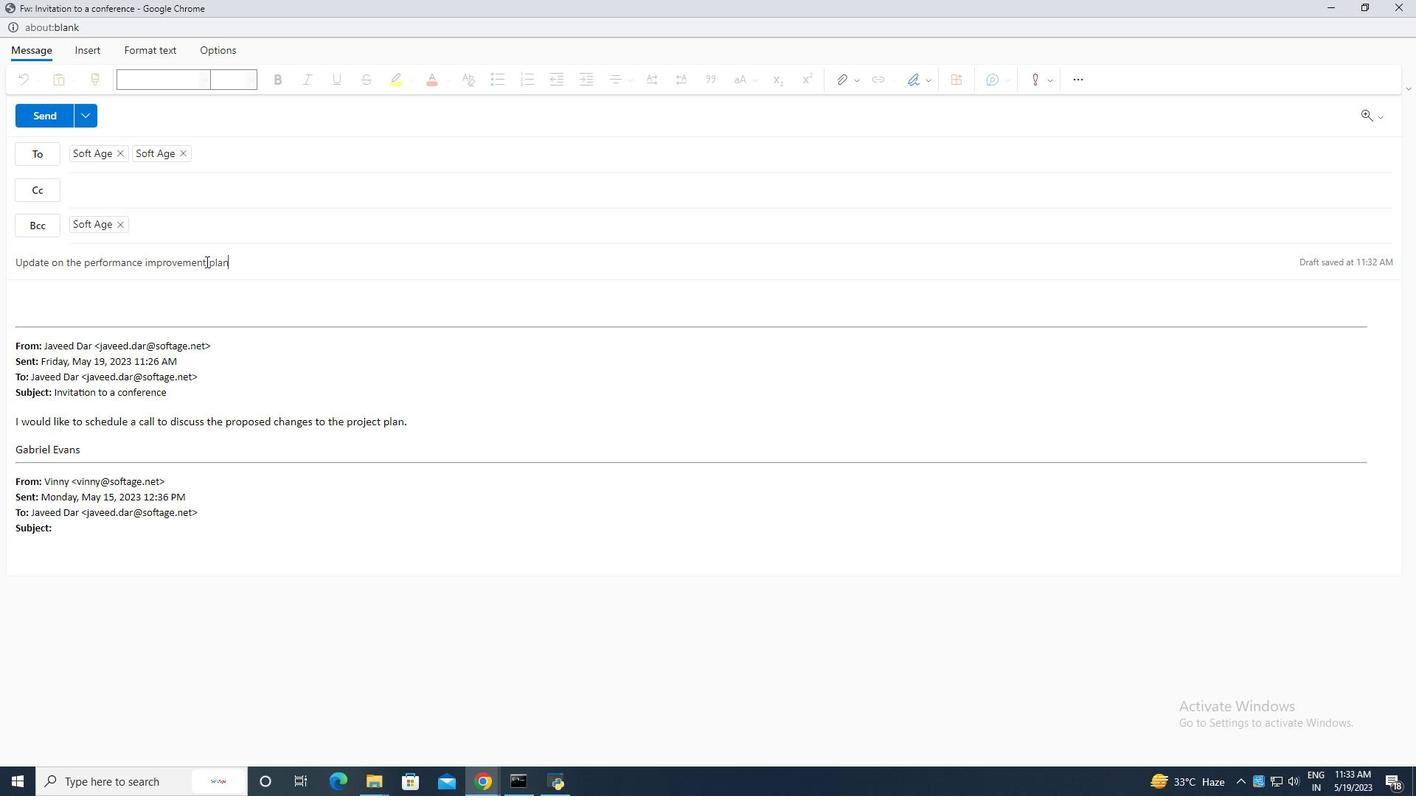 
Action: Mouse moved to (145, 291)
Screenshot: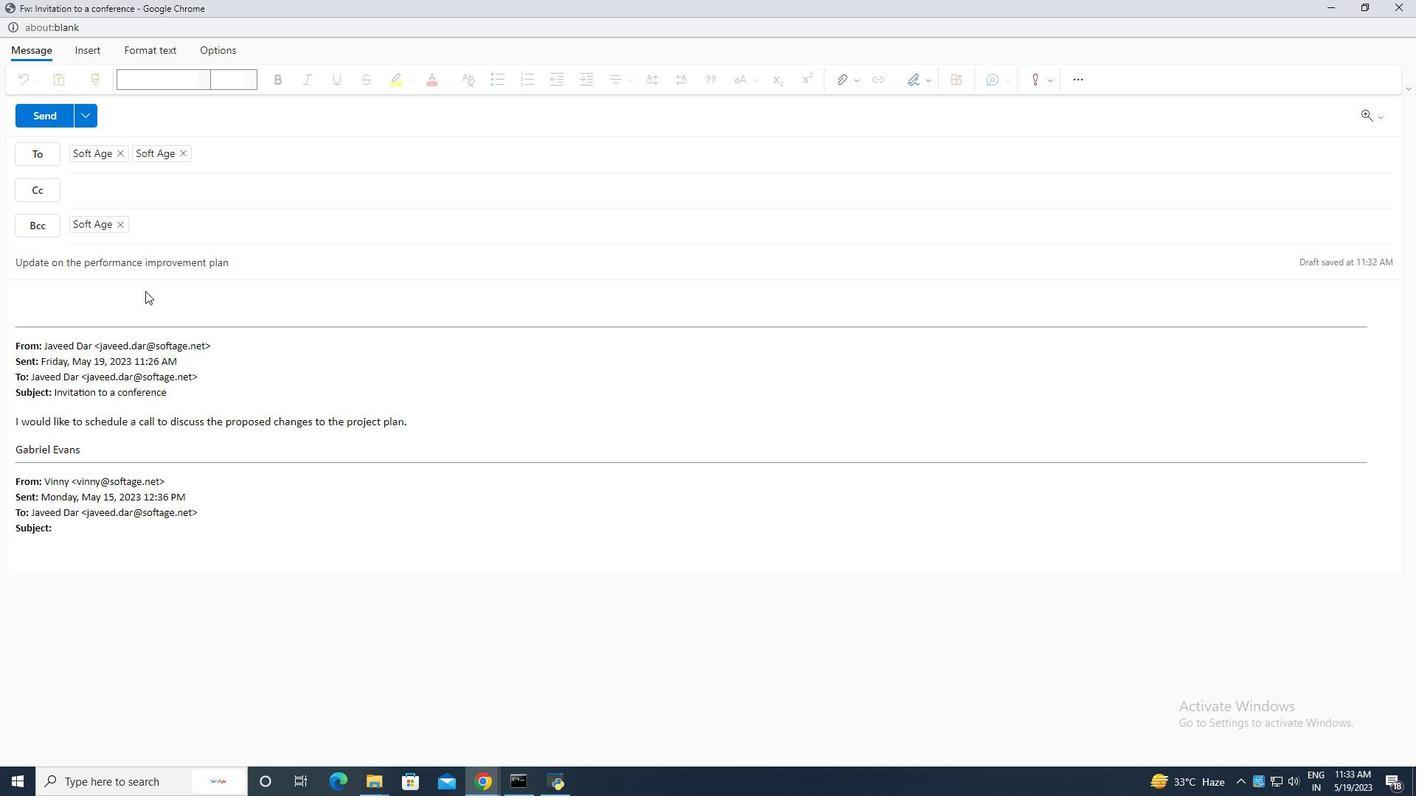
Action: Mouse pressed left at (145, 291)
Screenshot: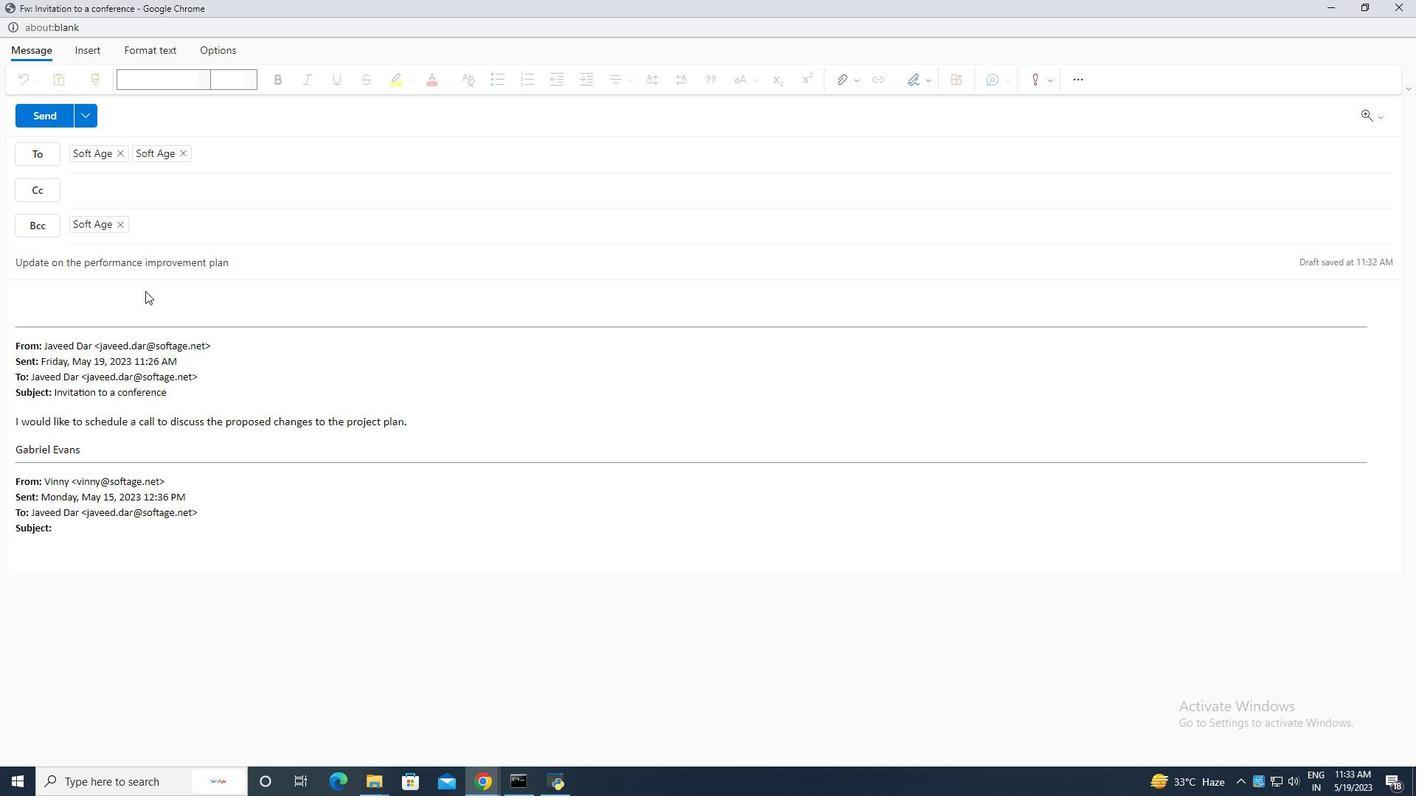 
Action: Mouse moved to (193, 297)
Screenshot: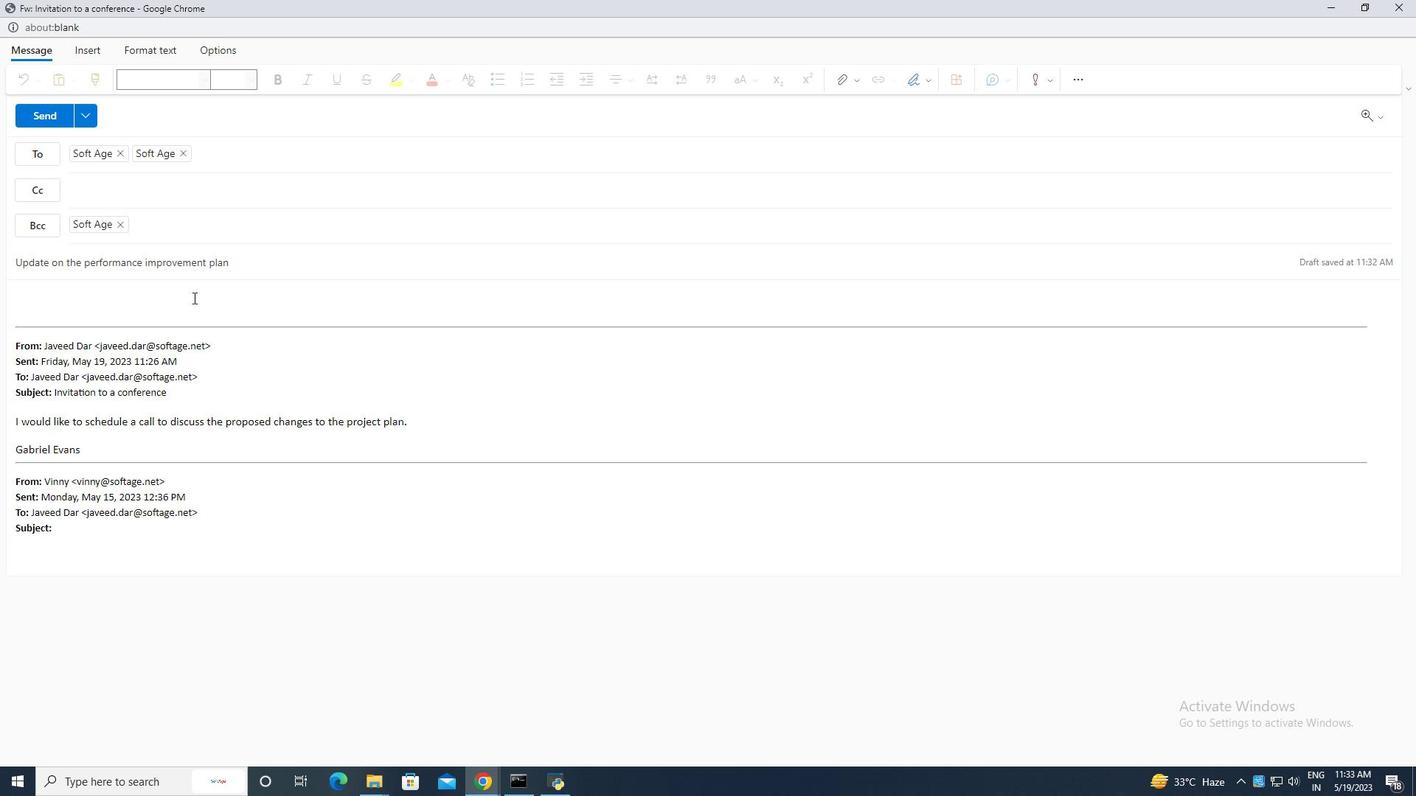 
Action: Mouse pressed left at (193, 297)
Screenshot: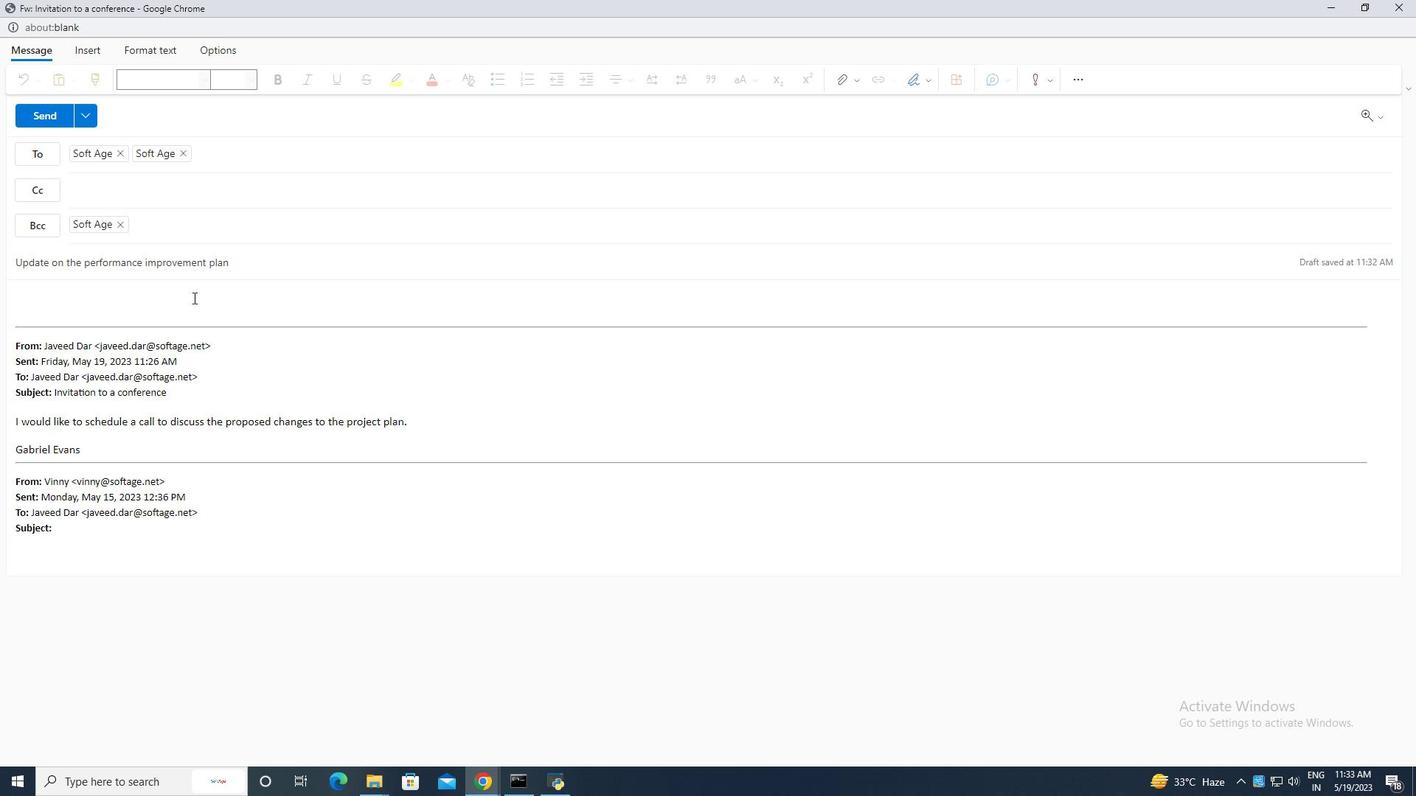 
Action: Mouse moved to (194, 298)
Screenshot: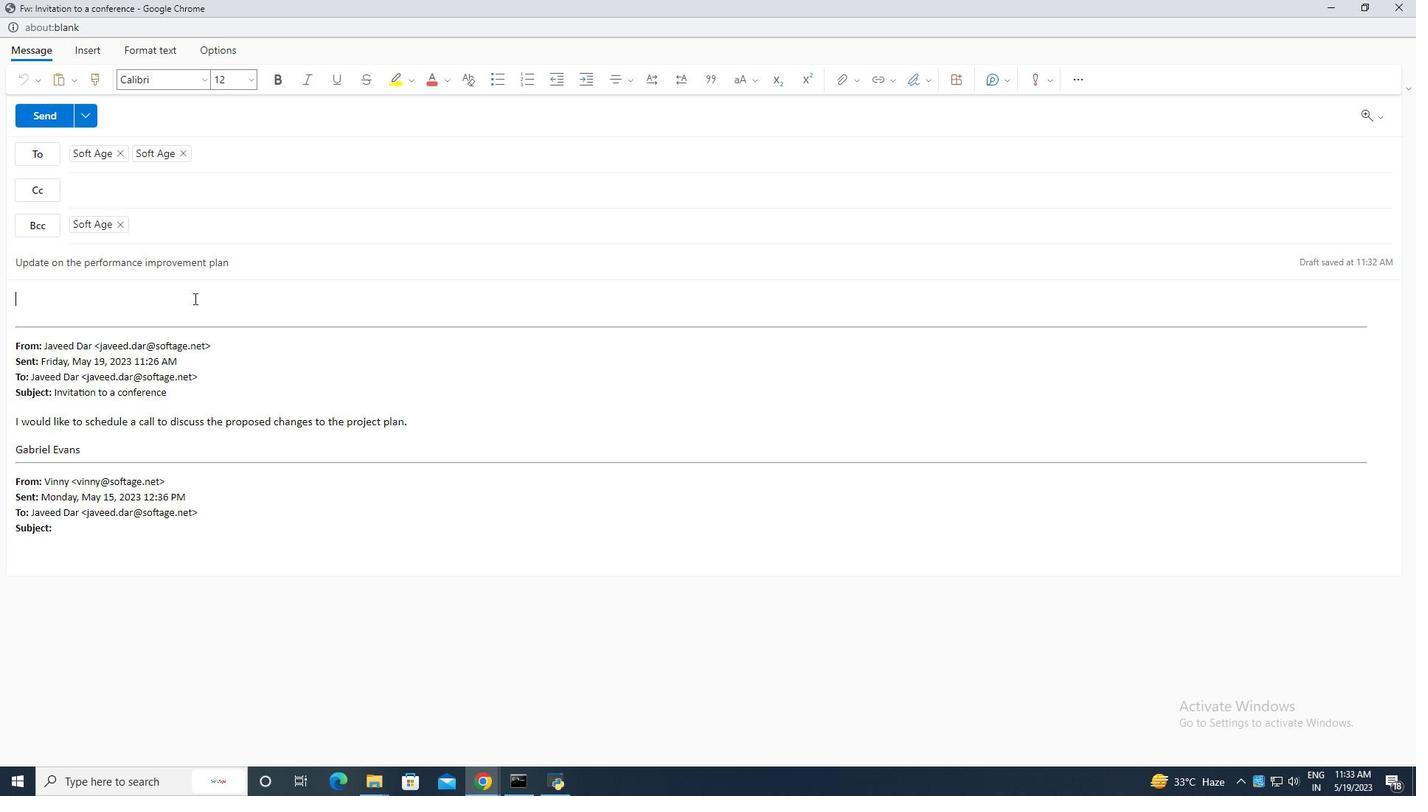 
Action: Key pressed <Key.caps_lock>I<Key.caps_lock><Key.space>appriciate<Key.space>your<Key.space>
Screenshot: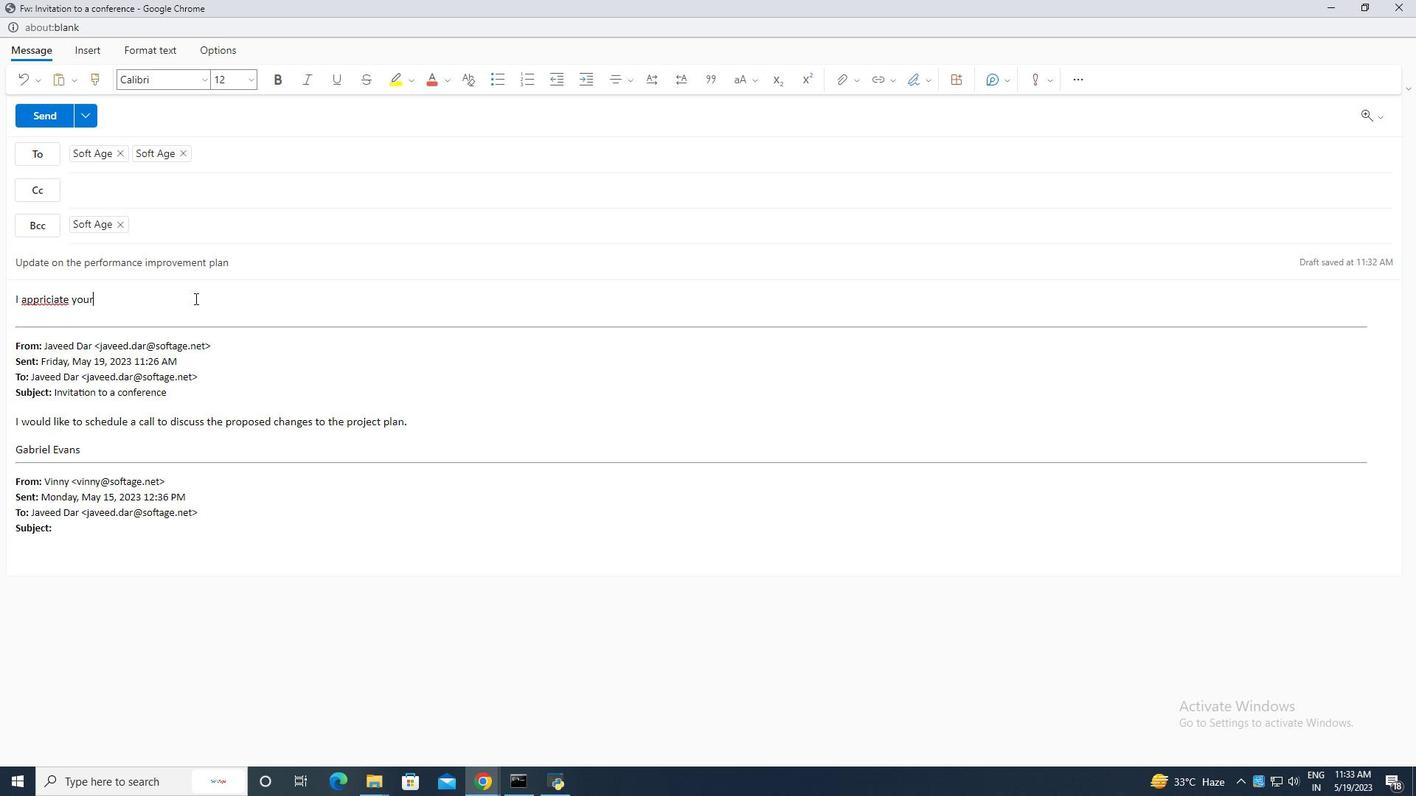 
Action: Mouse moved to (62, 301)
Screenshot: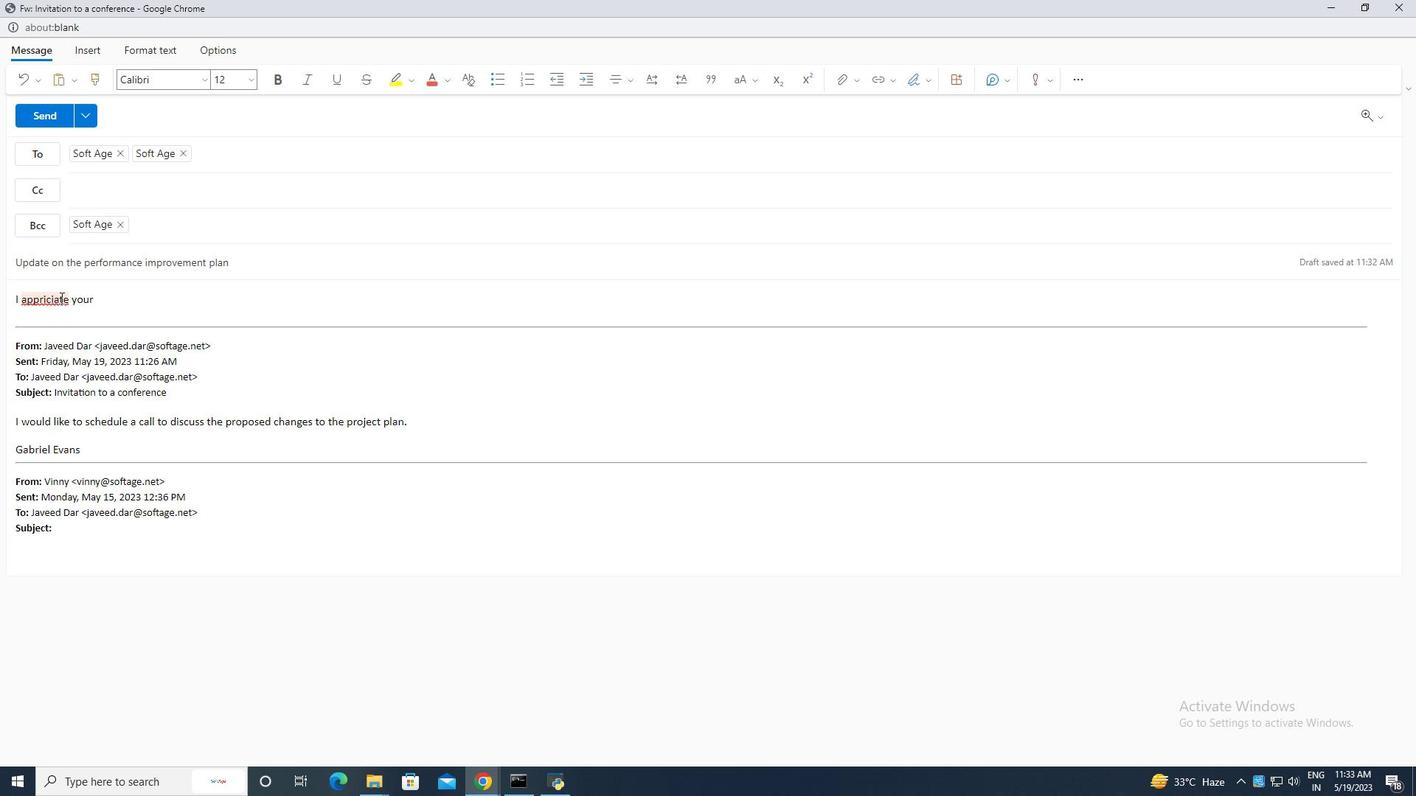 
Action: Mouse pressed right at (62, 301)
Screenshot: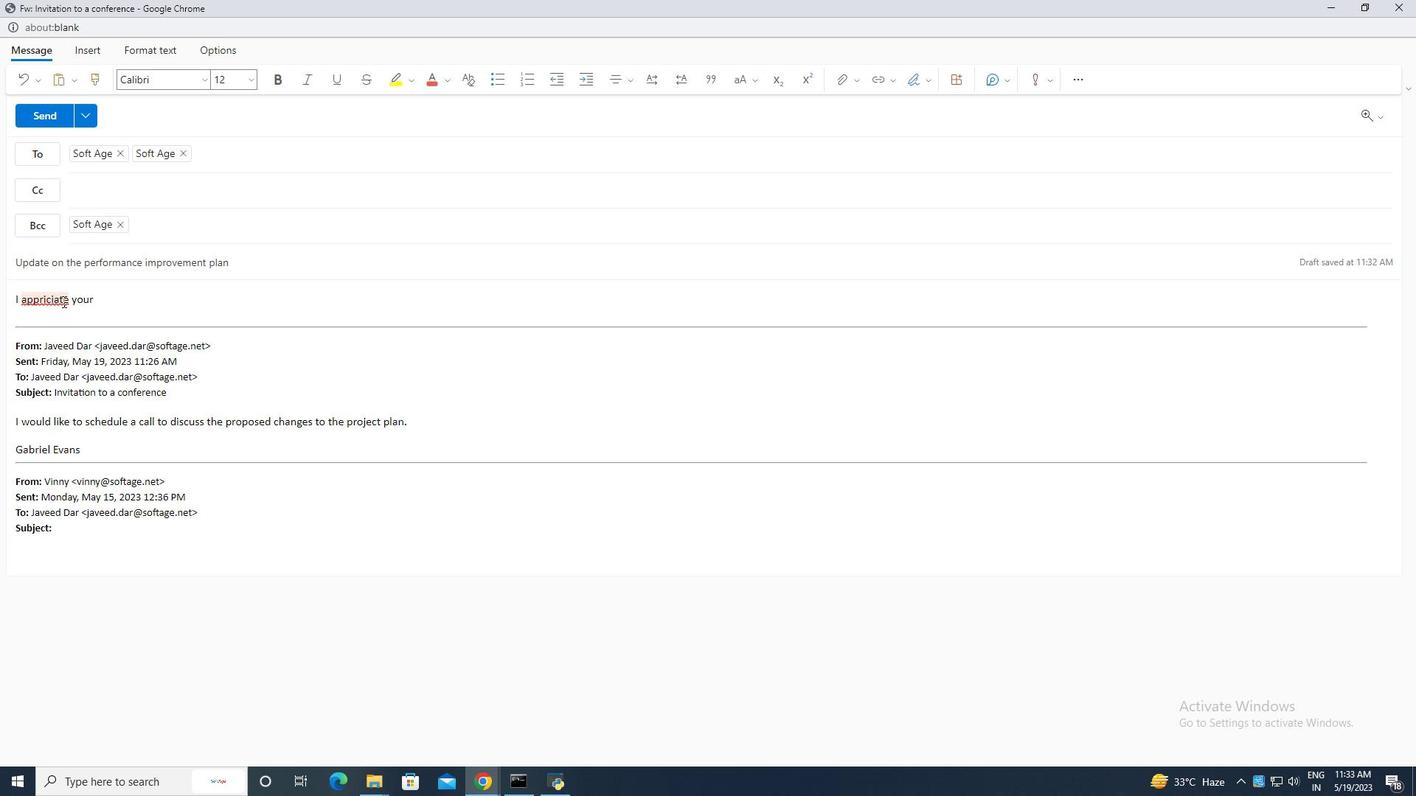 
Action: Mouse moved to (255, 298)
Screenshot: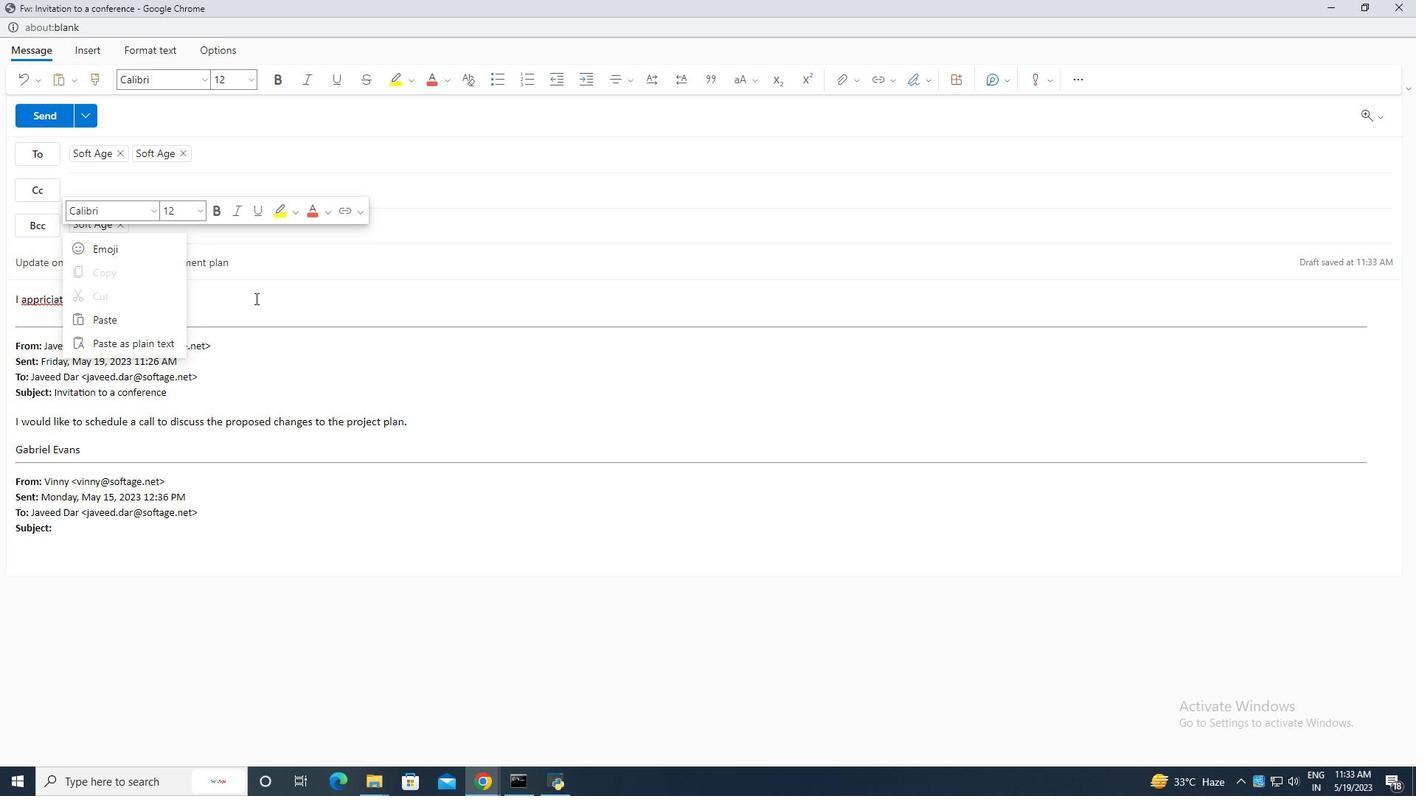 
Action: Mouse pressed left at (255, 298)
Screenshot: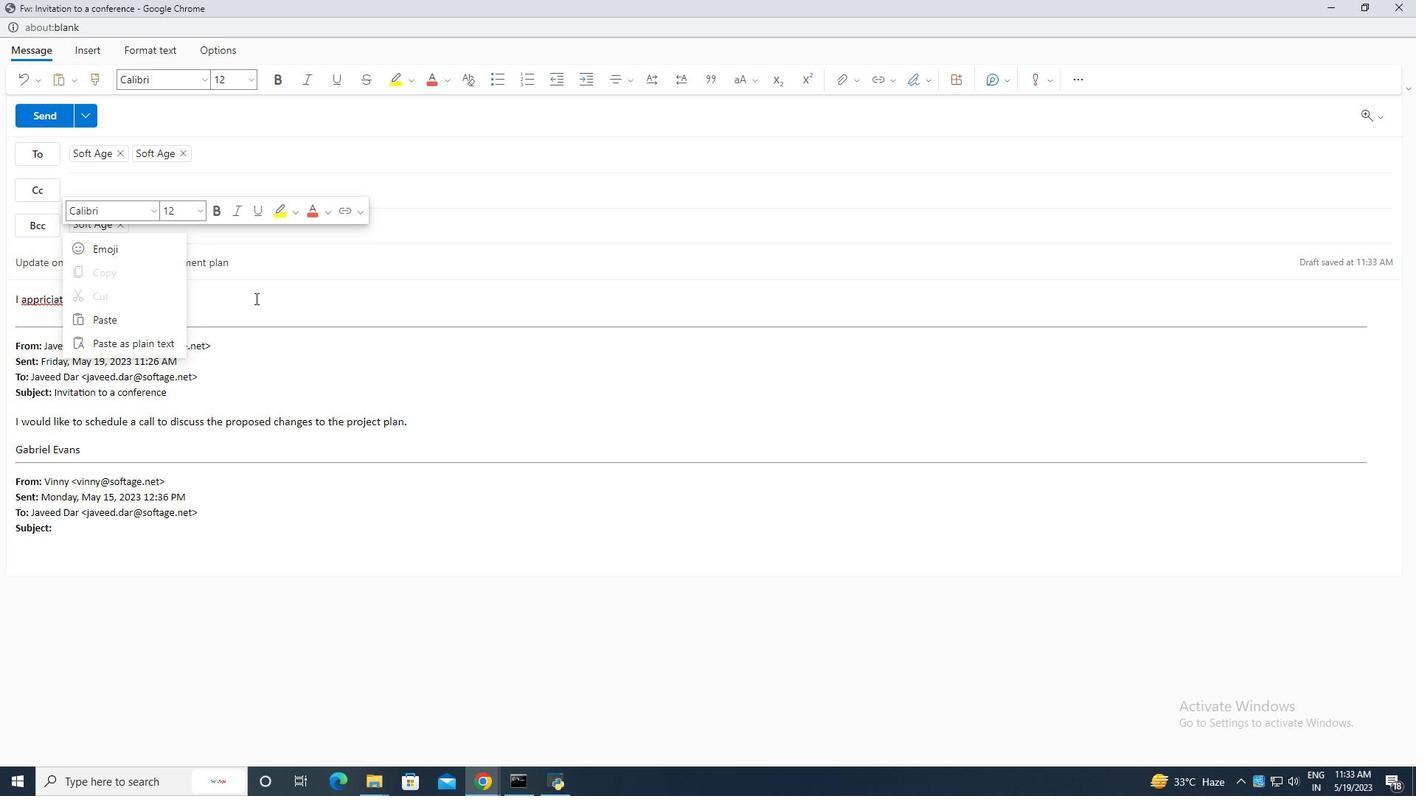 
Action: Mouse moved to (67, 303)
Screenshot: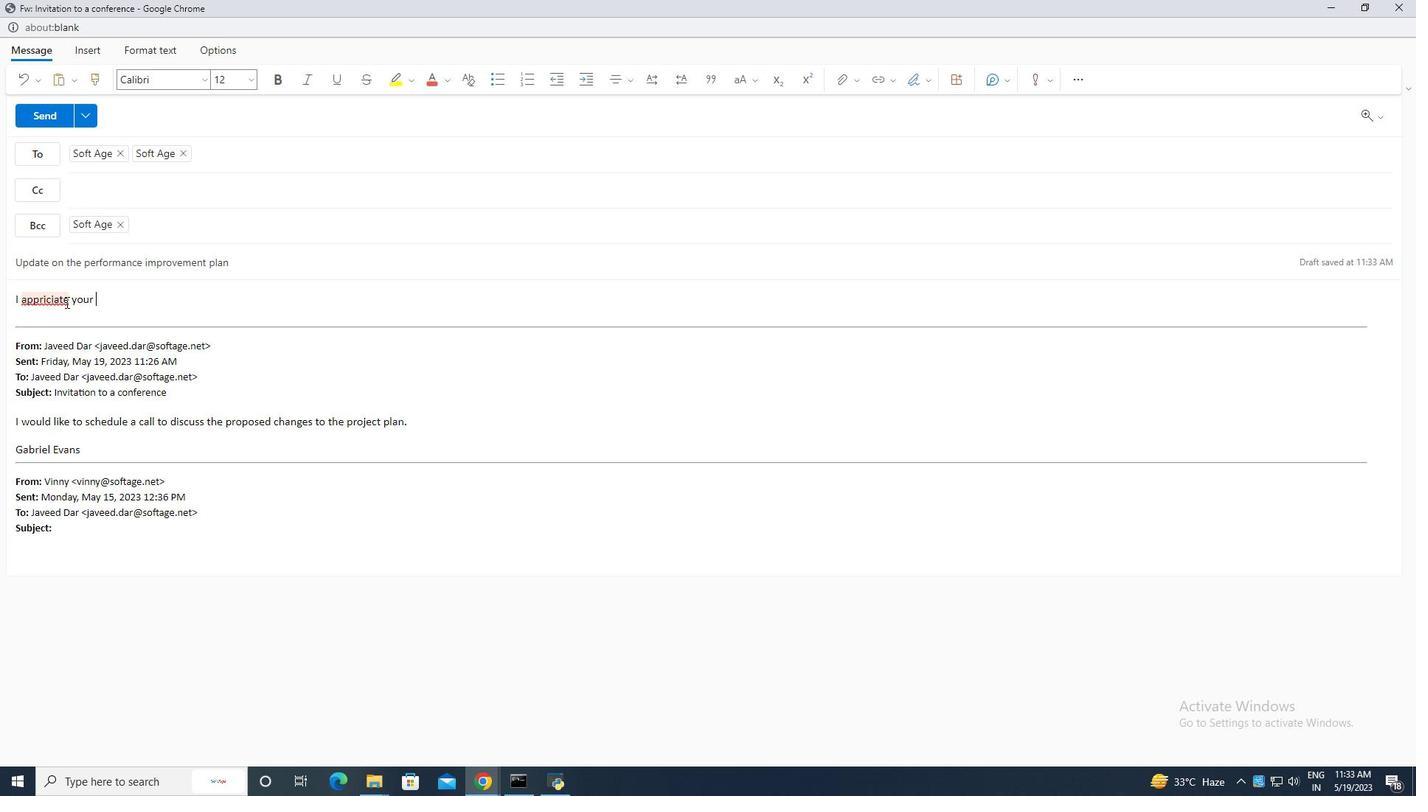
Action: Mouse pressed left at (67, 303)
Screenshot: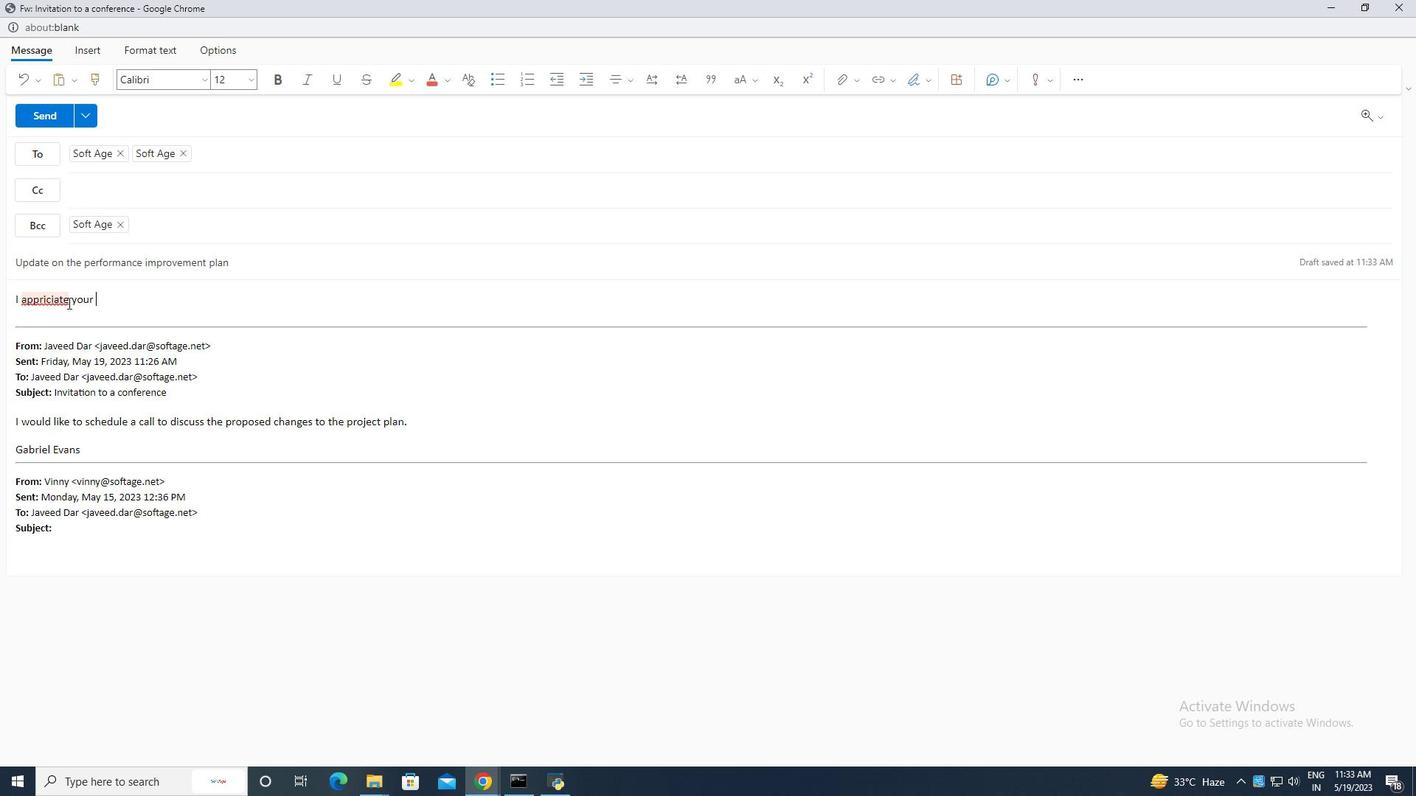 
Action: Mouse moved to (70, 304)
Screenshot: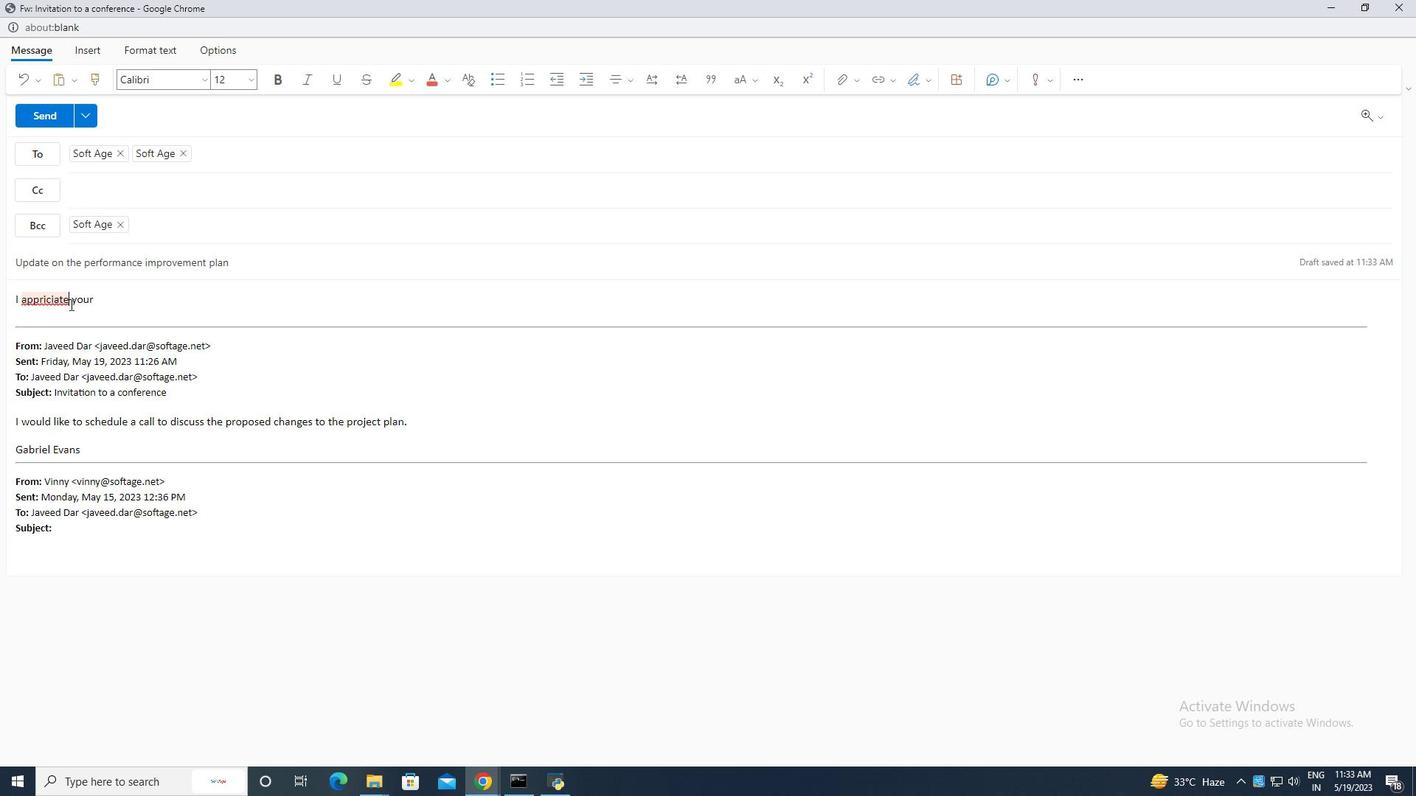 
Action: Key pressed <Key.backspace><Key.backspace><Key.backspace><Key.backspace><Key.backspace><Key.backspace>eciate<Key.space>
Screenshot: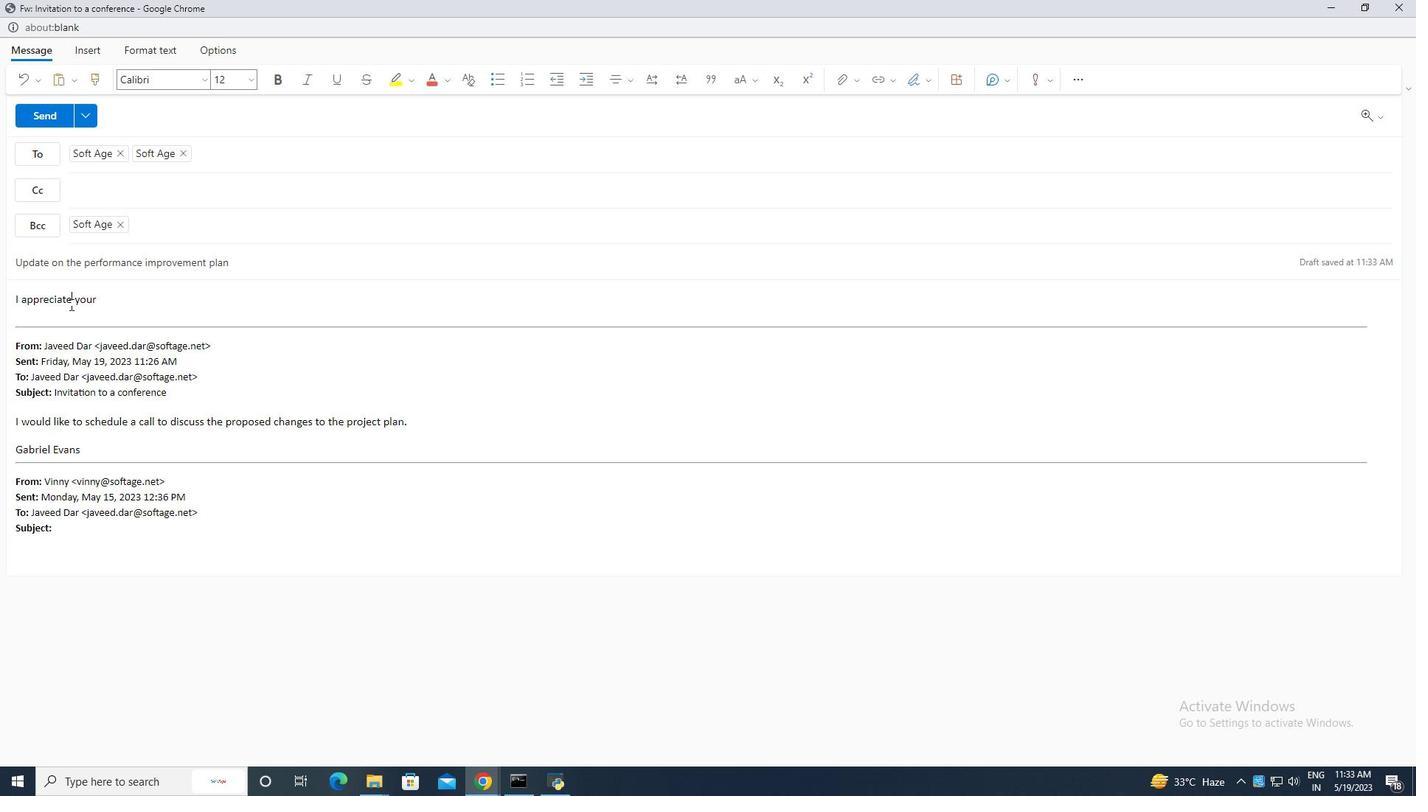 
Action: Mouse moved to (124, 303)
Screenshot: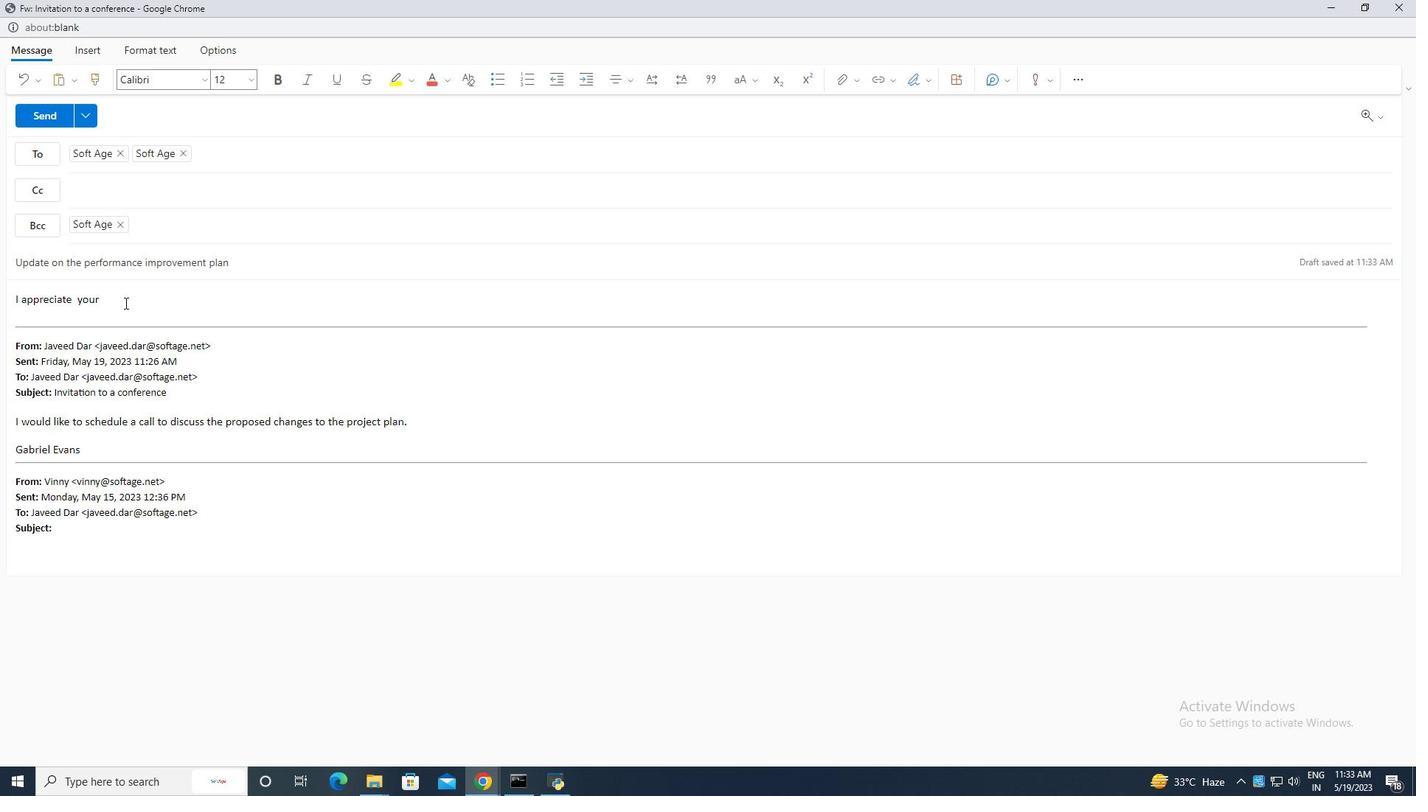 
Action: Mouse pressed left at (124, 303)
Screenshot: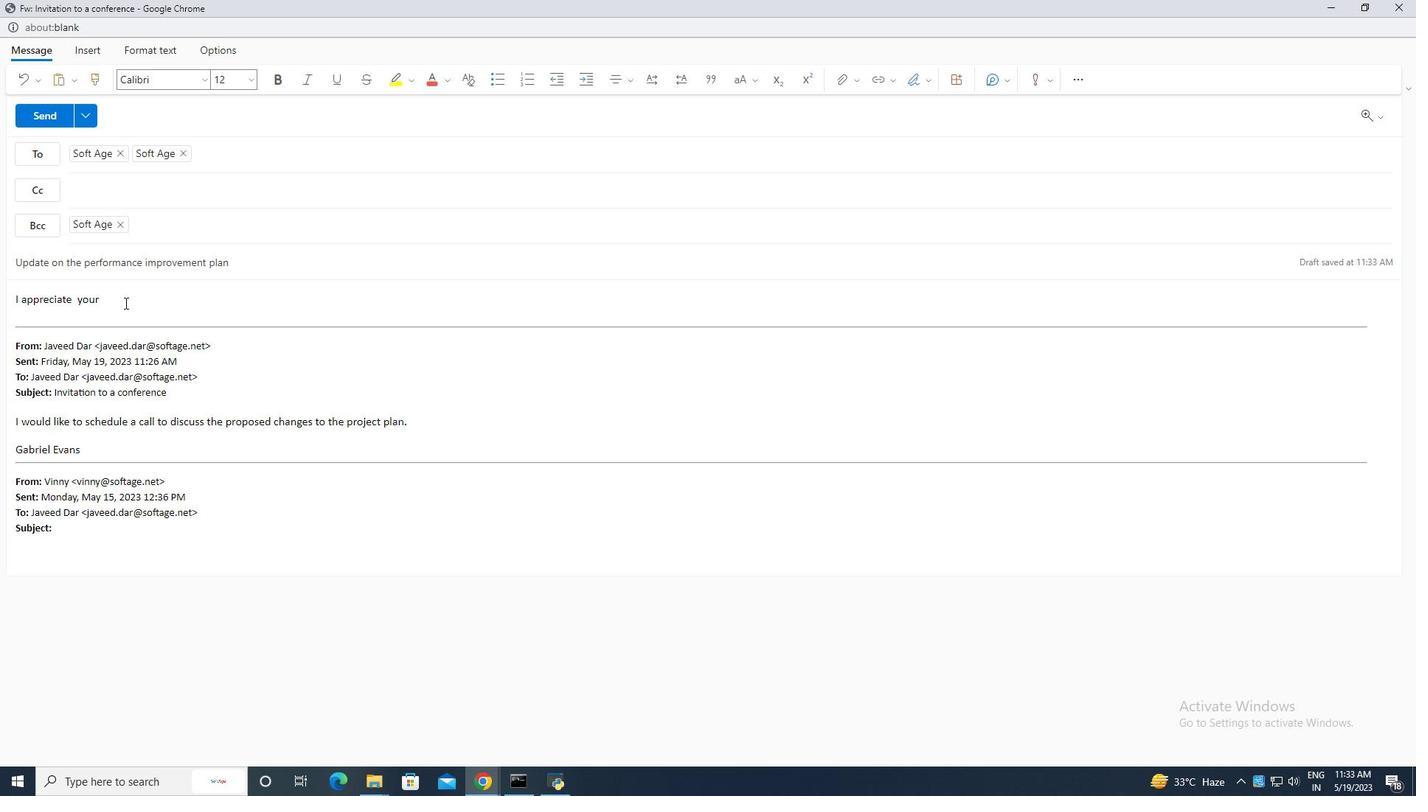 
Action: Mouse moved to (126, 303)
Screenshot: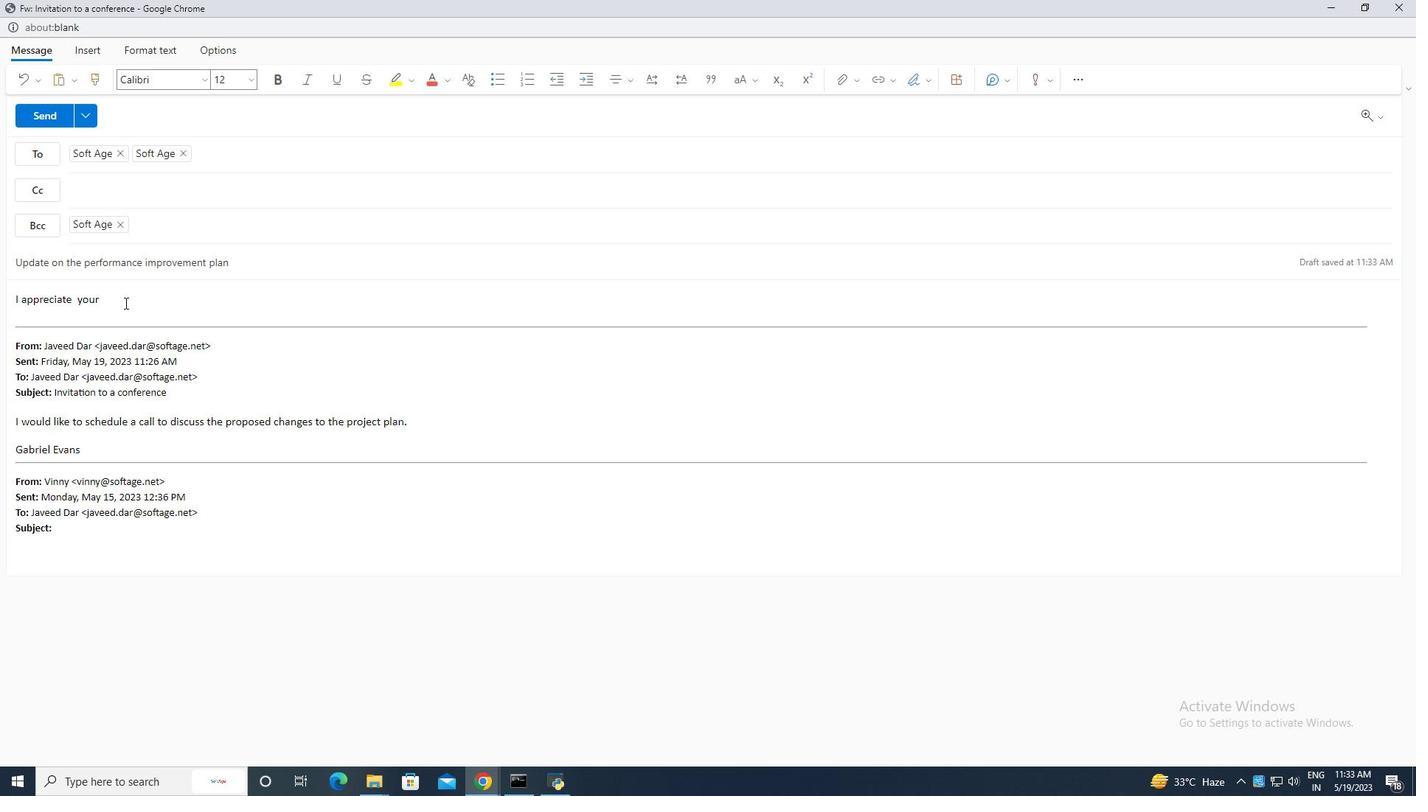 
Action: Key pressed dedication<Key.space>and<Key.space>commitmentto<Key.space><Key.backspace><Key.backspace><Key.backspace><Key.space>to<Key.space>thid<Key.backspace>s<Key.space>project.
Screenshot: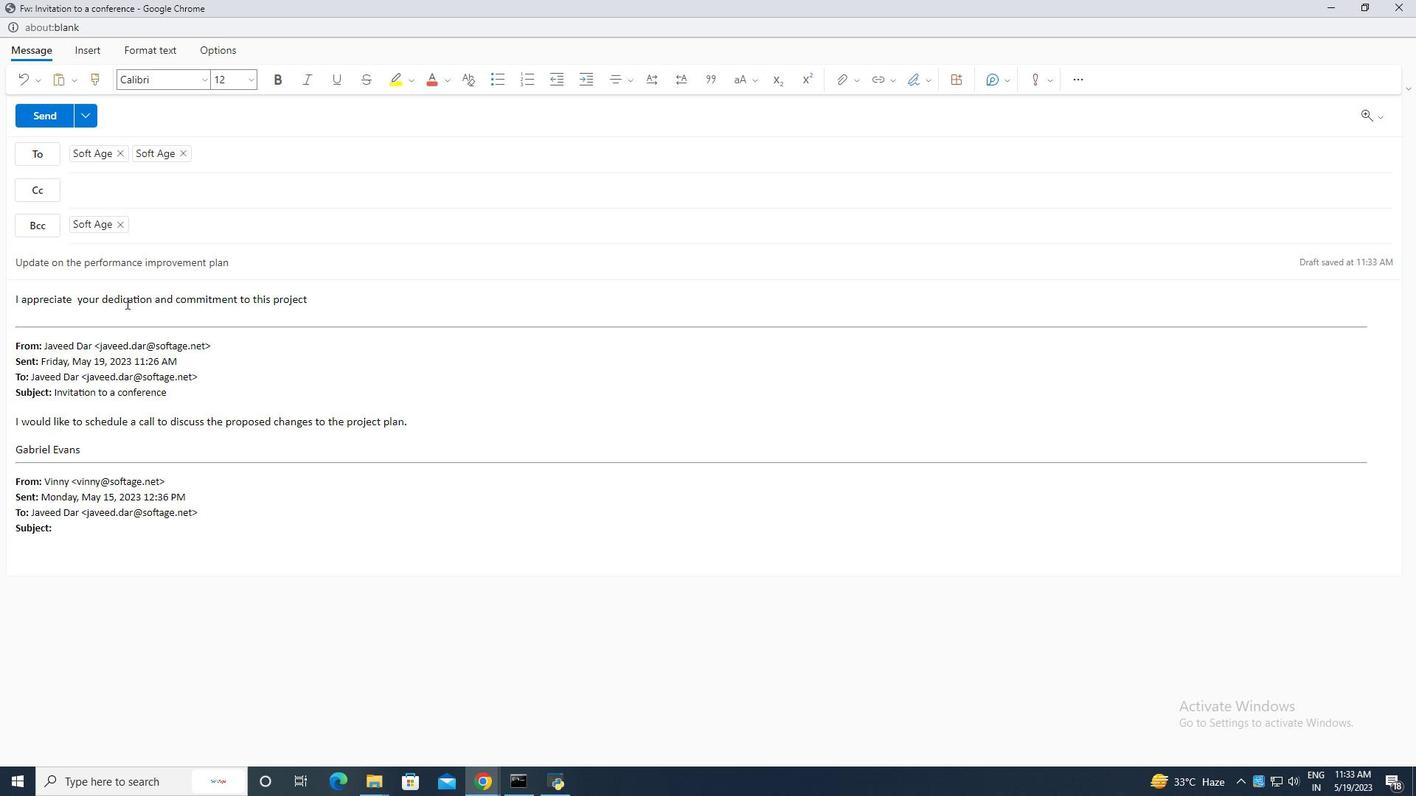 
Action: Mouse moved to (918, 75)
Screenshot: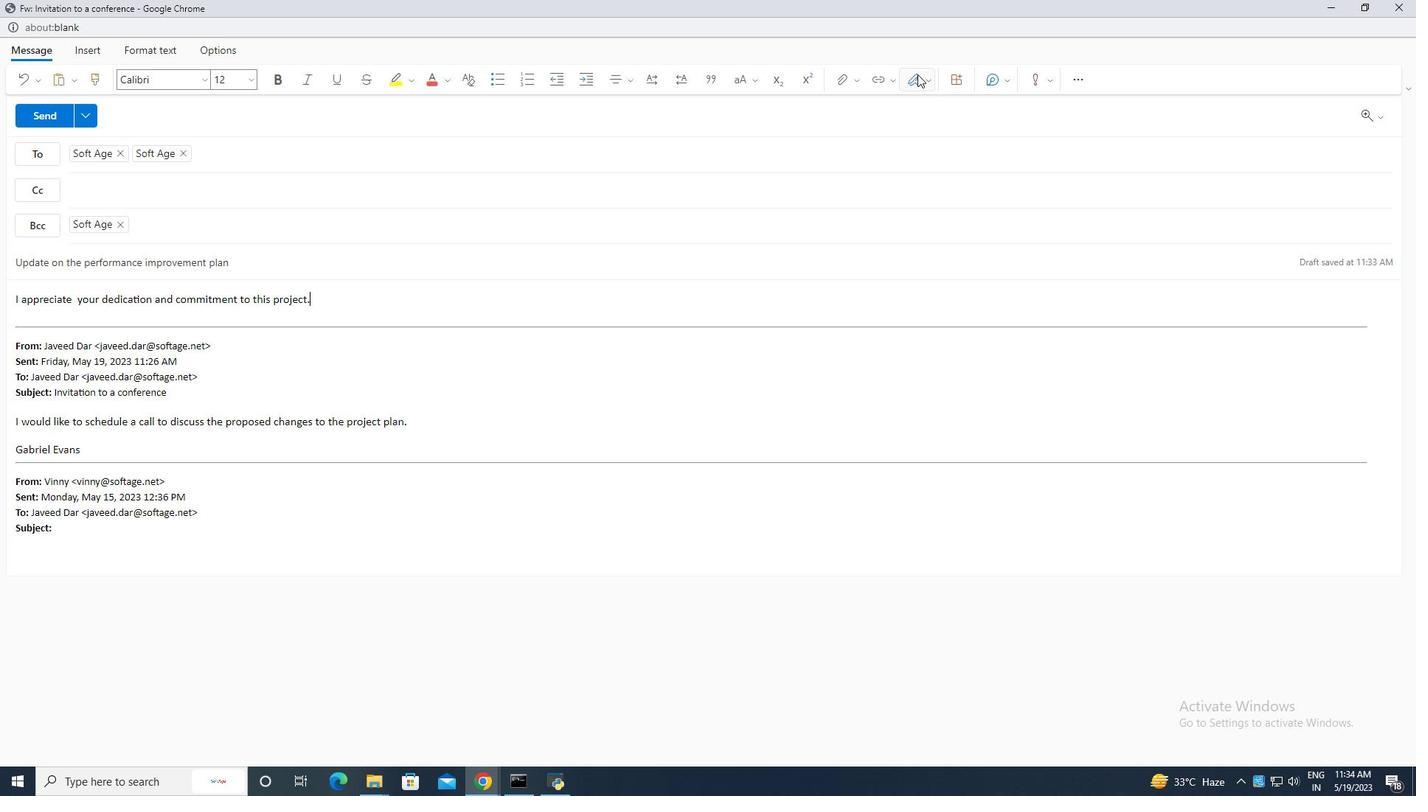 
Action: Mouse pressed left at (918, 75)
Screenshot: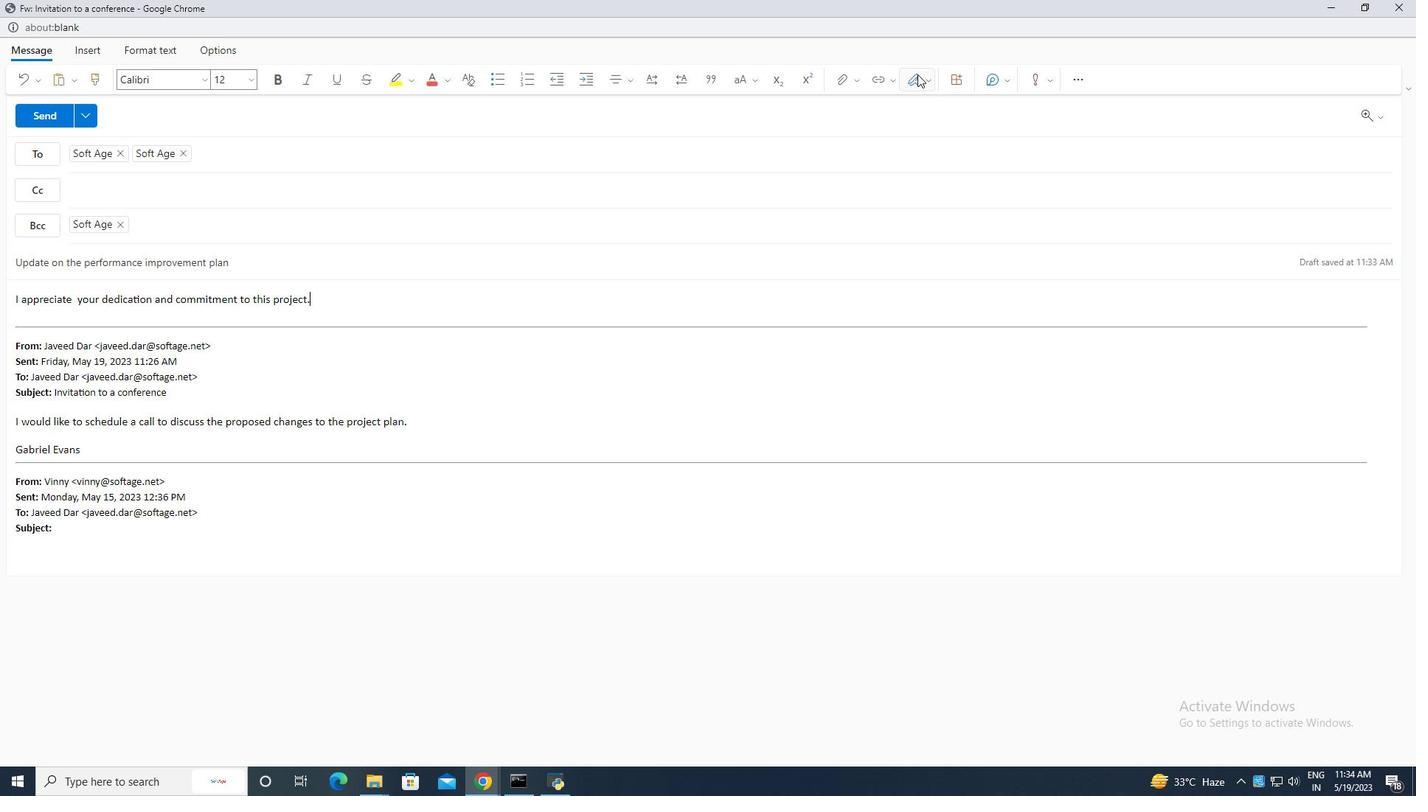 
Action: Mouse moved to (876, 272)
Screenshot: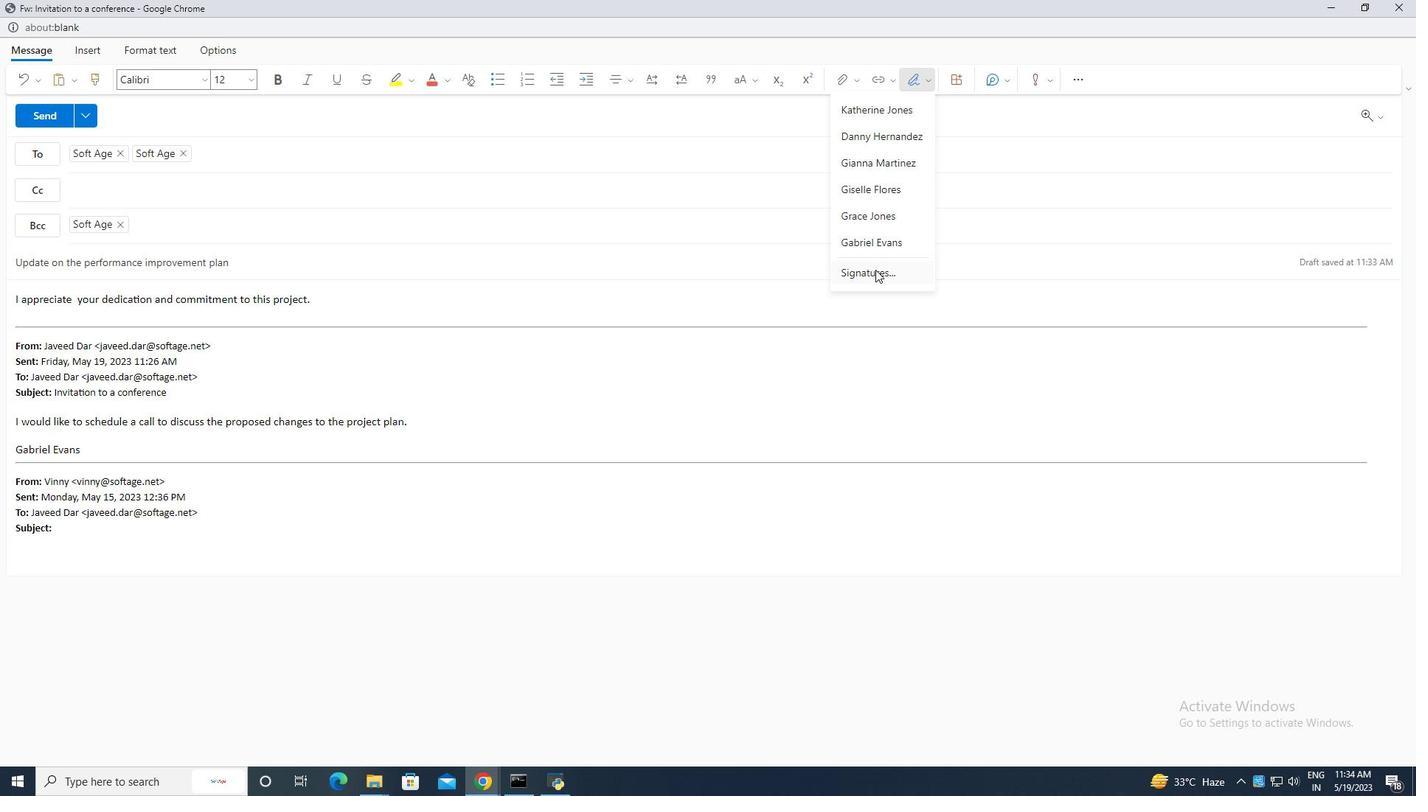 
Action: Mouse pressed left at (876, 272)
Screenshot: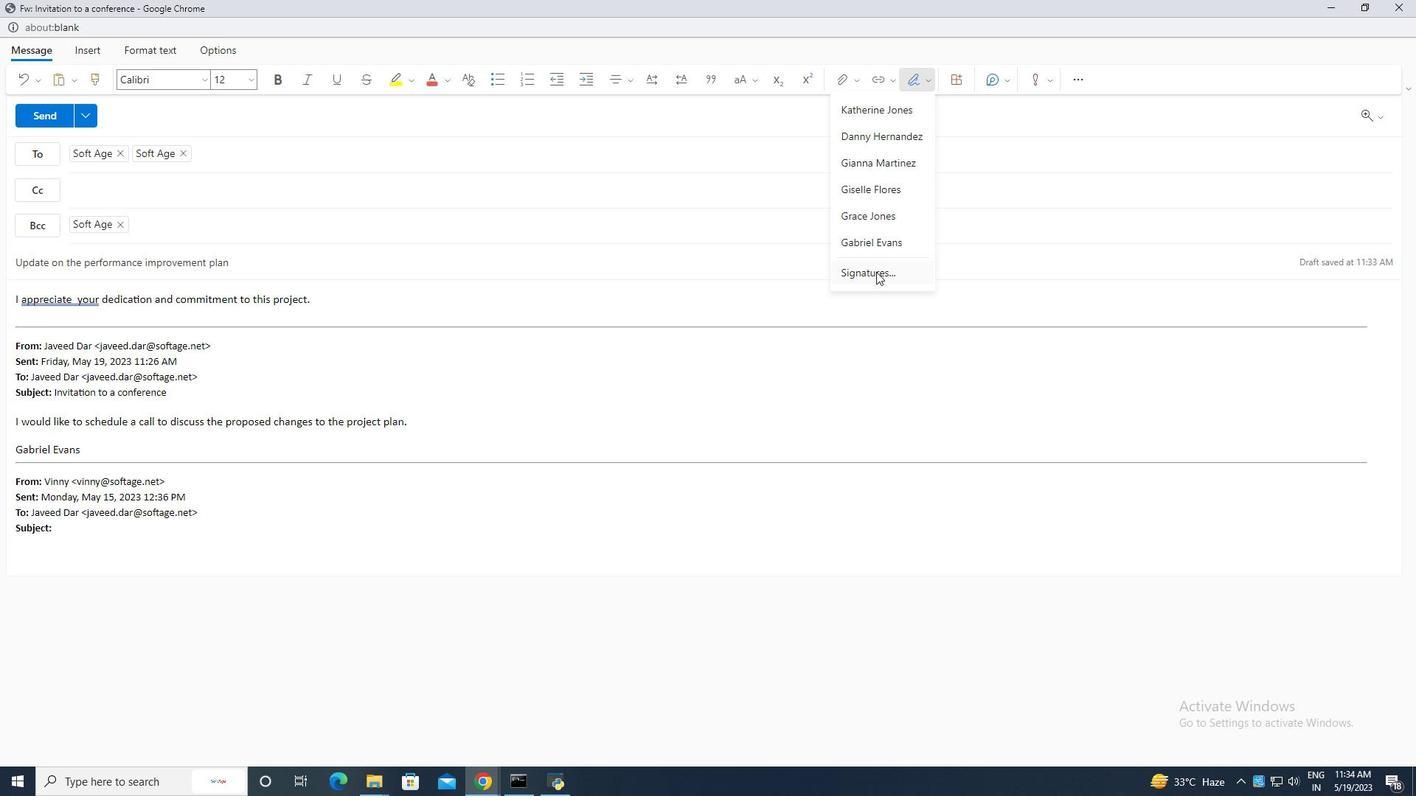 
Action: Mouse moved to (620, 205)
Screenshot: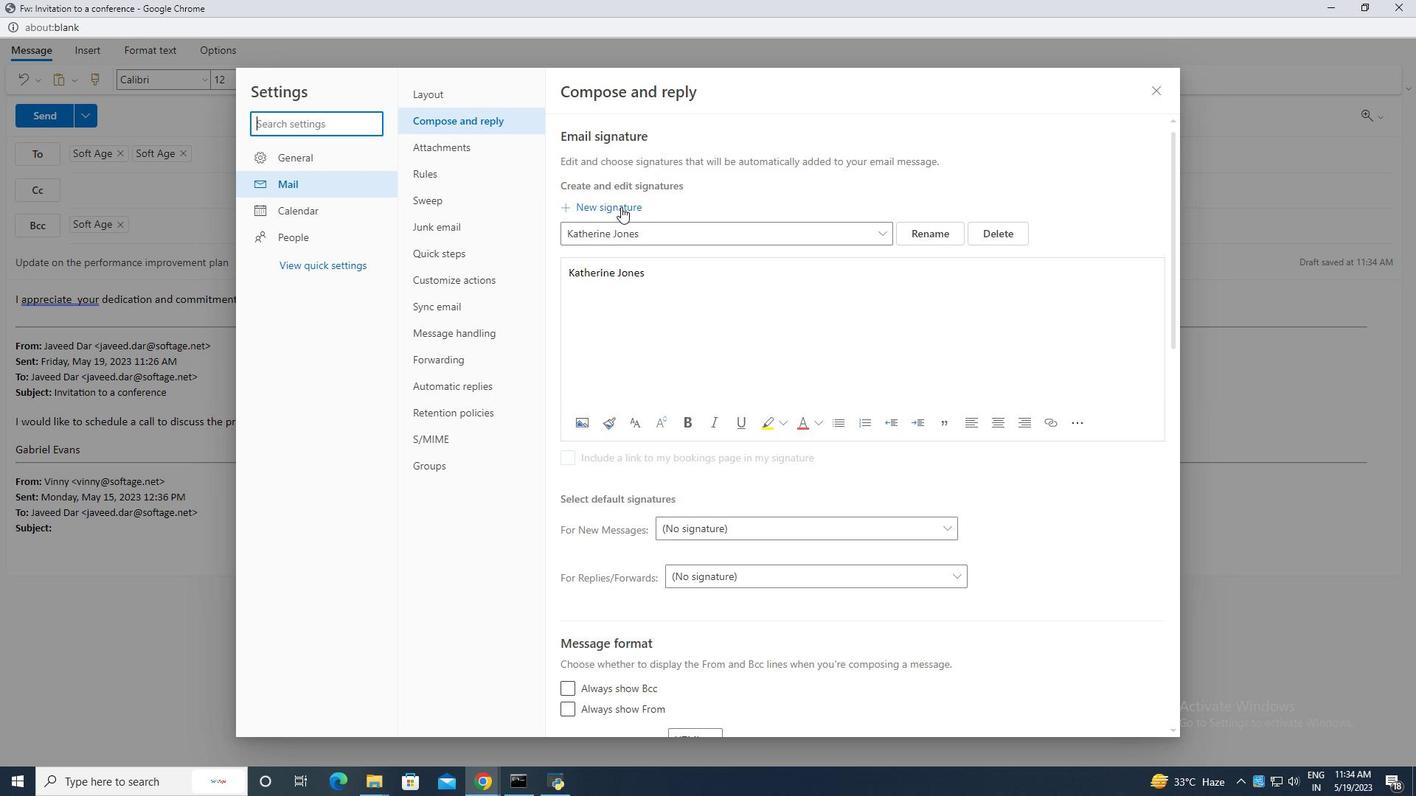 
Action: Mouse pressed left at (620, 205)
Screenshot: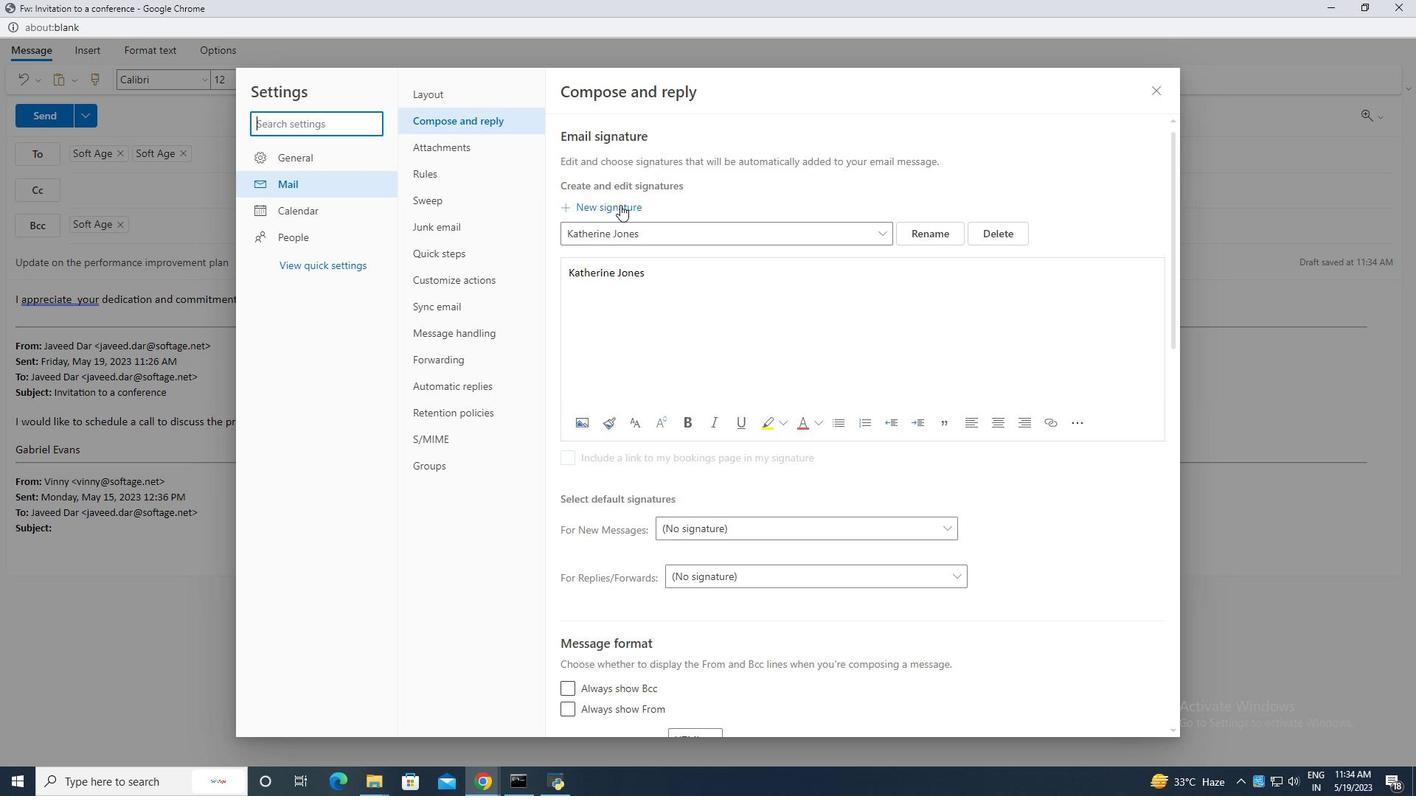 
Action: Mouse moved to (651, 237)
Screenshot: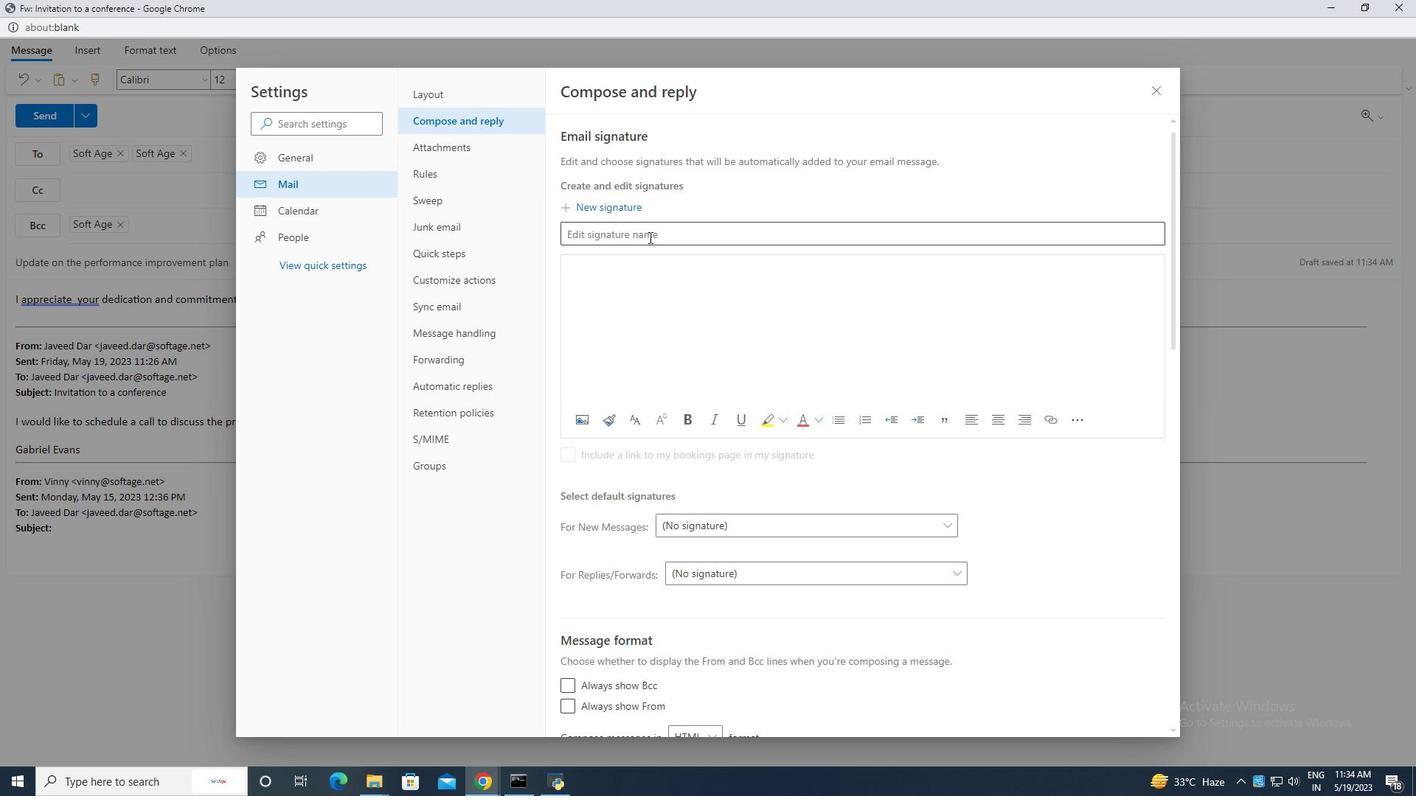 
Action: Mouse pressed left at (651, 237)
Screenshot: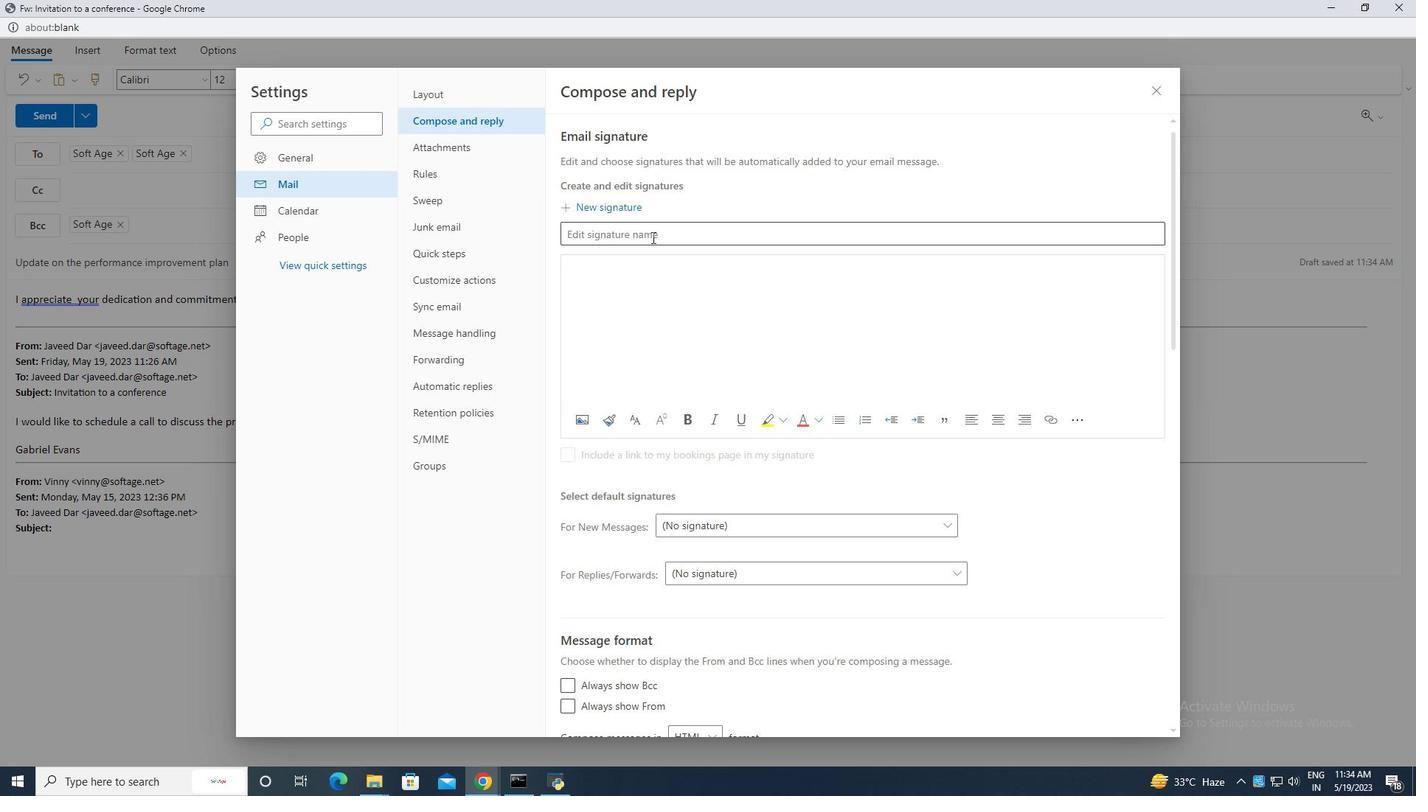 
Action: Key pressed <Key.caps_lock>G<Key.caps_lock>reysi<Key.backspace>on<Key.space><Key.caps_lock>R<Key.caps_lock>obinson
Screenshot: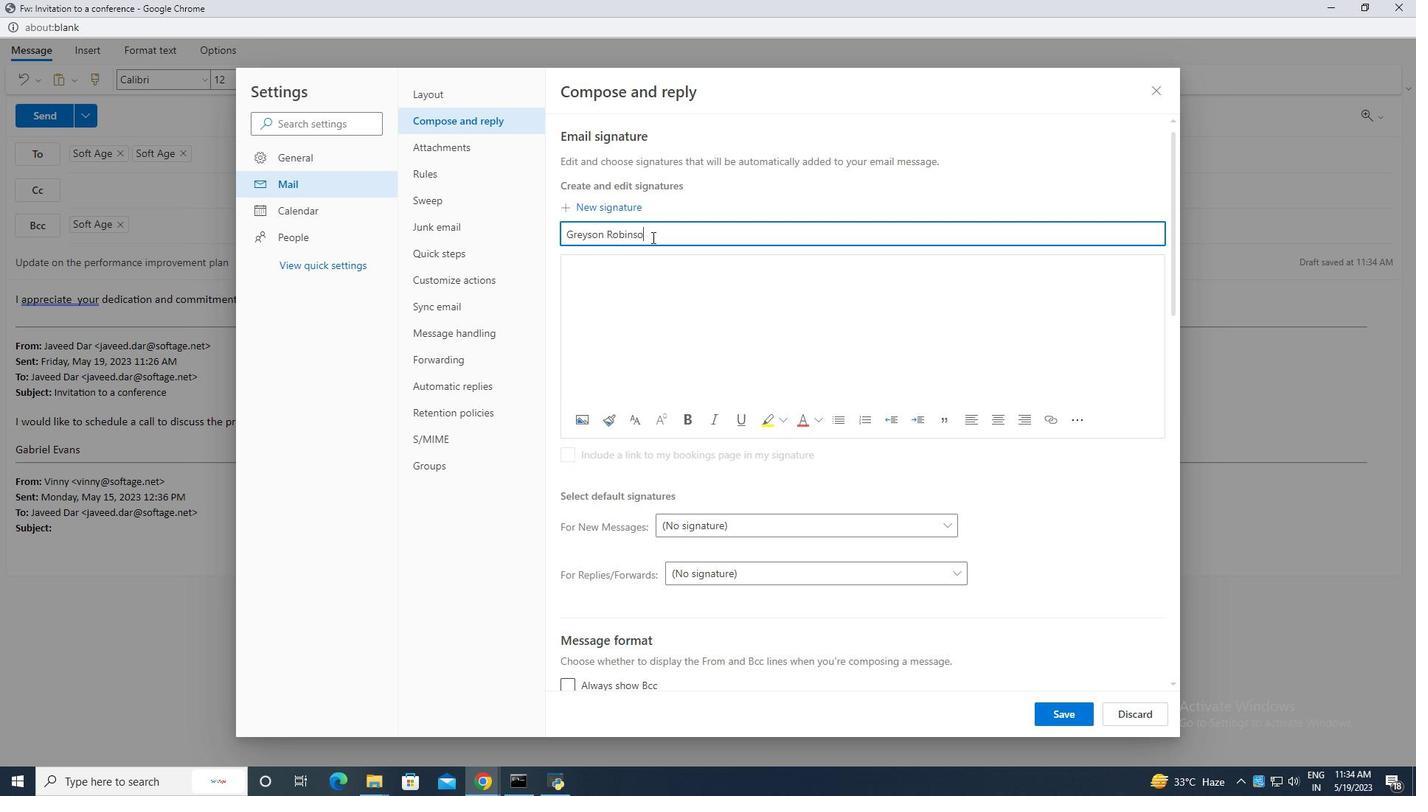 
Action: Mouse moved to (570, 233)
Screenshot: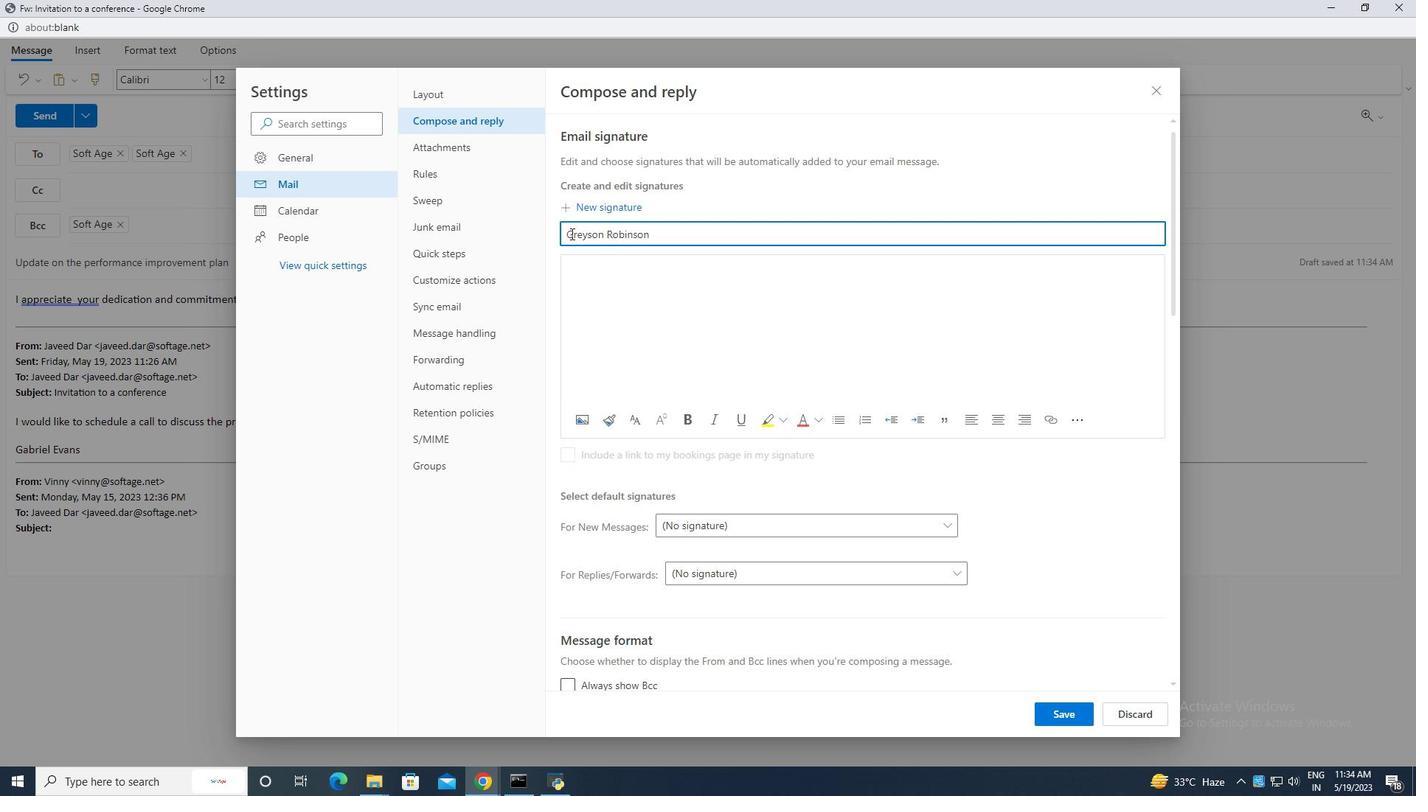 
Action: Mouse pressed left at (570, 233)
Screenshot: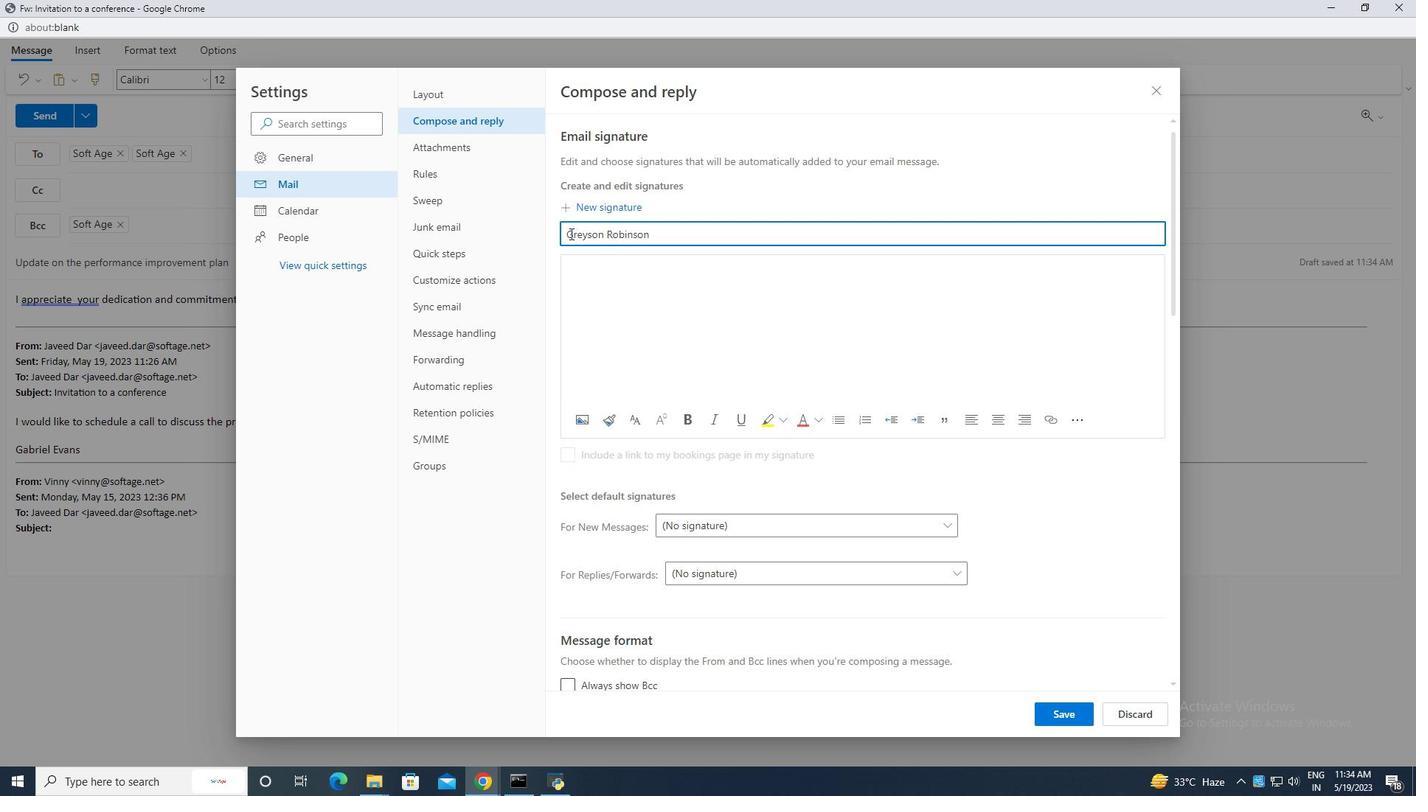 
Action: Mouse moved to (594, 271)
Screenshot: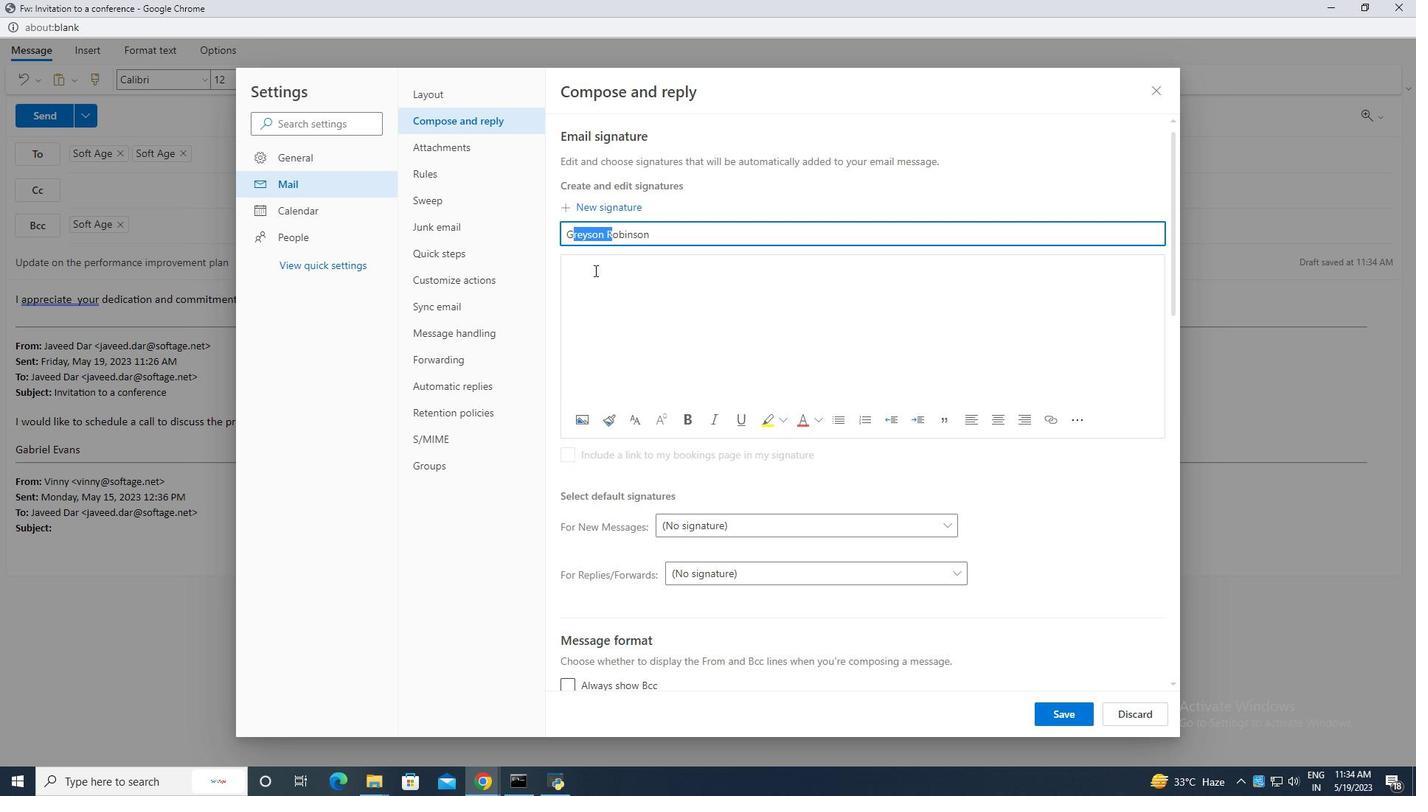 
Action: Mouse pressed left at (594, 271)
Screenshot: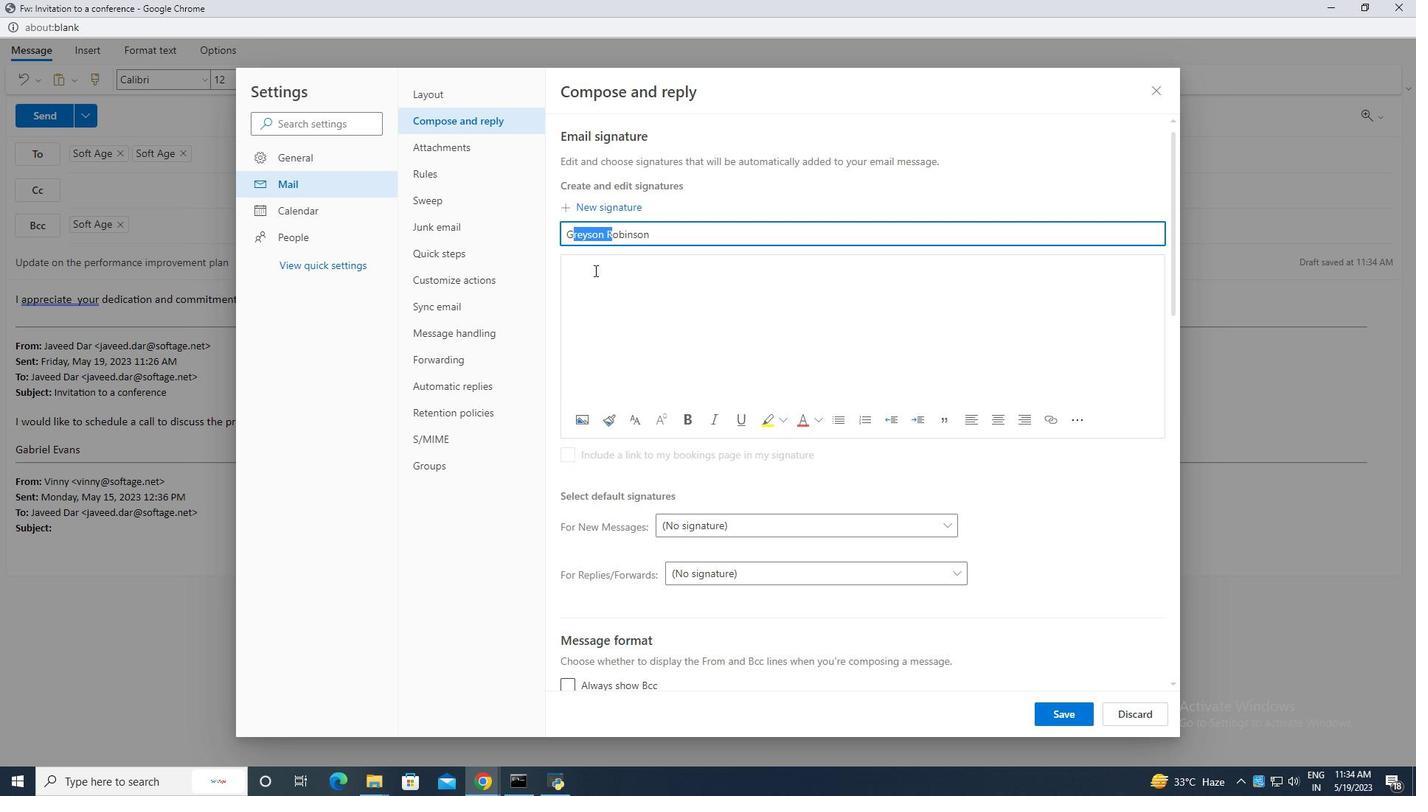
Action: Mouse moved to (565, 235)
Screenshot: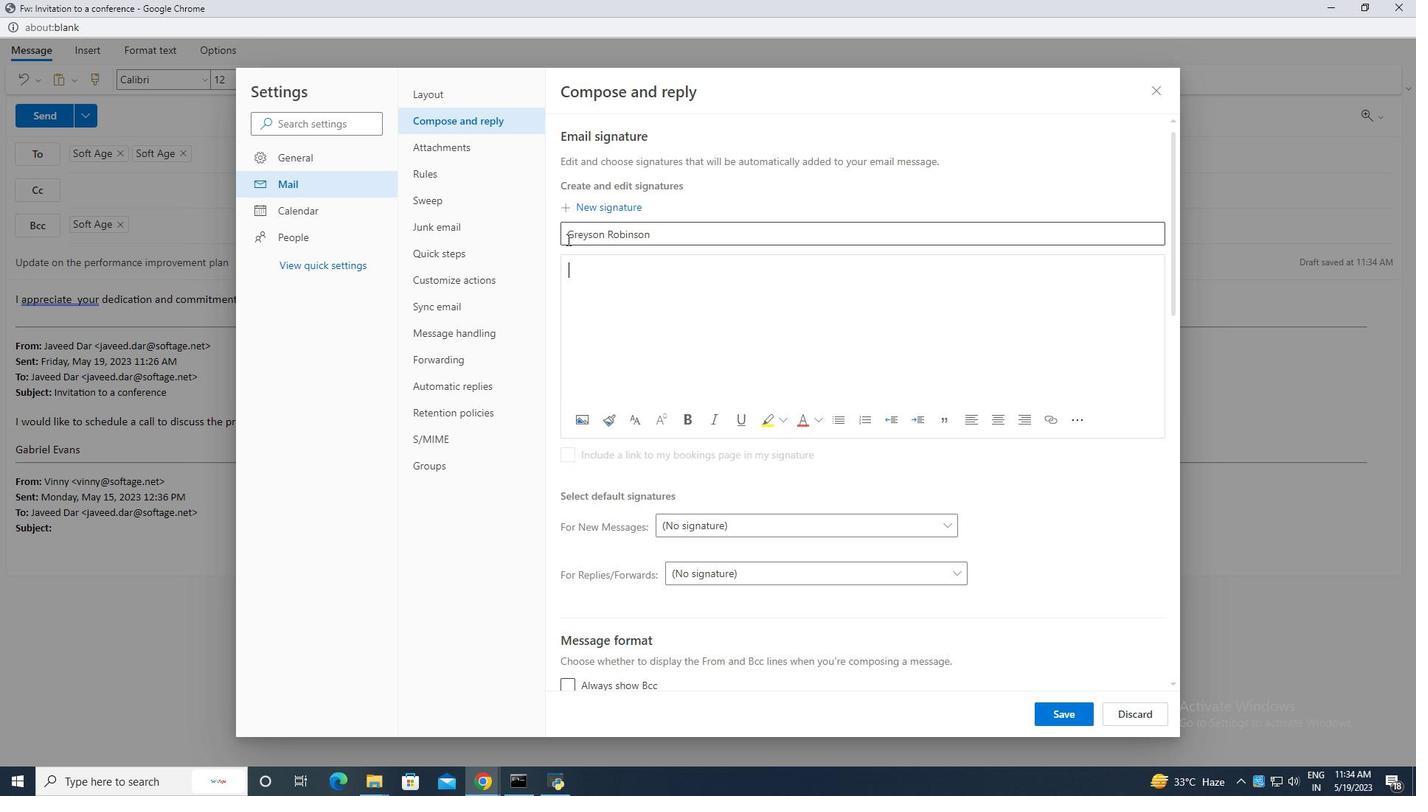 
Action: Mouse pressed left at (565, 235)
Screenshot: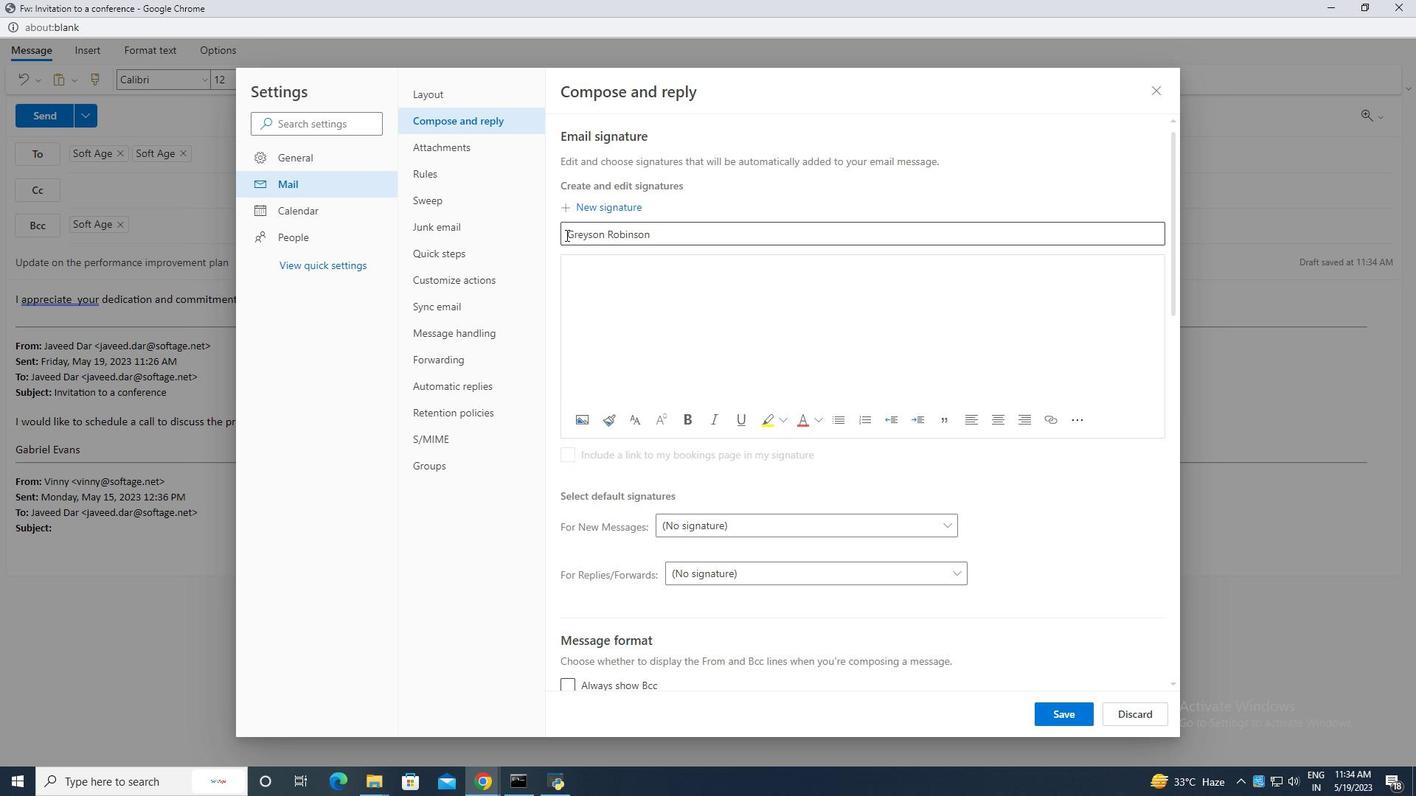 
Action: Mouse moved to (649, 237)
Screenshot: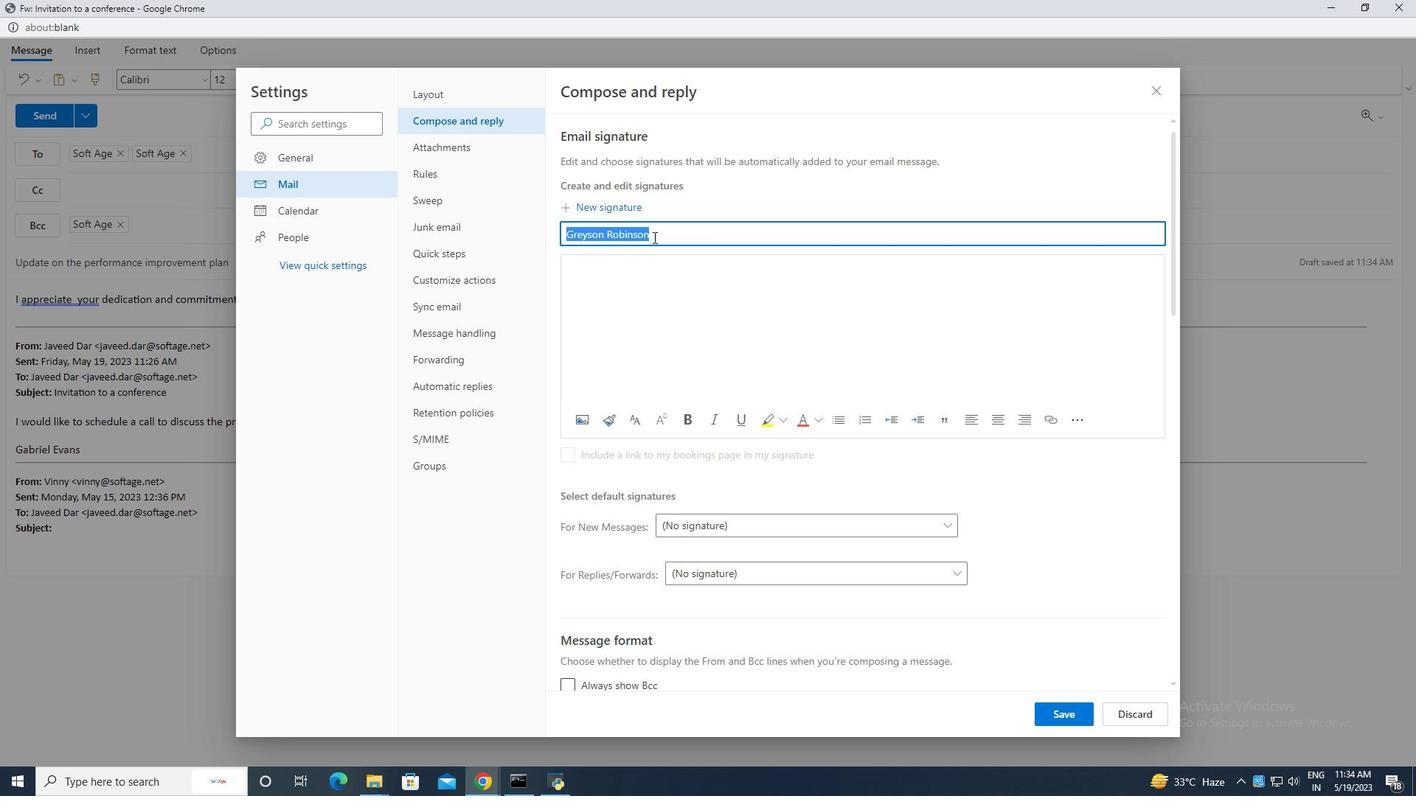 
Action: Key pressed ctrl+C
Screenshot: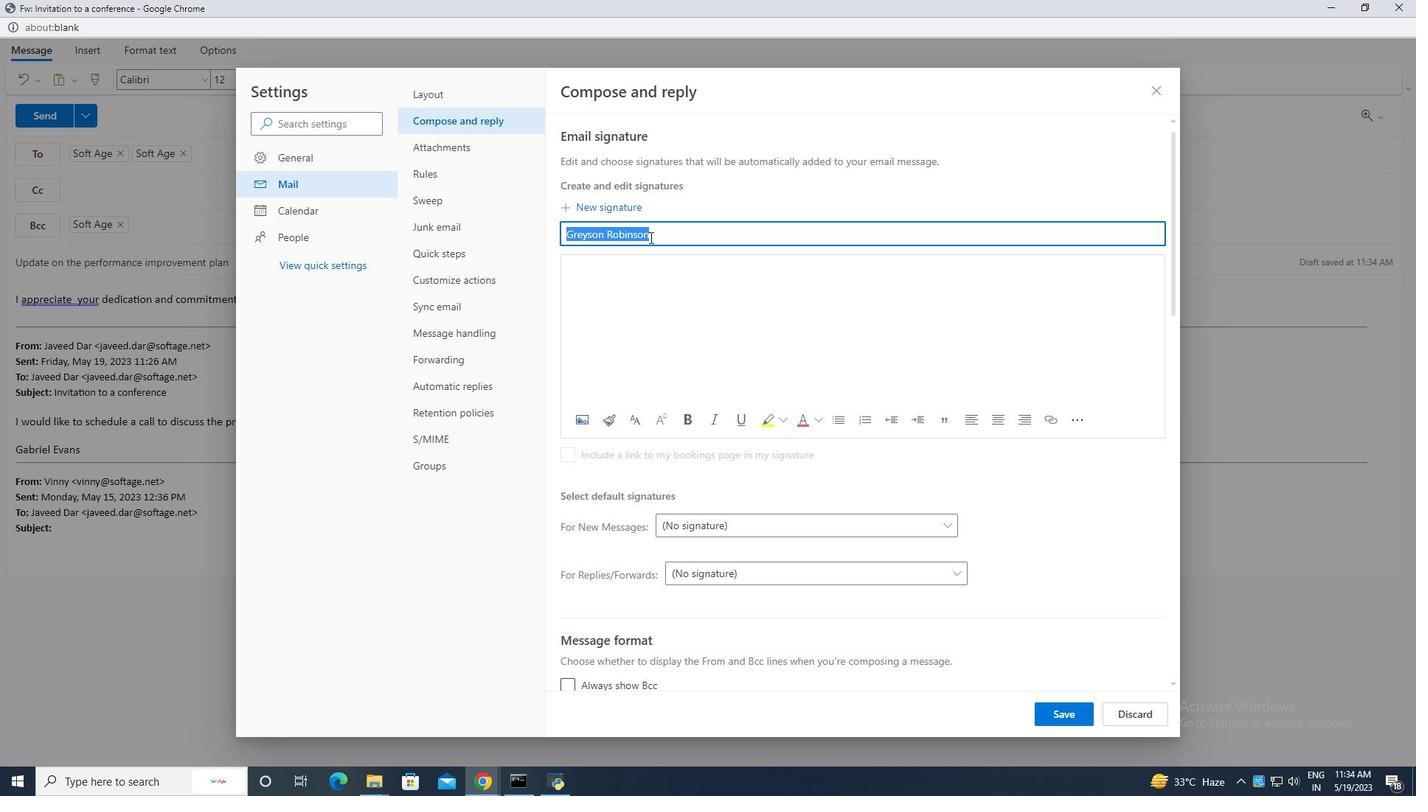 
Action: Mouse moved to (604, 262)
Screenshot: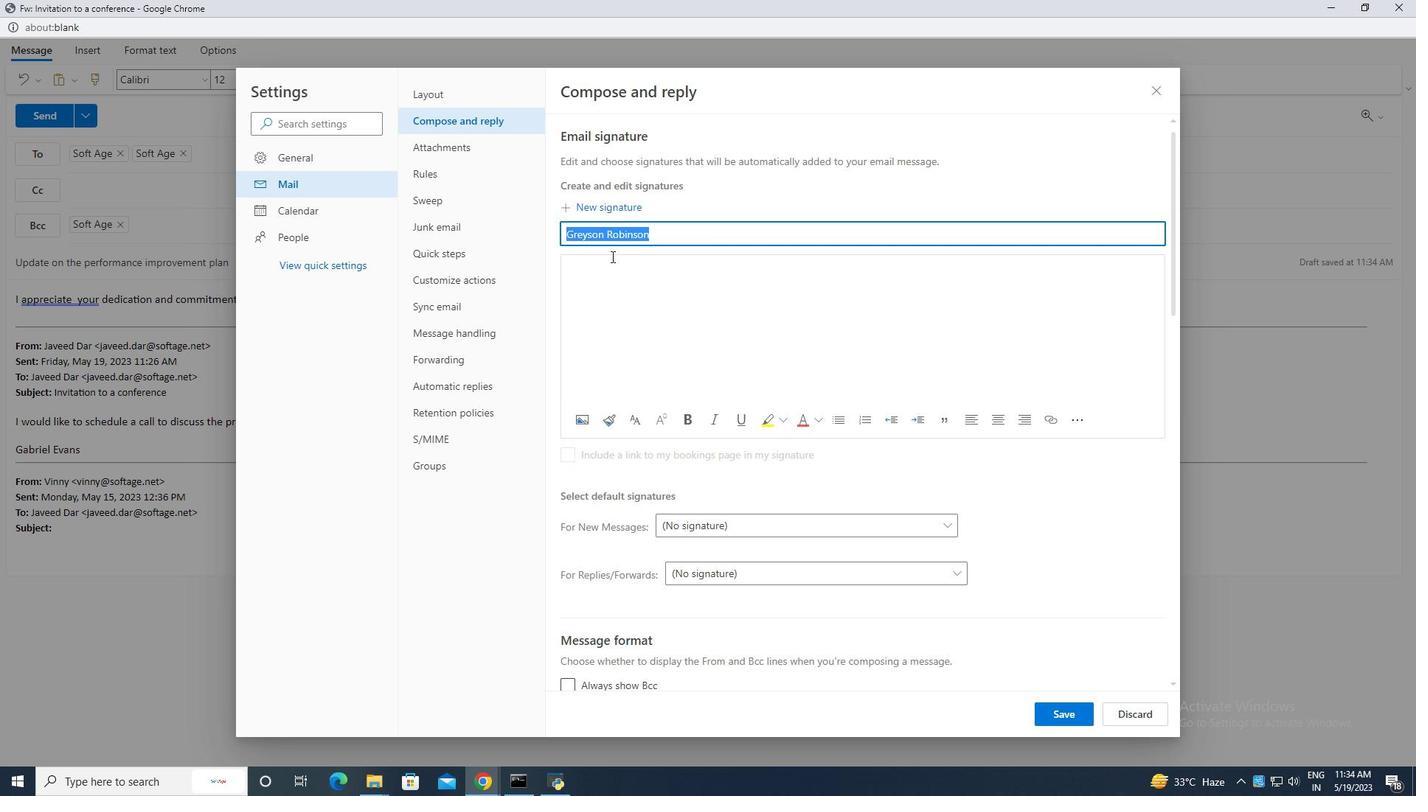 
Action: Mouse pressed left at (604, 262)
Screenshot: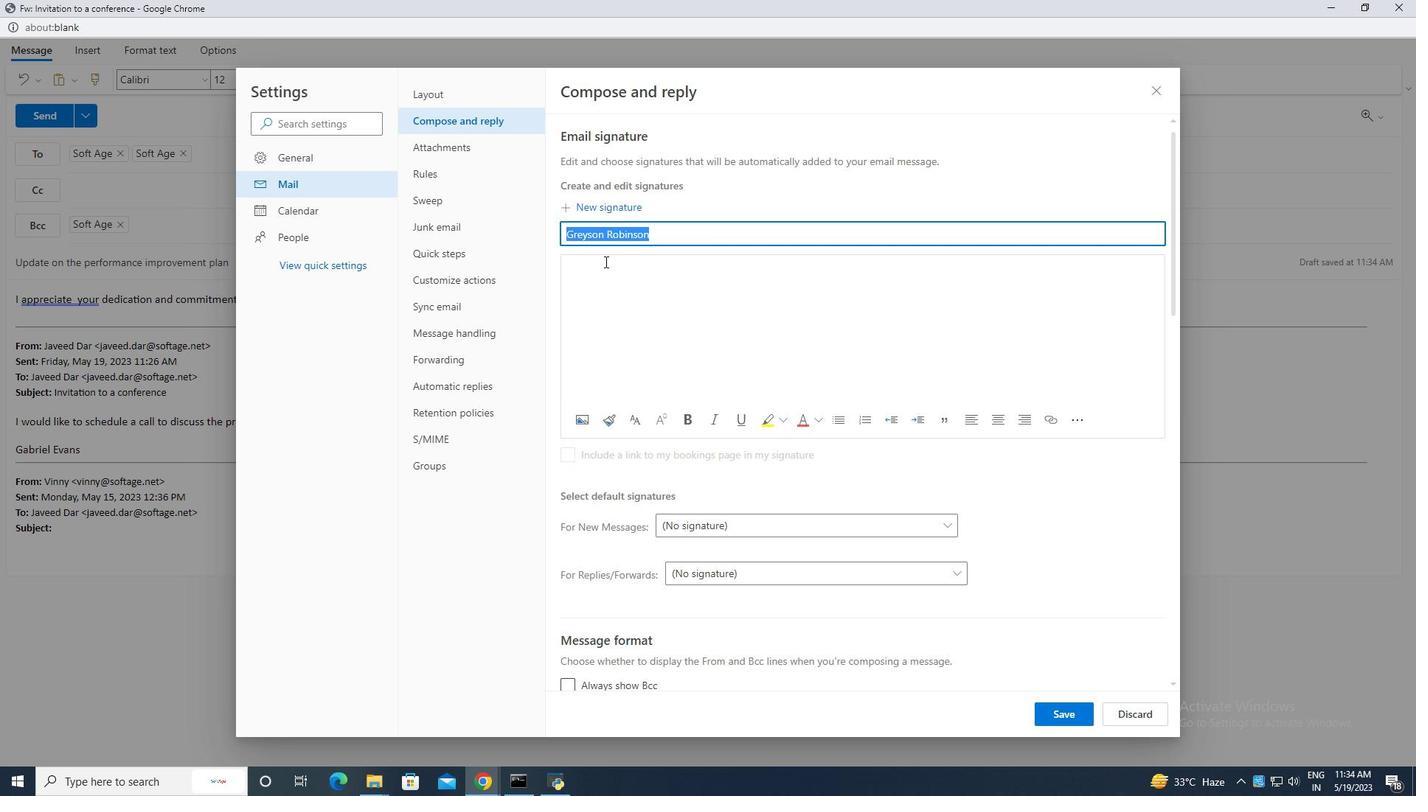 
Action: Mouse moved to (601, 269)
Screenshot: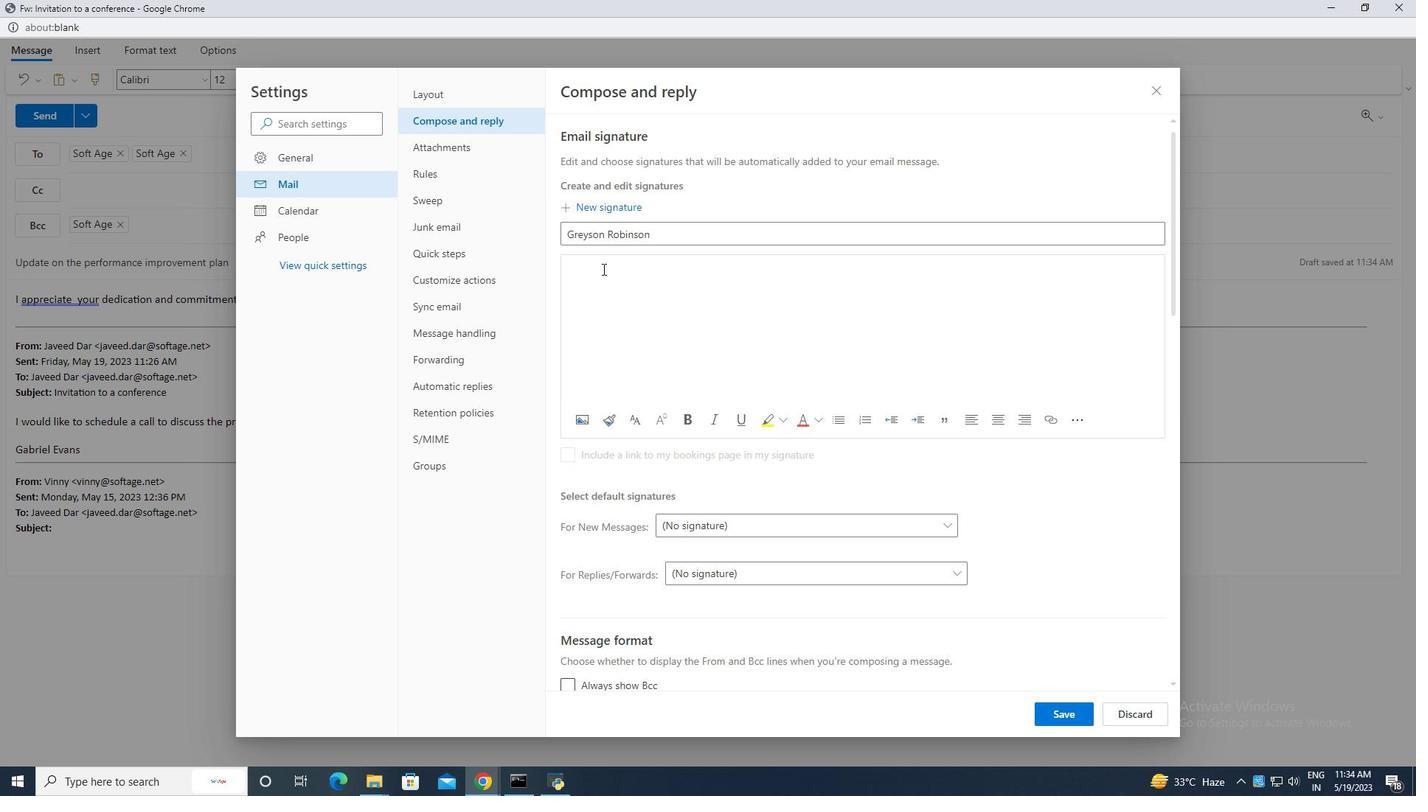 
Action: Key pressed ctrl+V
Screenshot: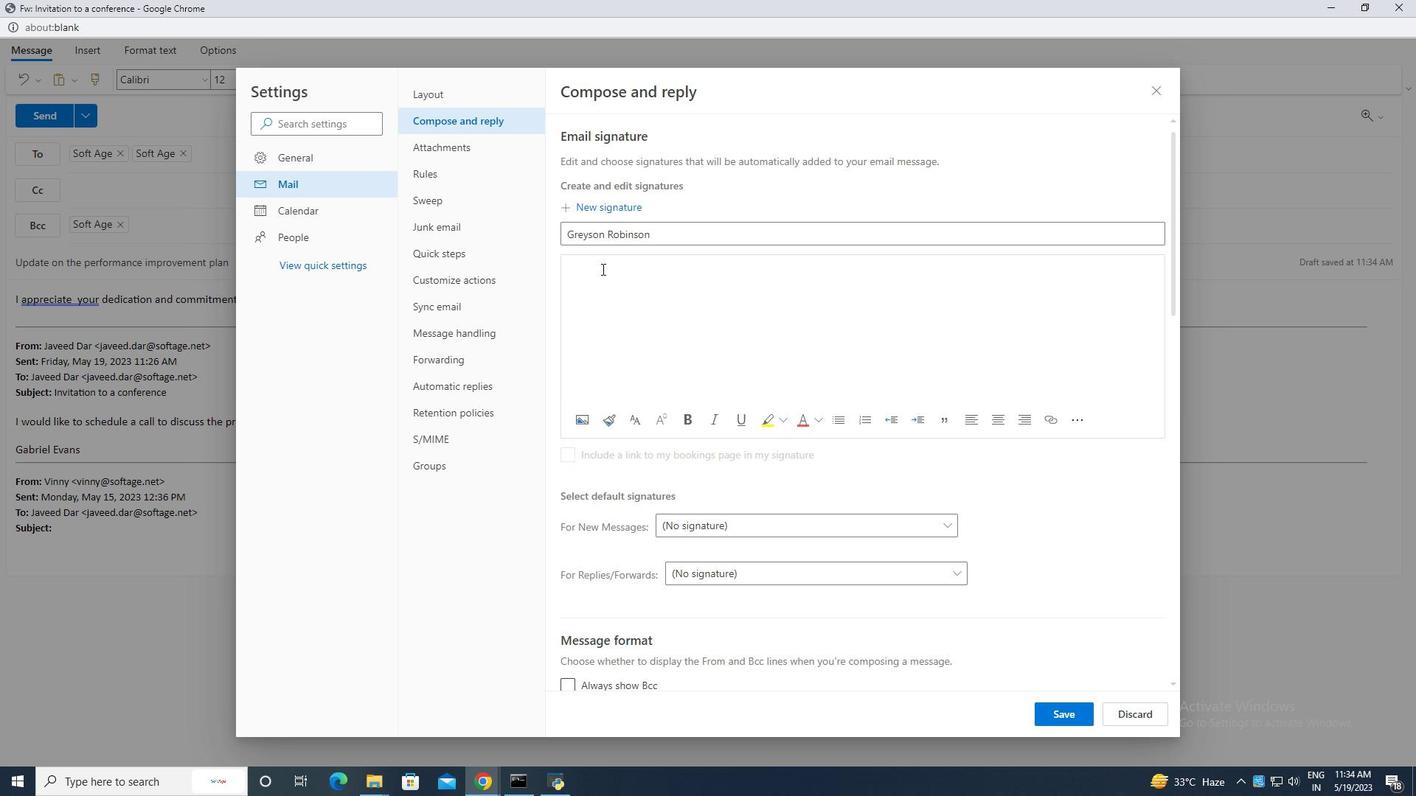 
Action: Mouse moved to (1060, 713)
Screenshot: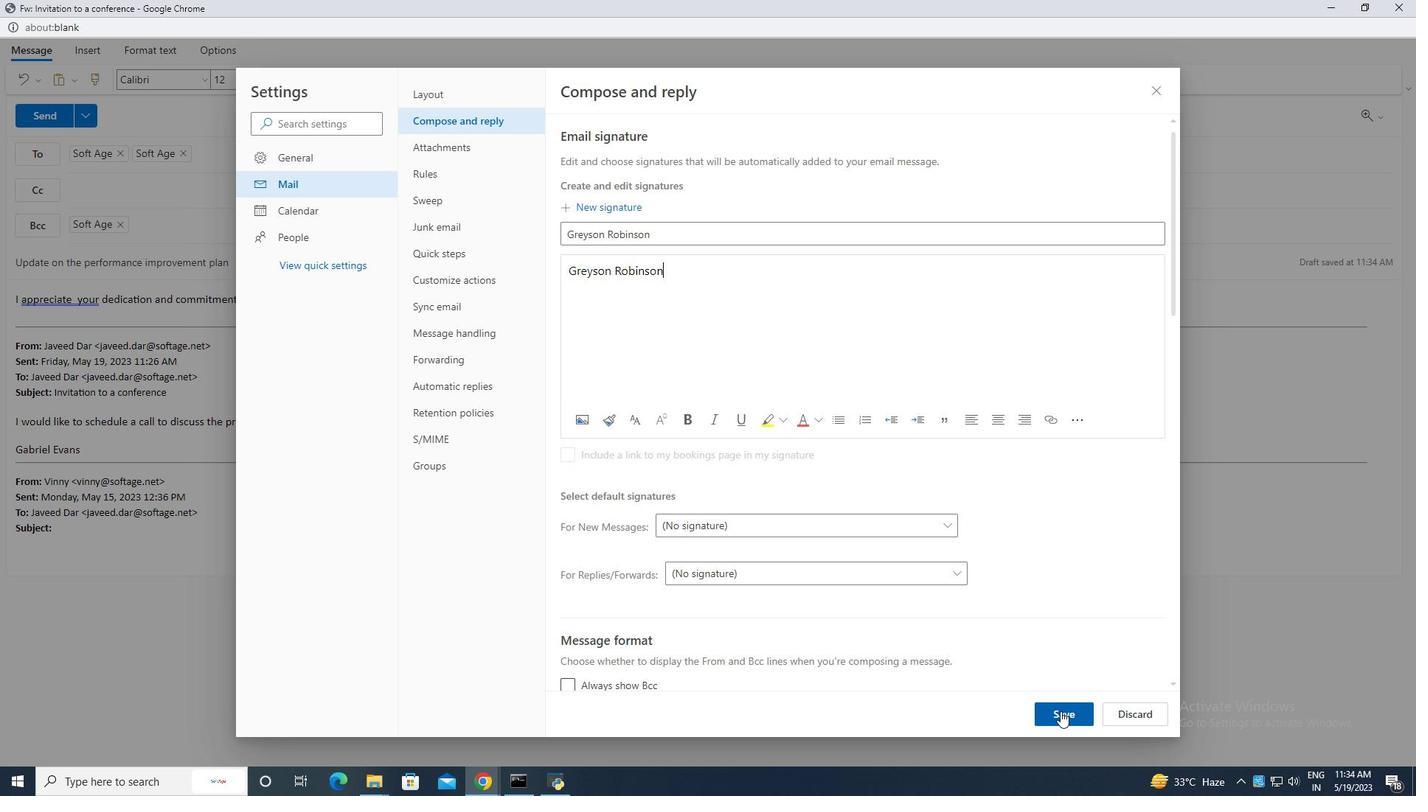 
Action: Mouse pressed left at (1060, 713)
Screenshot: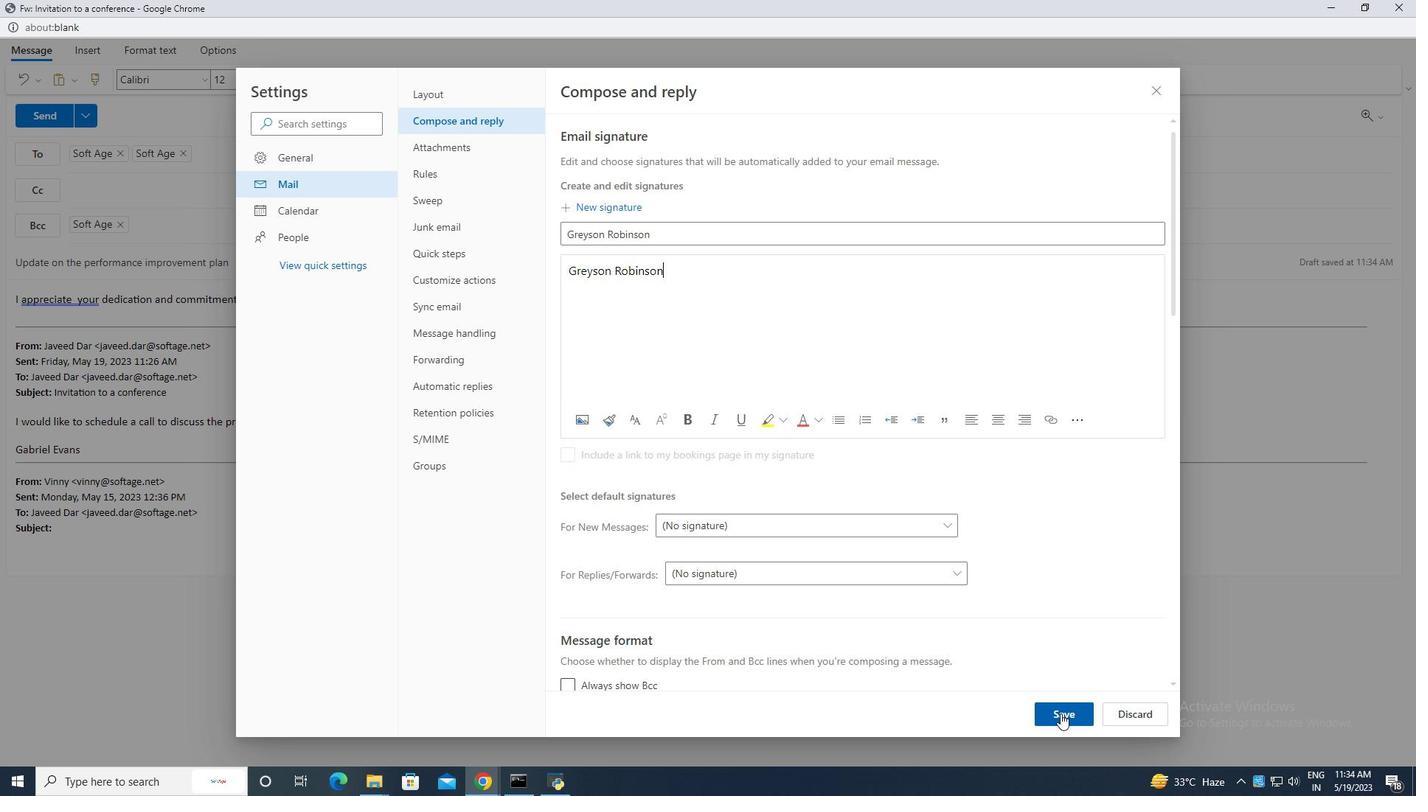 
Action: Mouse moved to (1154, 93)
Screenshot: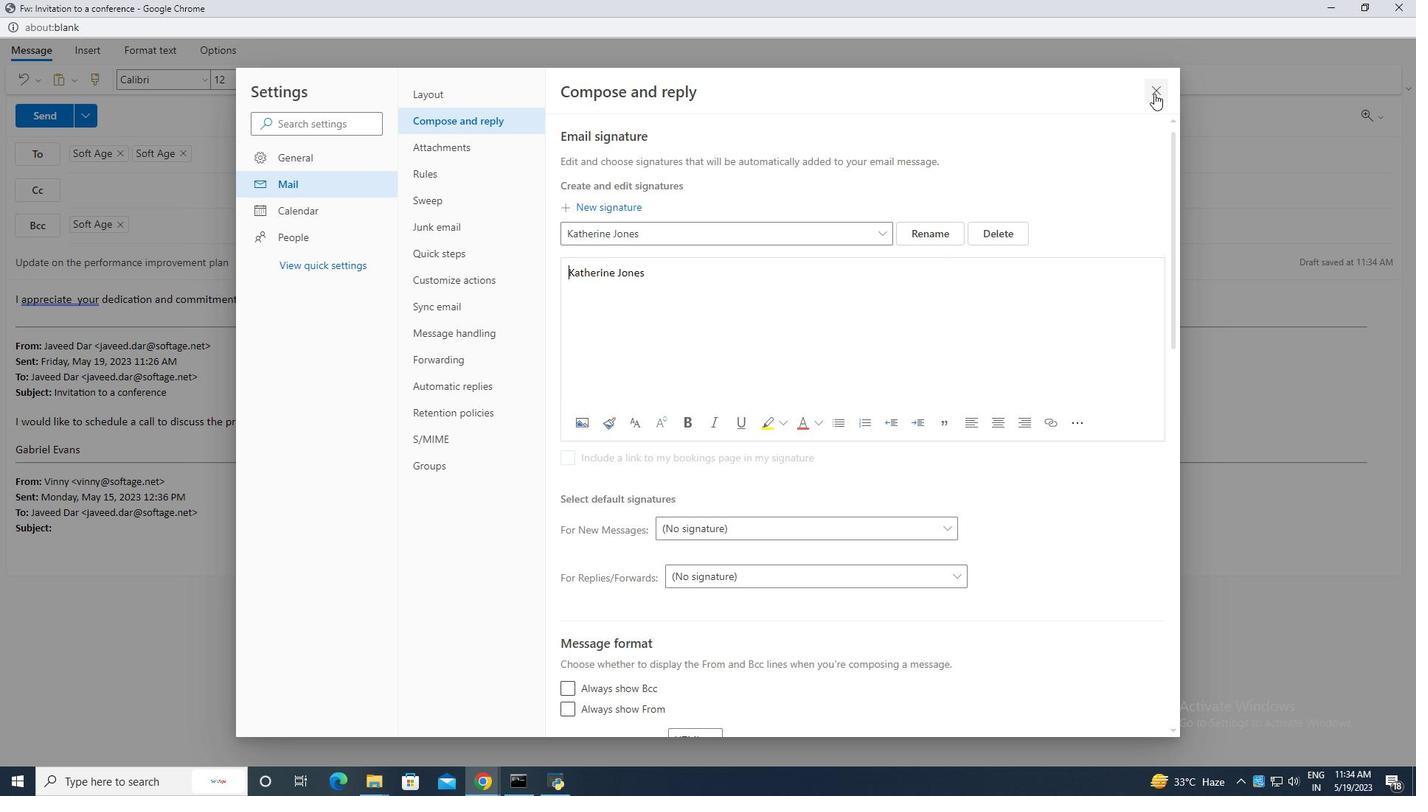 
Action: Mouse pressed left at (1154, 93)
Screenshot: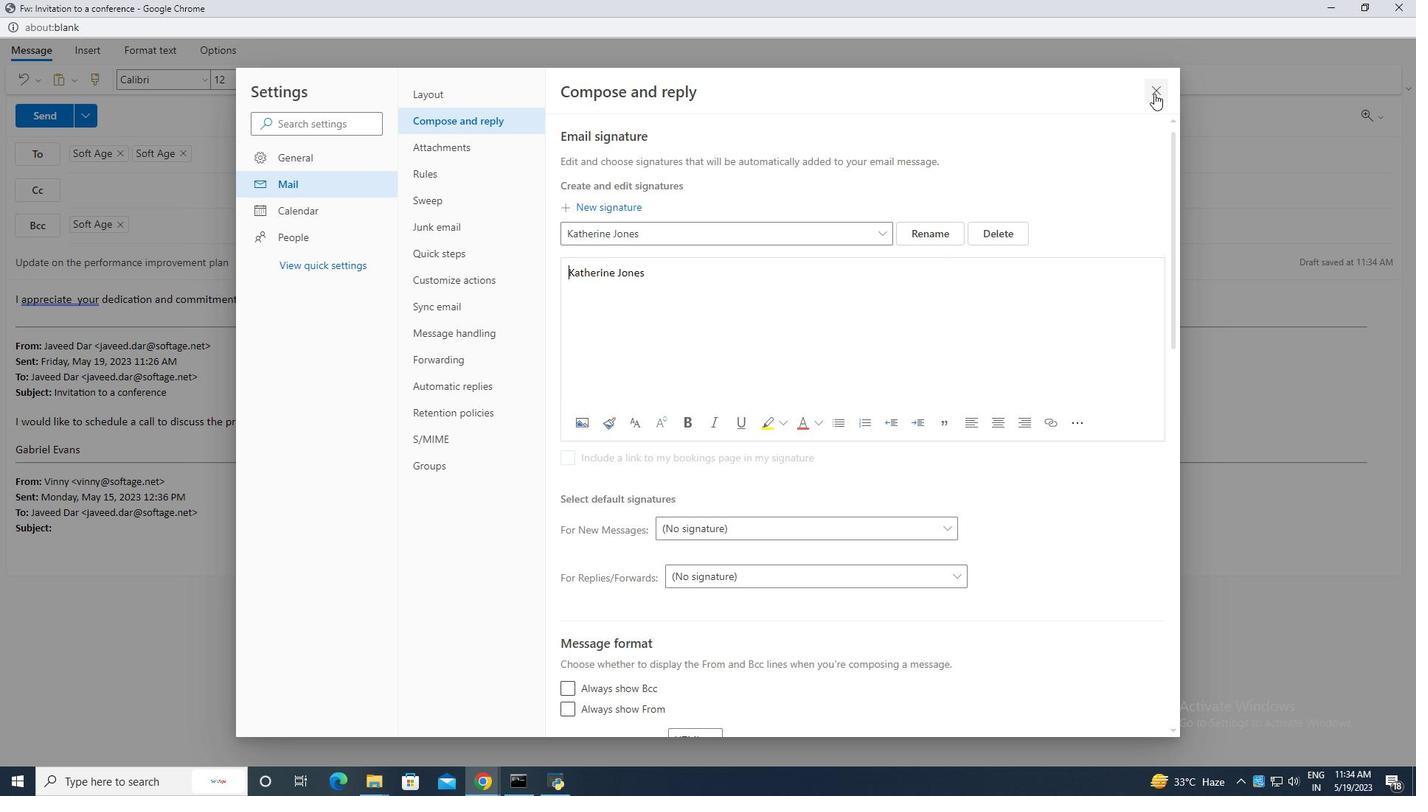 
Action: Mouse moved to (919, 81)
Screenshot: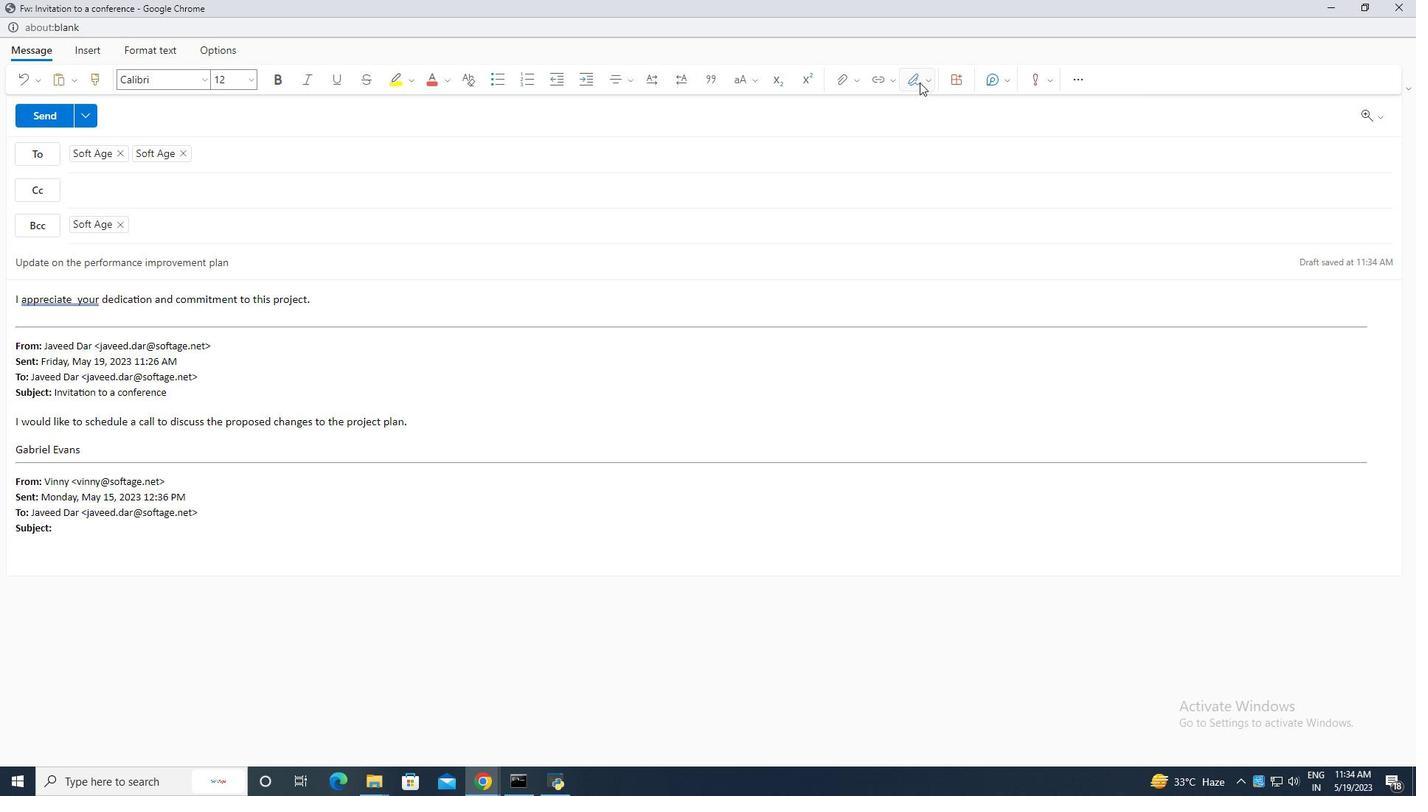
Action: Mouse pressed left at (919, 81)
Screenshot: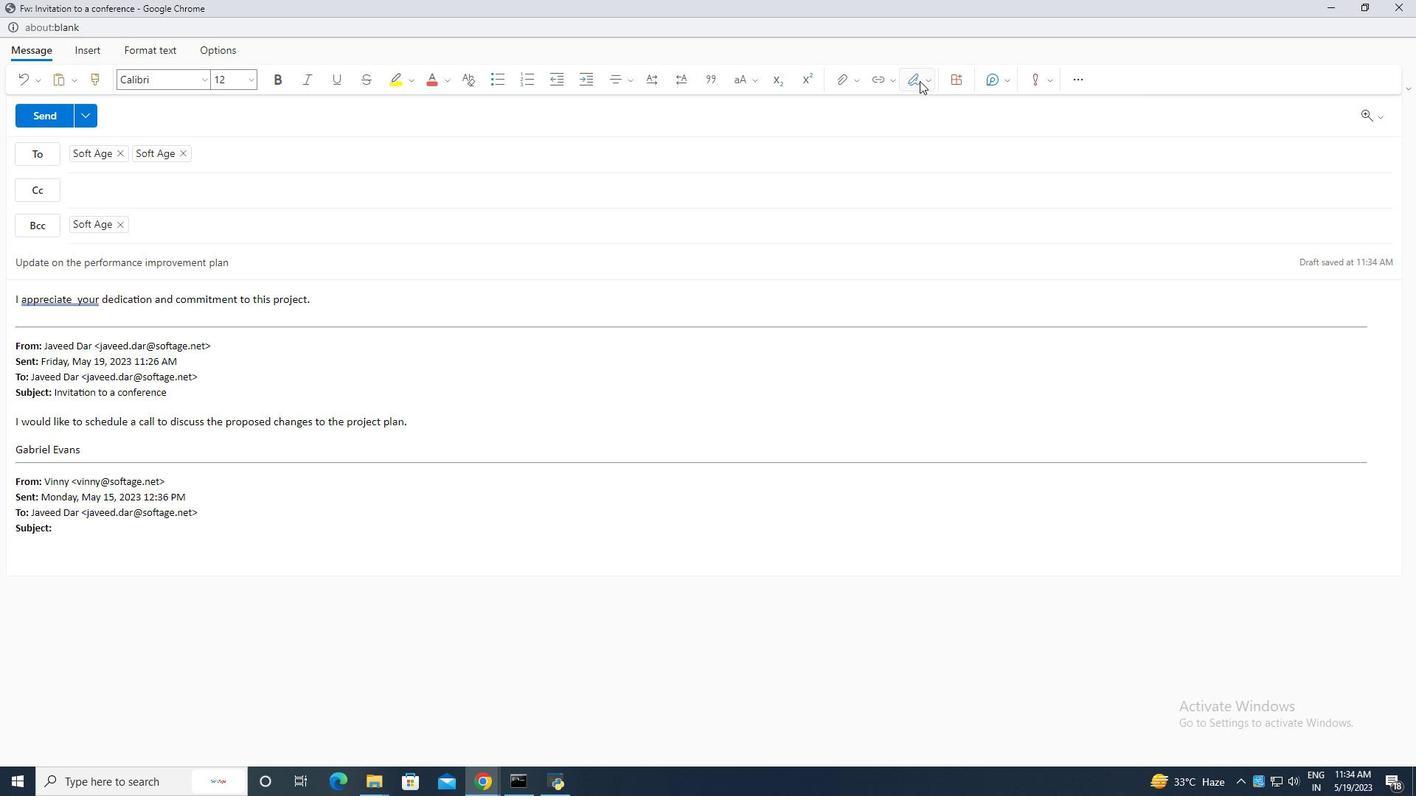 
Action: Mouse moved to (871, 266)
Screenshot: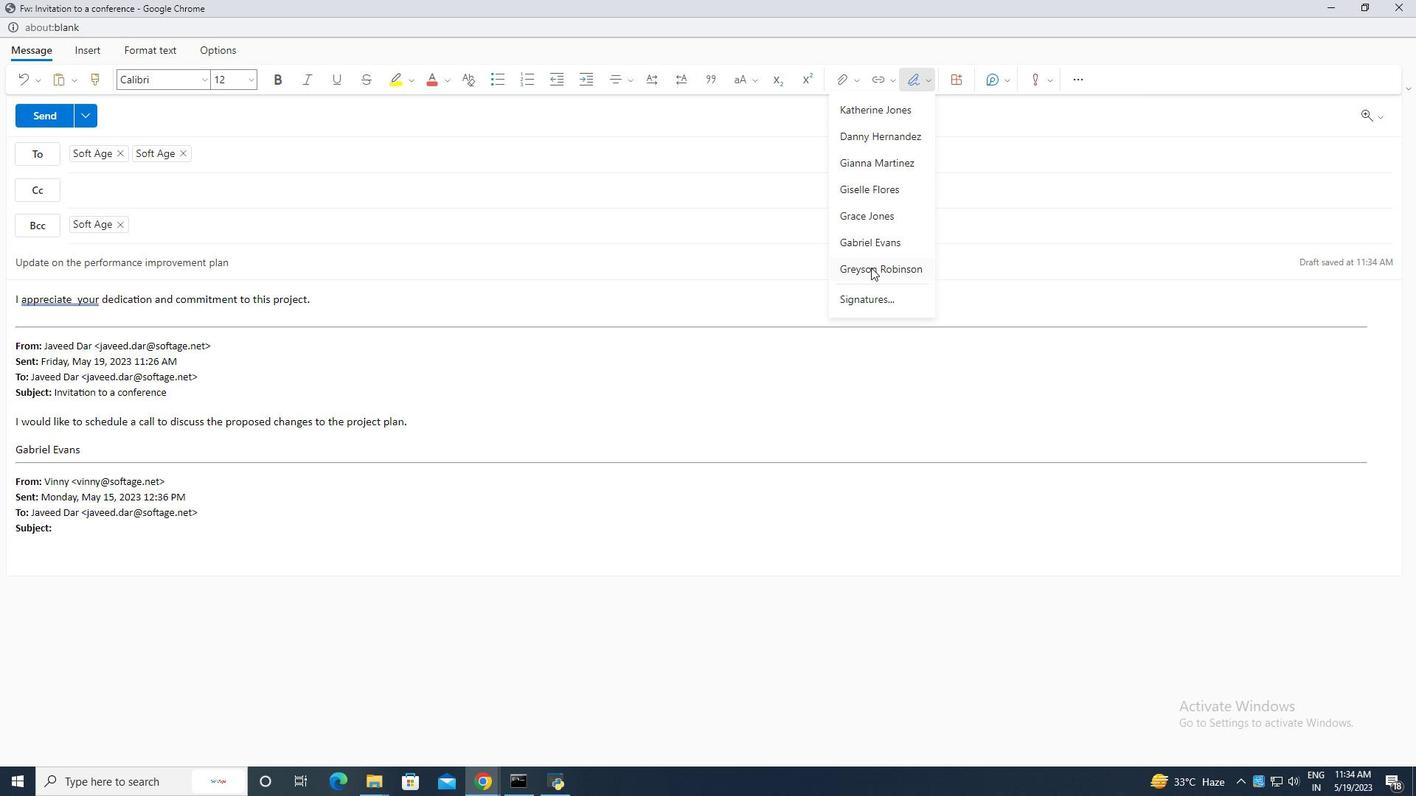 
Action: Mouse pressed left at (871, 266)
Screenshot: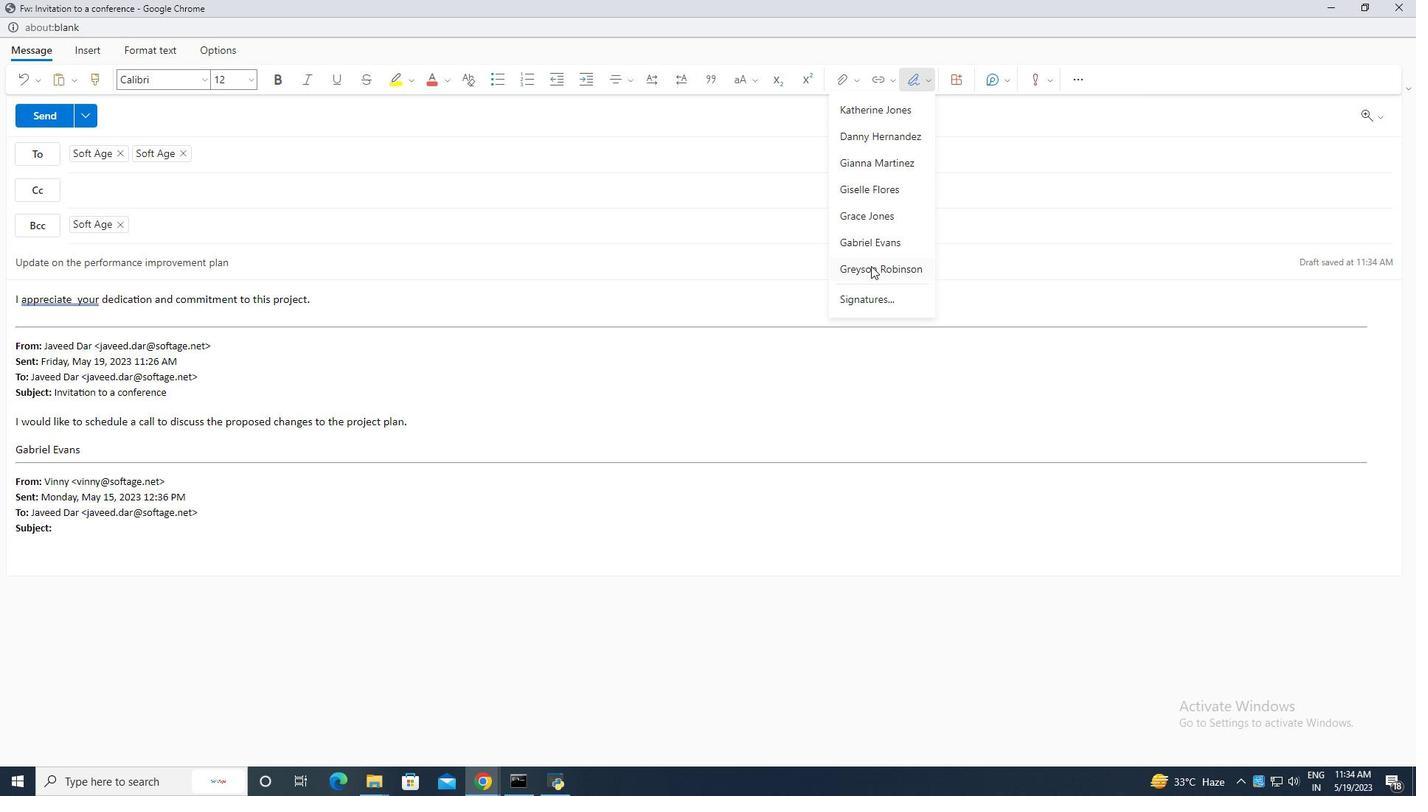 
Action: Mouse moved to (200, 280)
Screenshot: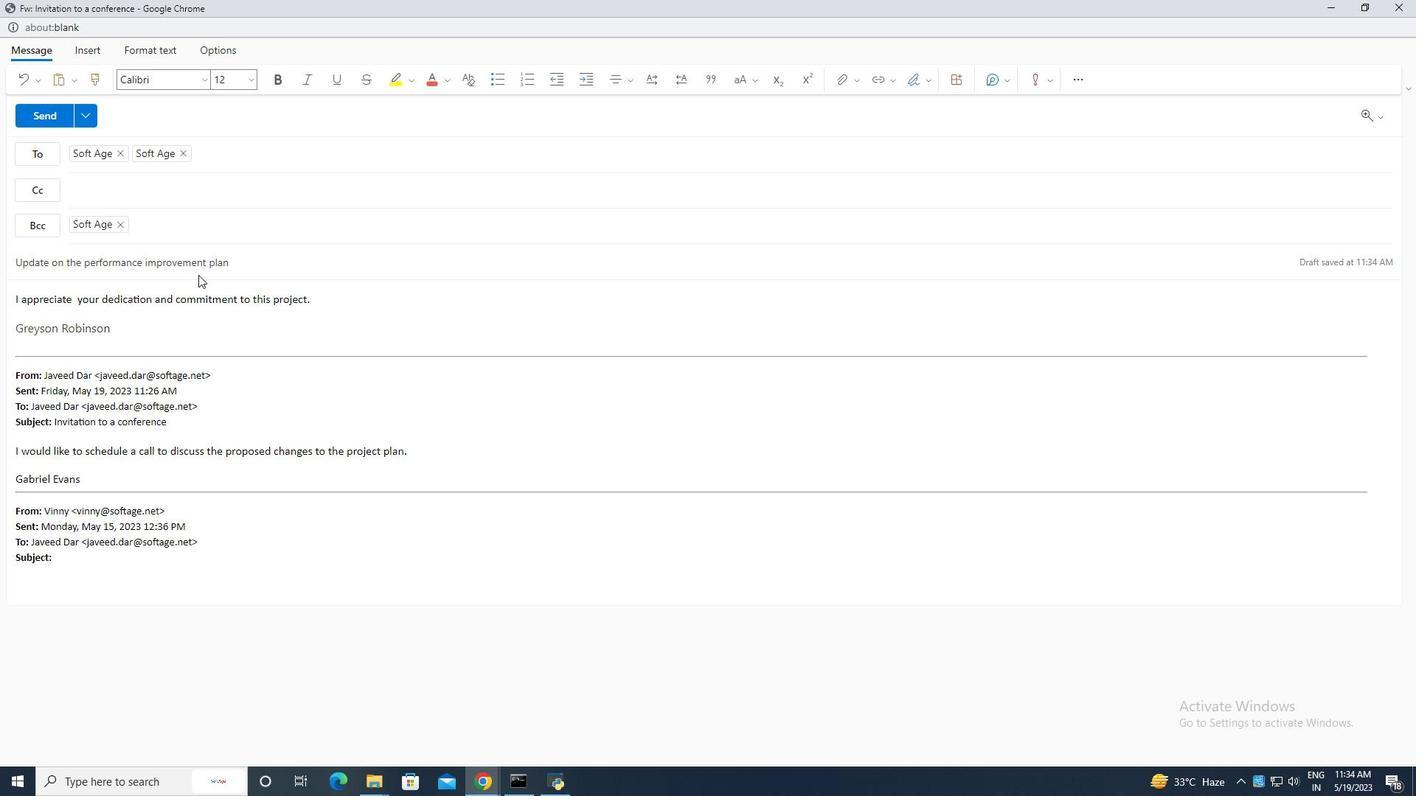 
Action: Mouse scrolled (200, 280) with delta (0, 0)
Screenshot: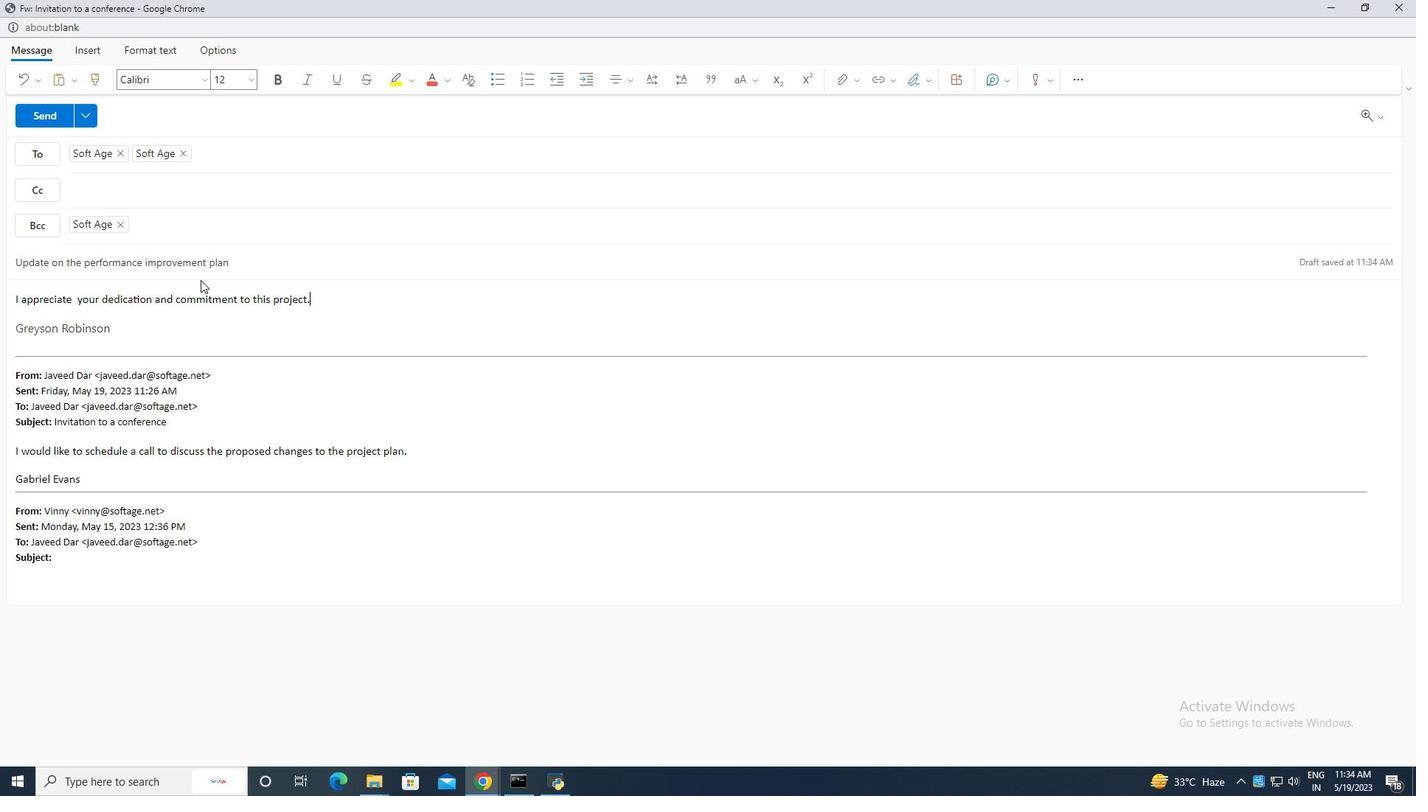 
Action: Mouse moved to (200, 281)
Screenshot: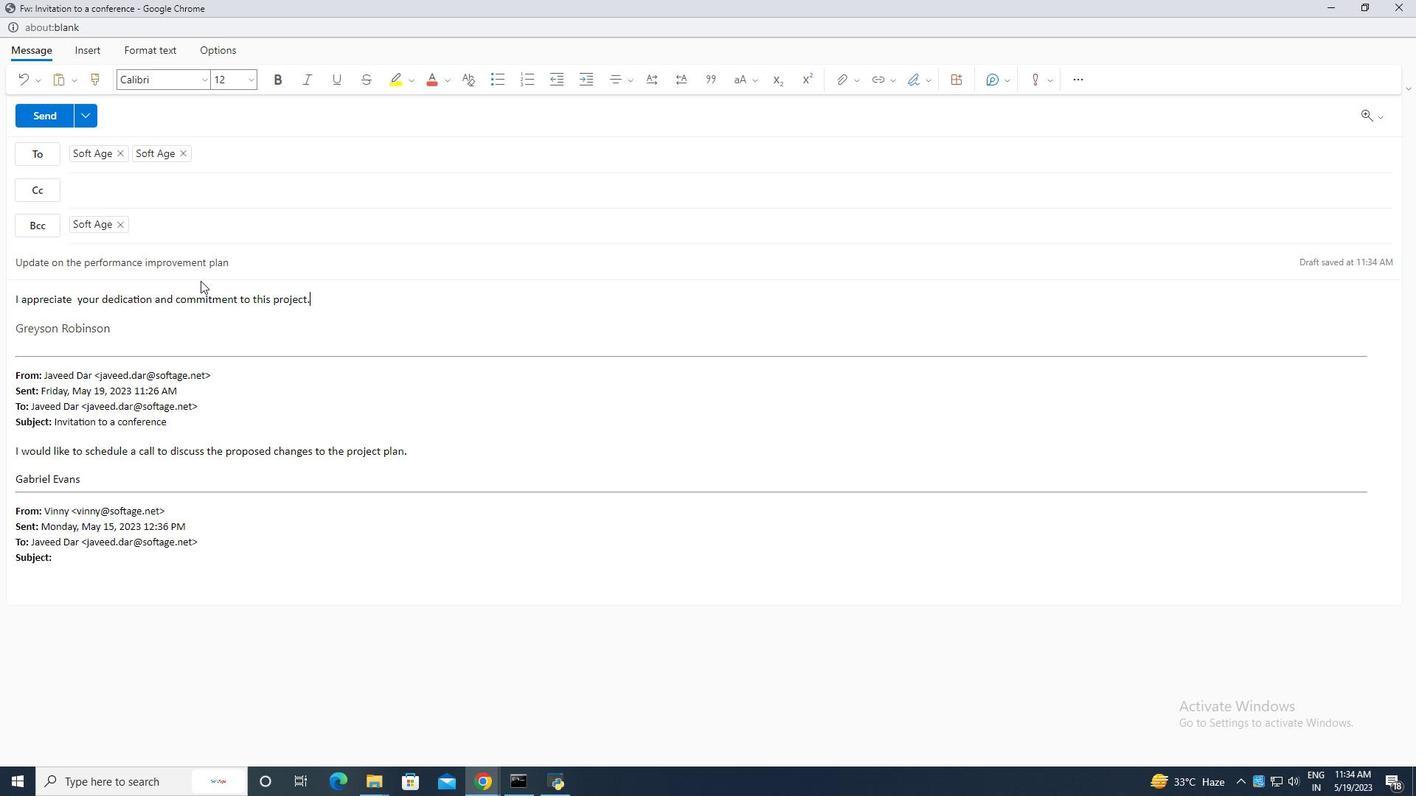
Action: Mouse scrolled (200, 282) with delta (0, 0)
Screenshot: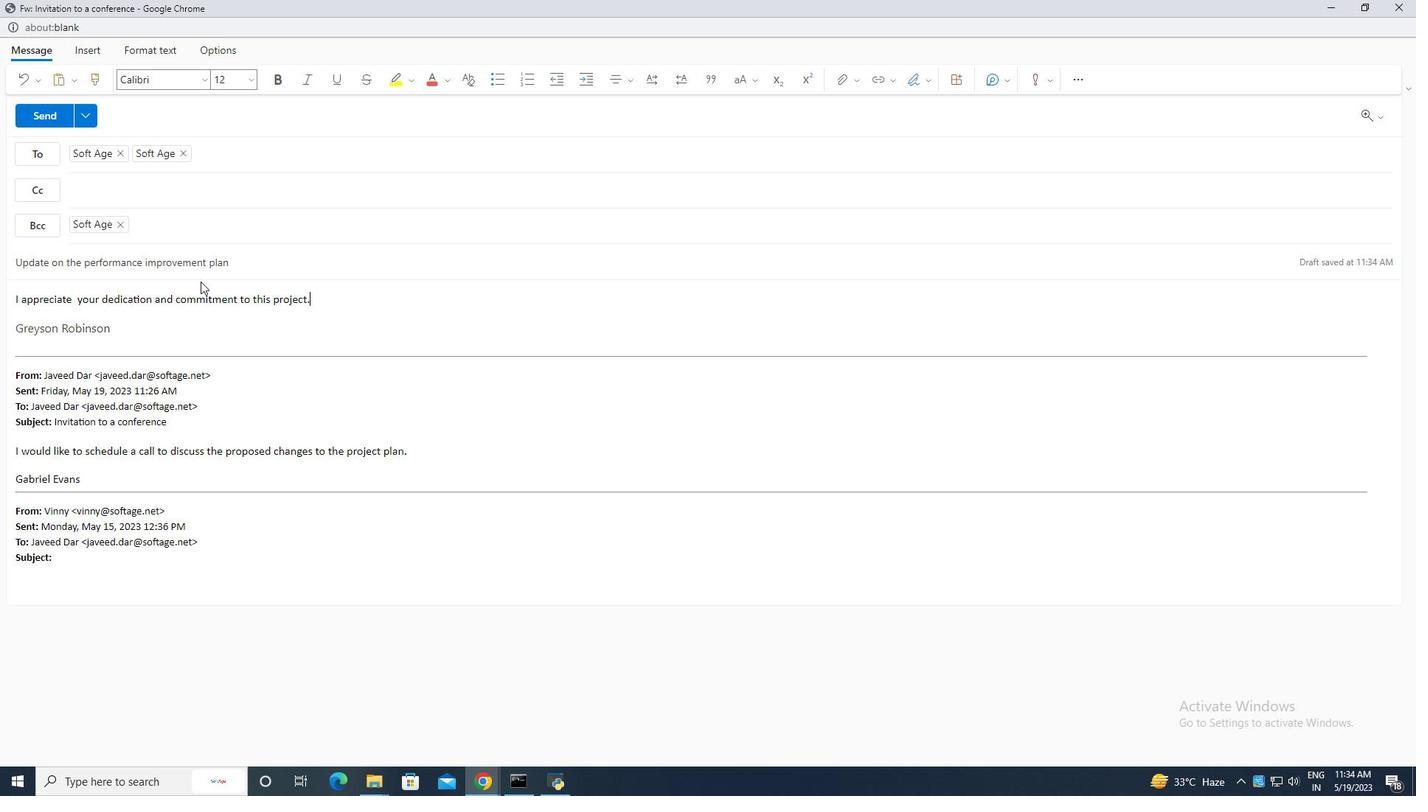 
Action: Mouse scrolled (200, 280) with delta (0, 0)
Screenshot: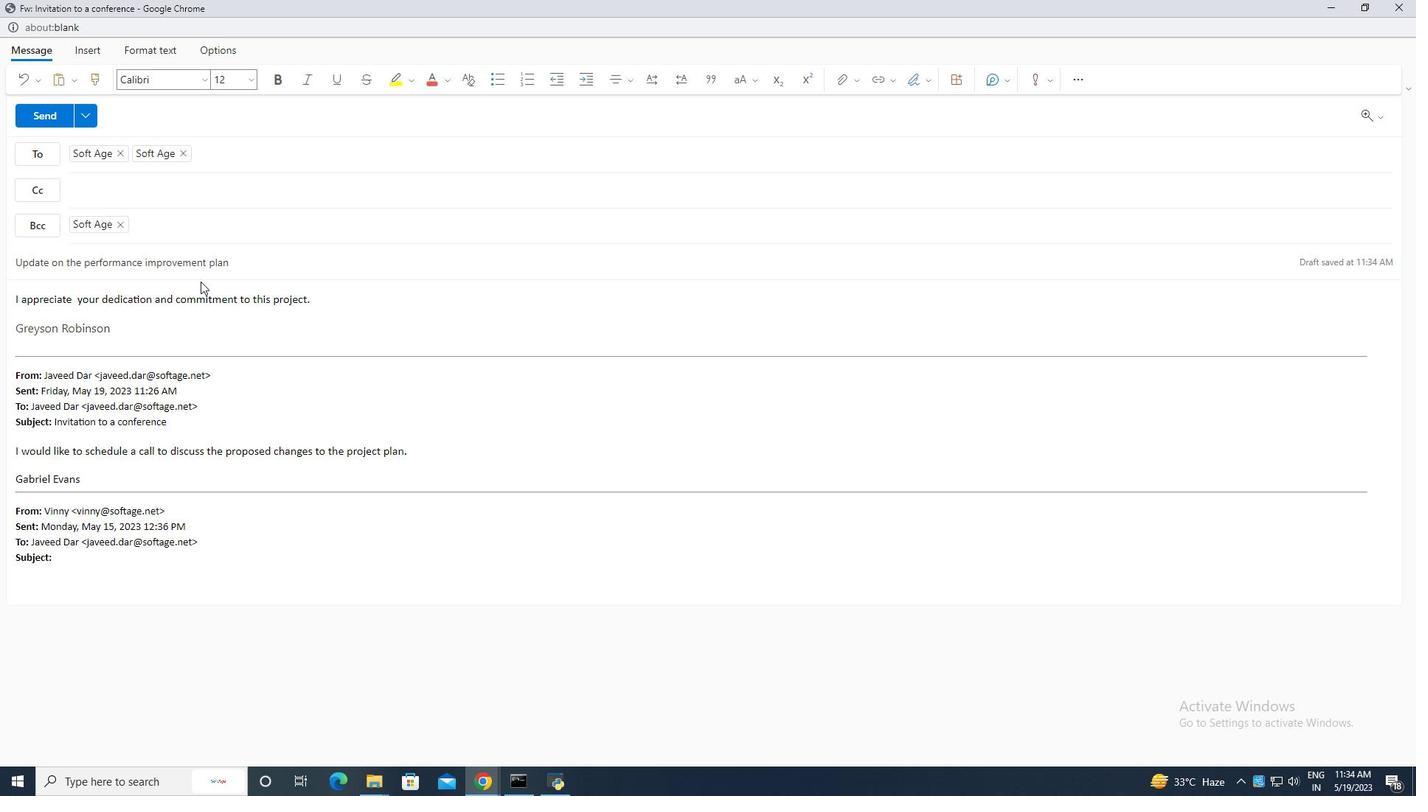 
Action: Mouse moved to (41, 119)
Screenshot: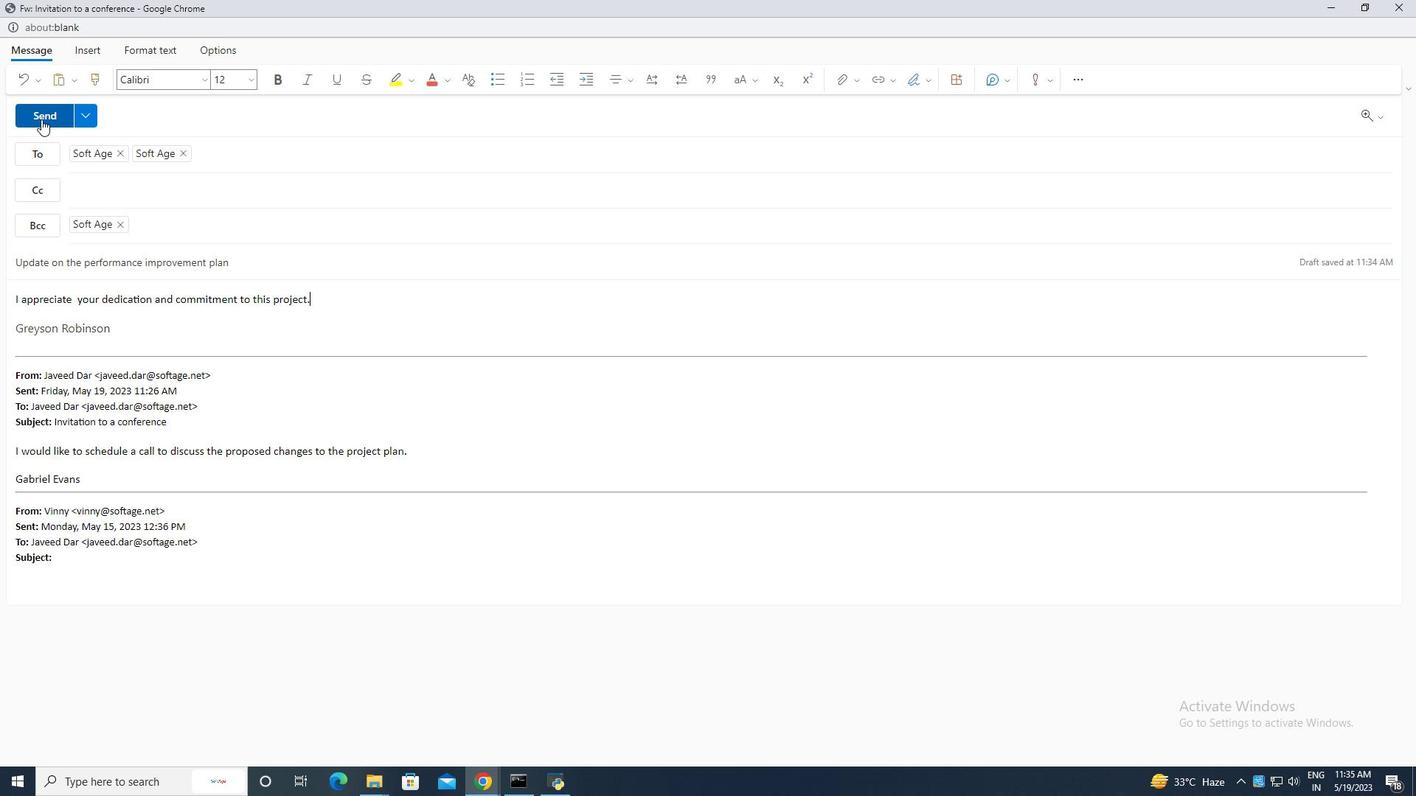 
Action: Mouse pressed left at (41, 119)
Screenshot: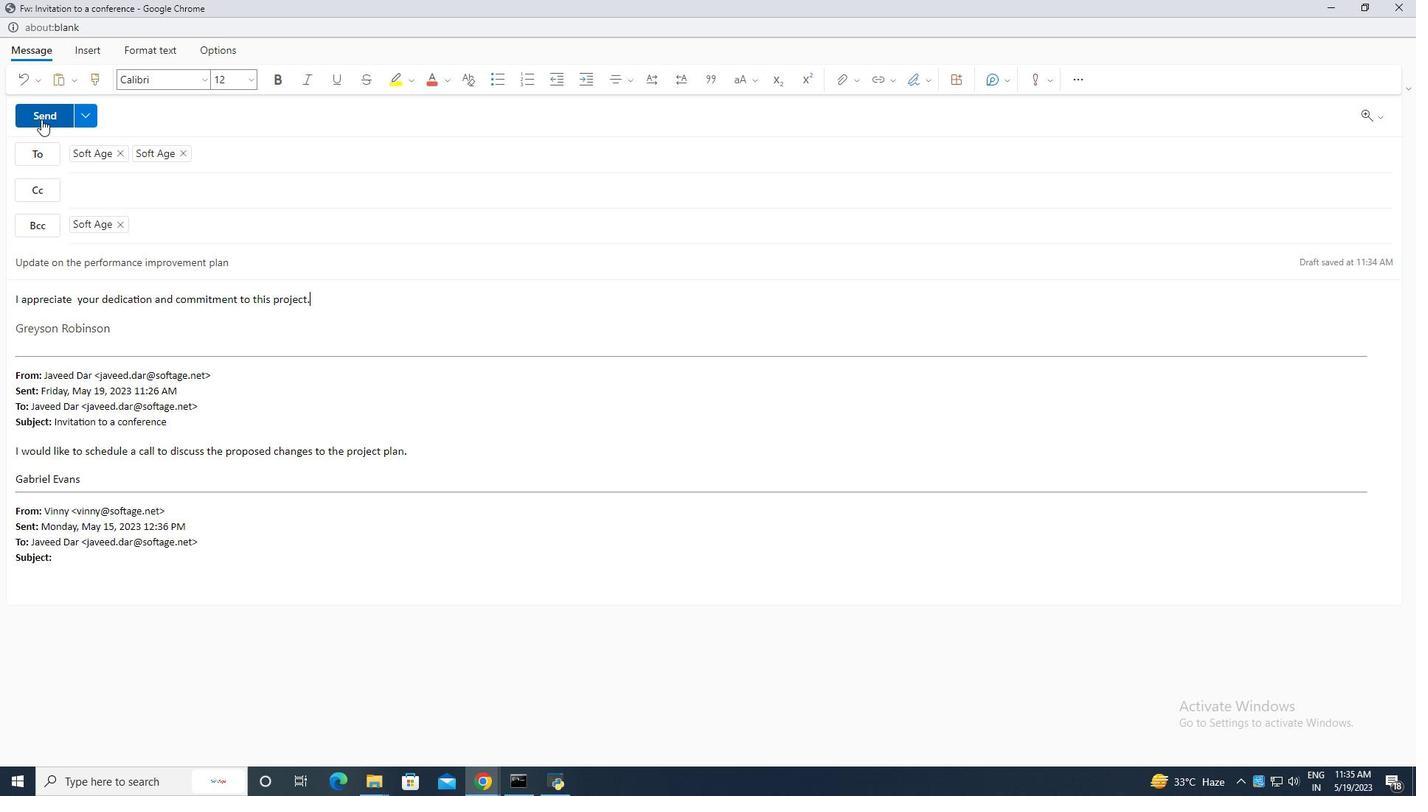 
Action: Mouse moved to (117, 354)
Screenshot: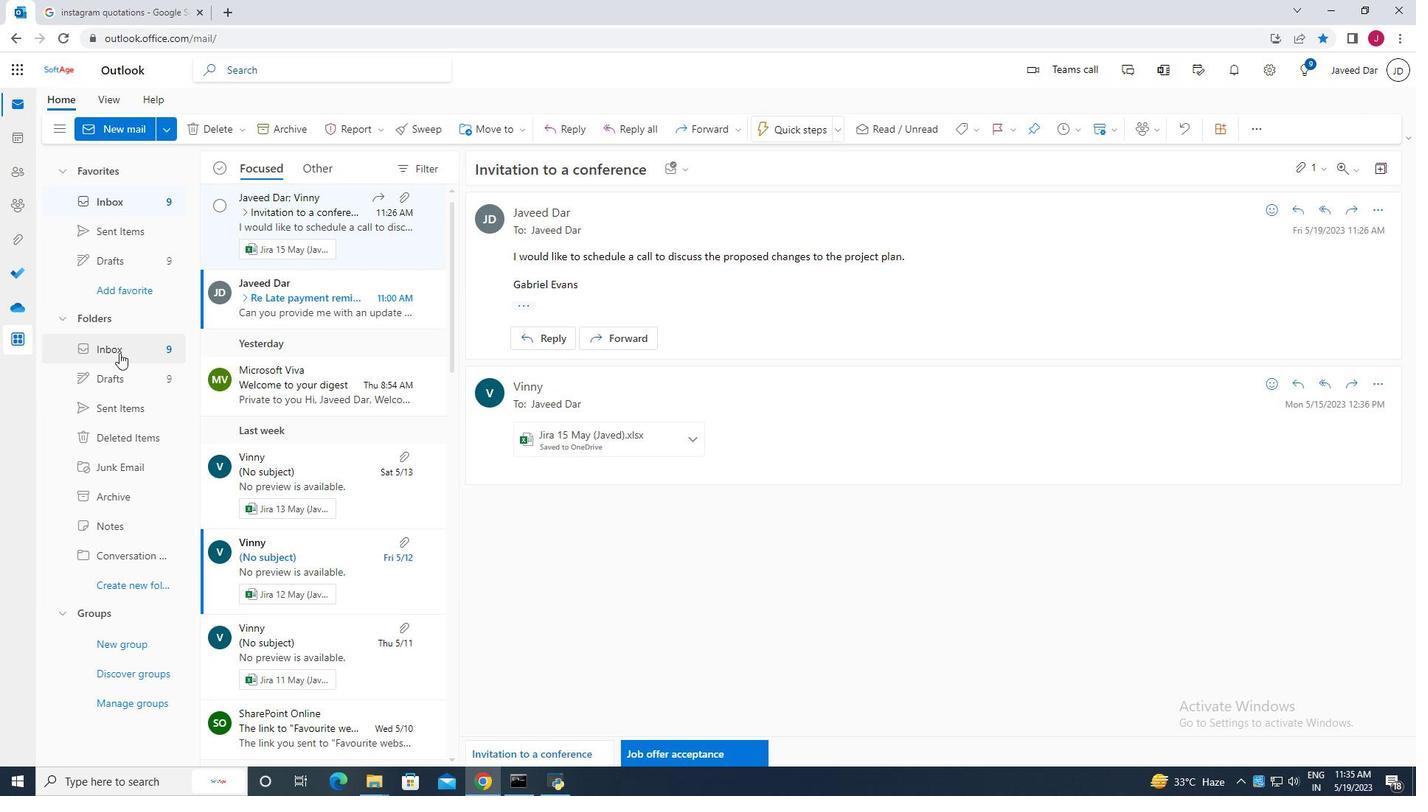 
